 Task: Look for space in Barueri, Brazil from 2nd June, 2023 to 9th June, 2023 for 5 adults in price range Rs.7000 to Rs.13000. Place can be shared room with 2 bedrooms having 5 beds and 2 bathrooms. Property type can be house, flat, guest house. Amenities needed are: wifi, washing machine. Booking option can be shelf check-in. Required host language is Spanish.
Action: Mouse moved to (541, 121)
Screenshot: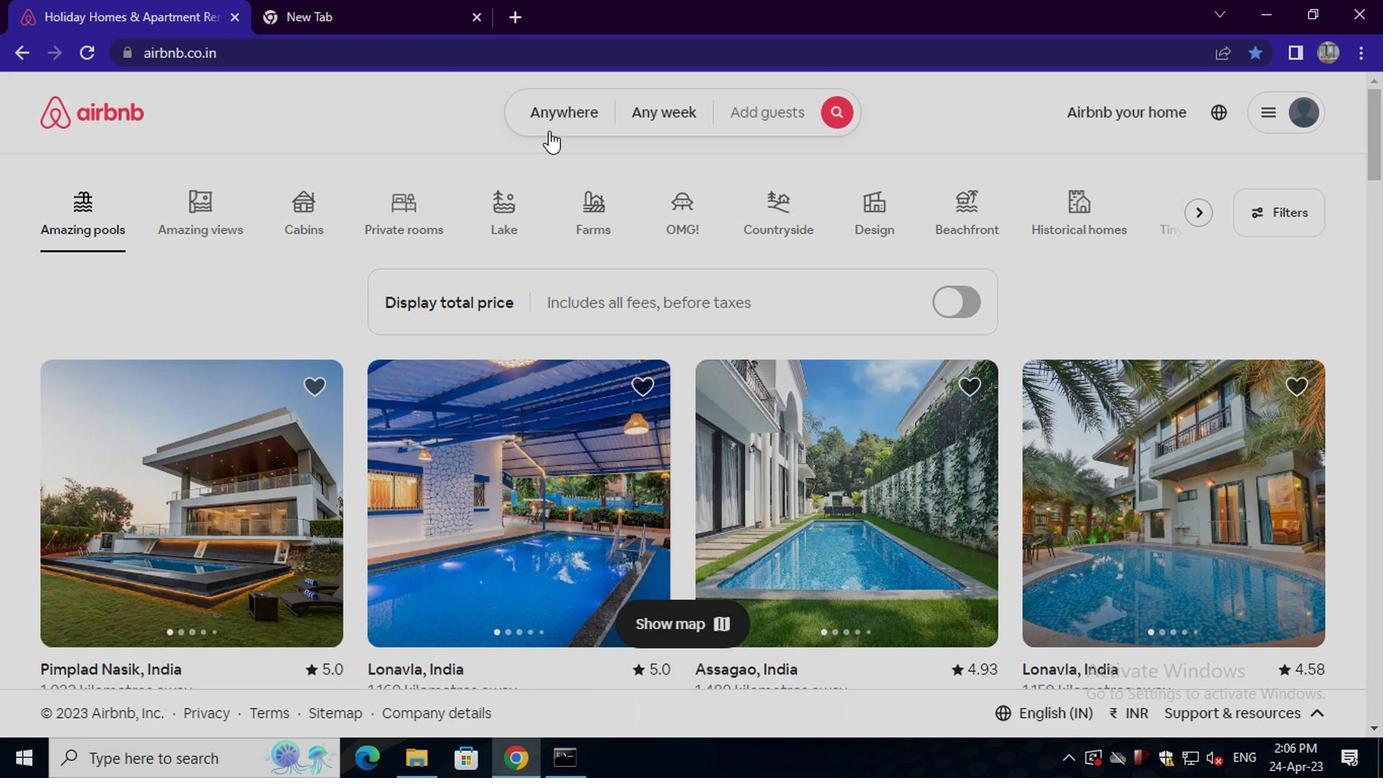 
Action: Mouse pressed left at (541, 121)
Screenshot: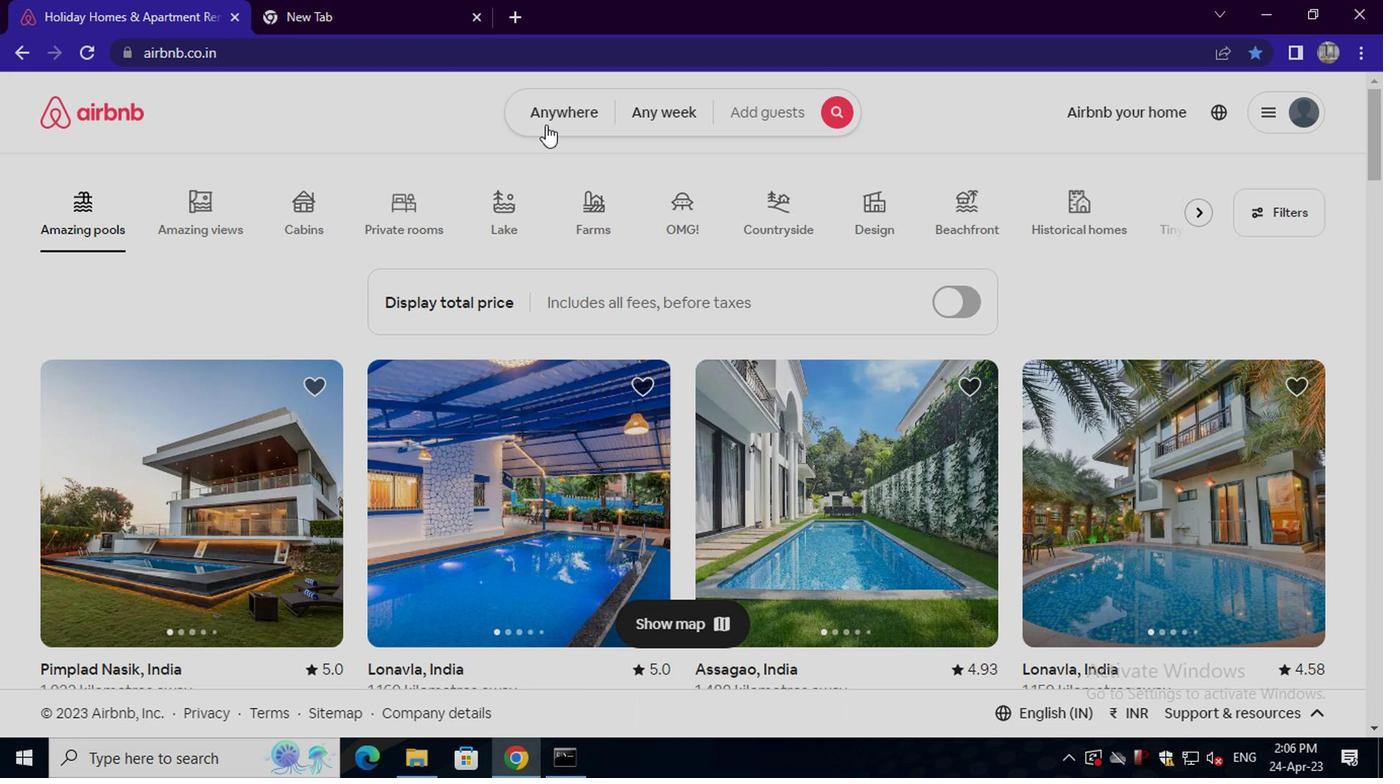 
Action: Mouse moved to (402, 191)
Screenshot: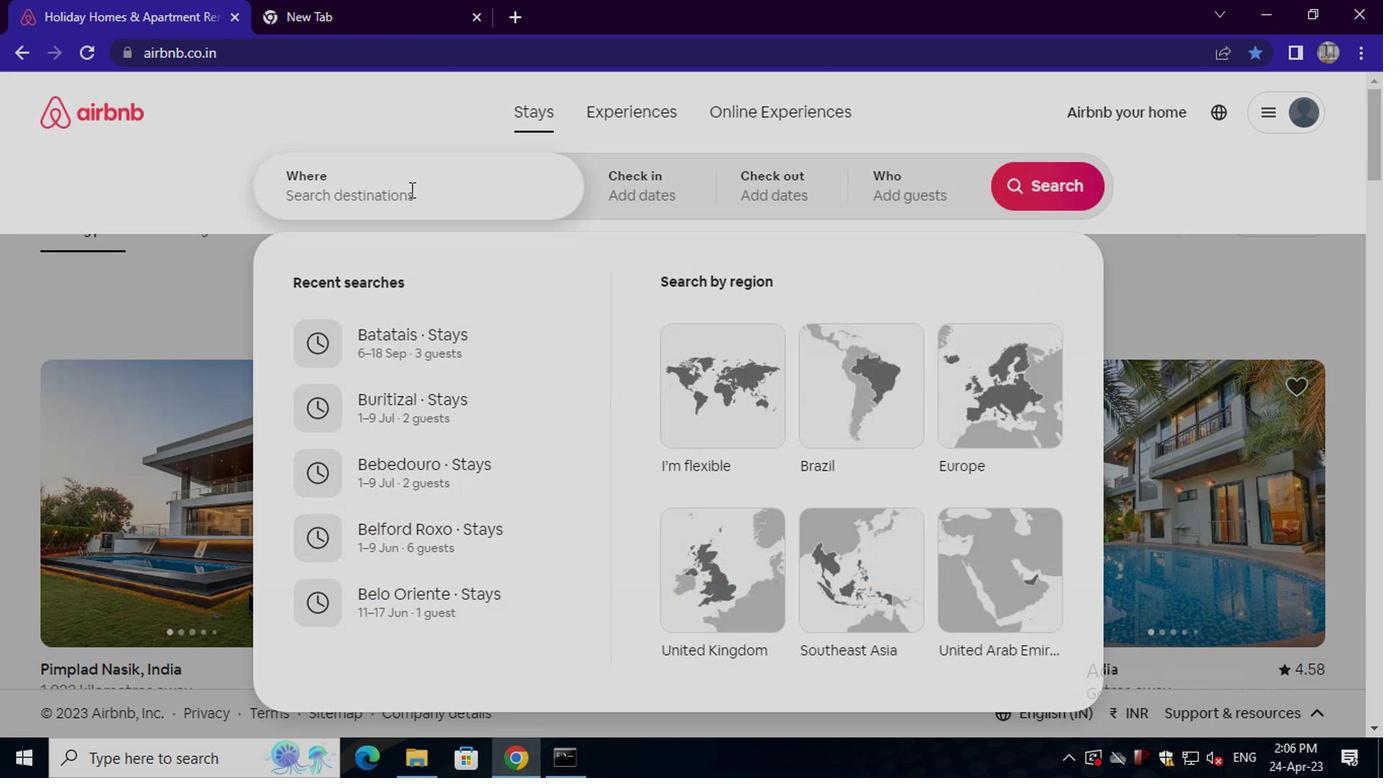 
Action: Mouse pressed left at (402, 191)
Screenshot: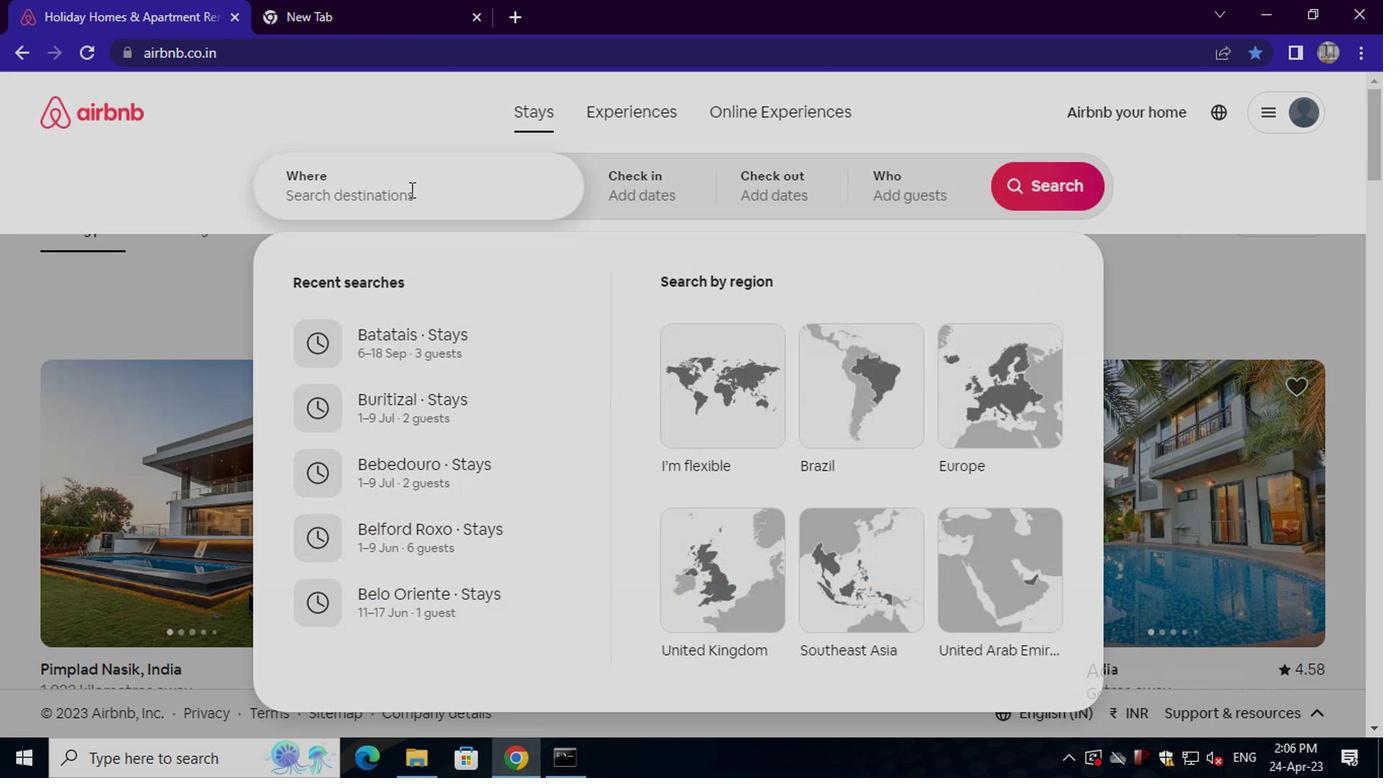 
Action: Key pressed barueri,<Key.space>brazil<Key.enter>
Screenshot: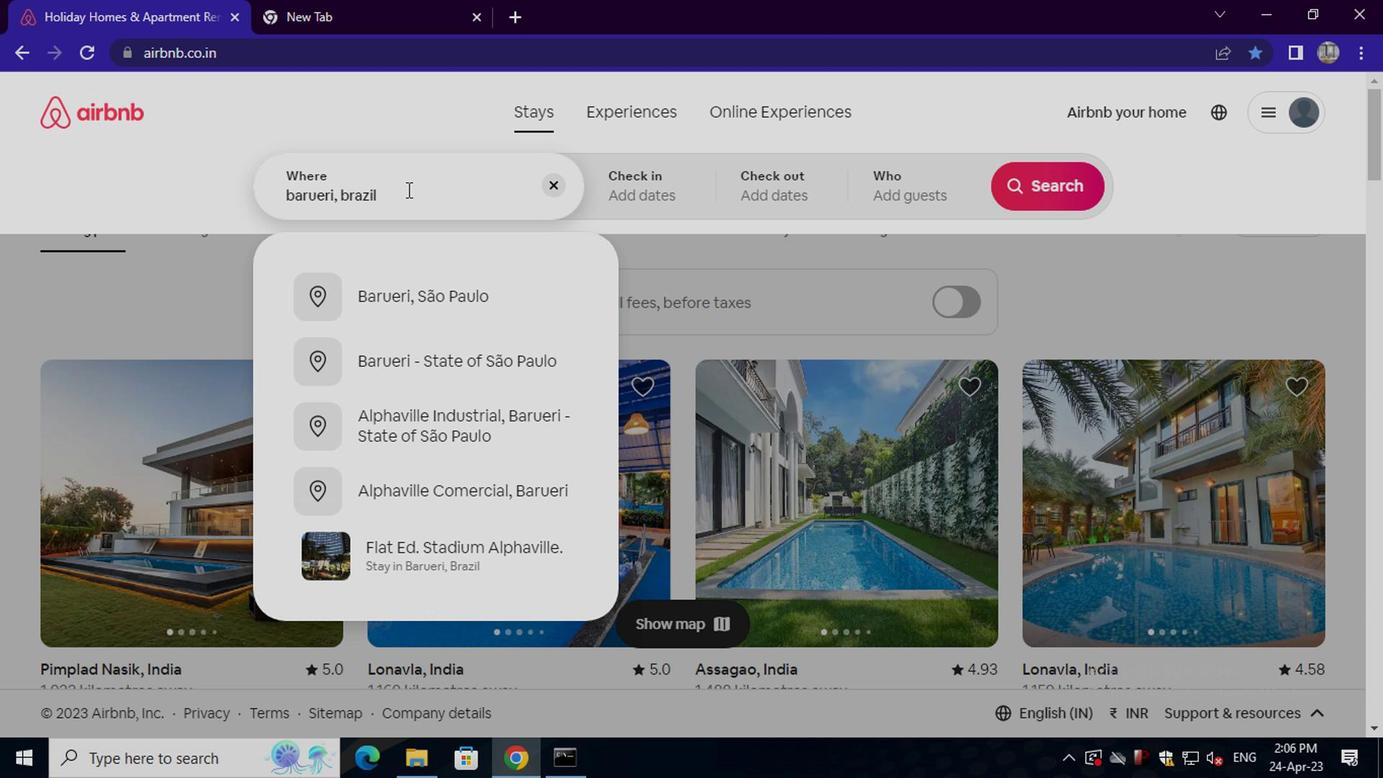 
Action: Mouse moved to (1025, 353)
Screenshot: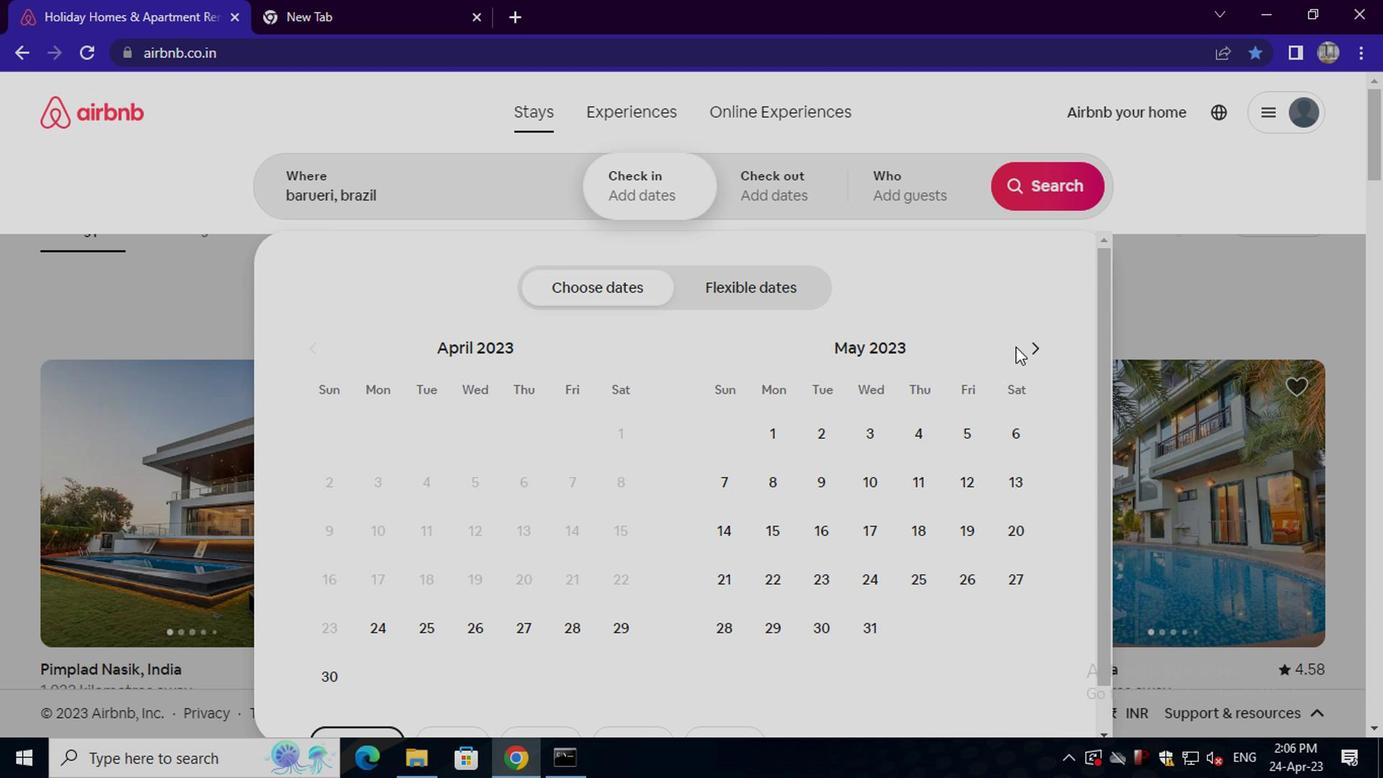 
Action: Mouse pressed left at (1025, 353)
Screenshot: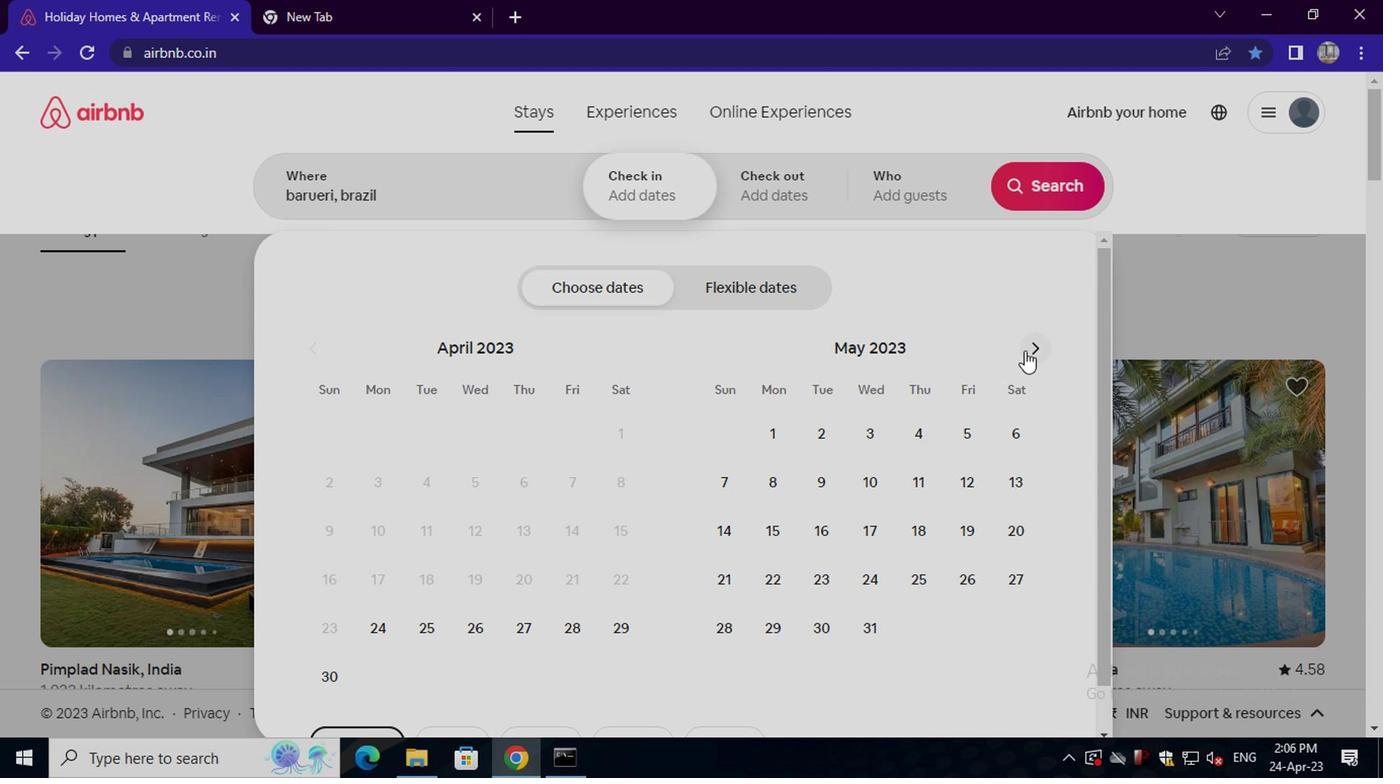 
Action: Mouse moved to (965, 440)
Screenshot: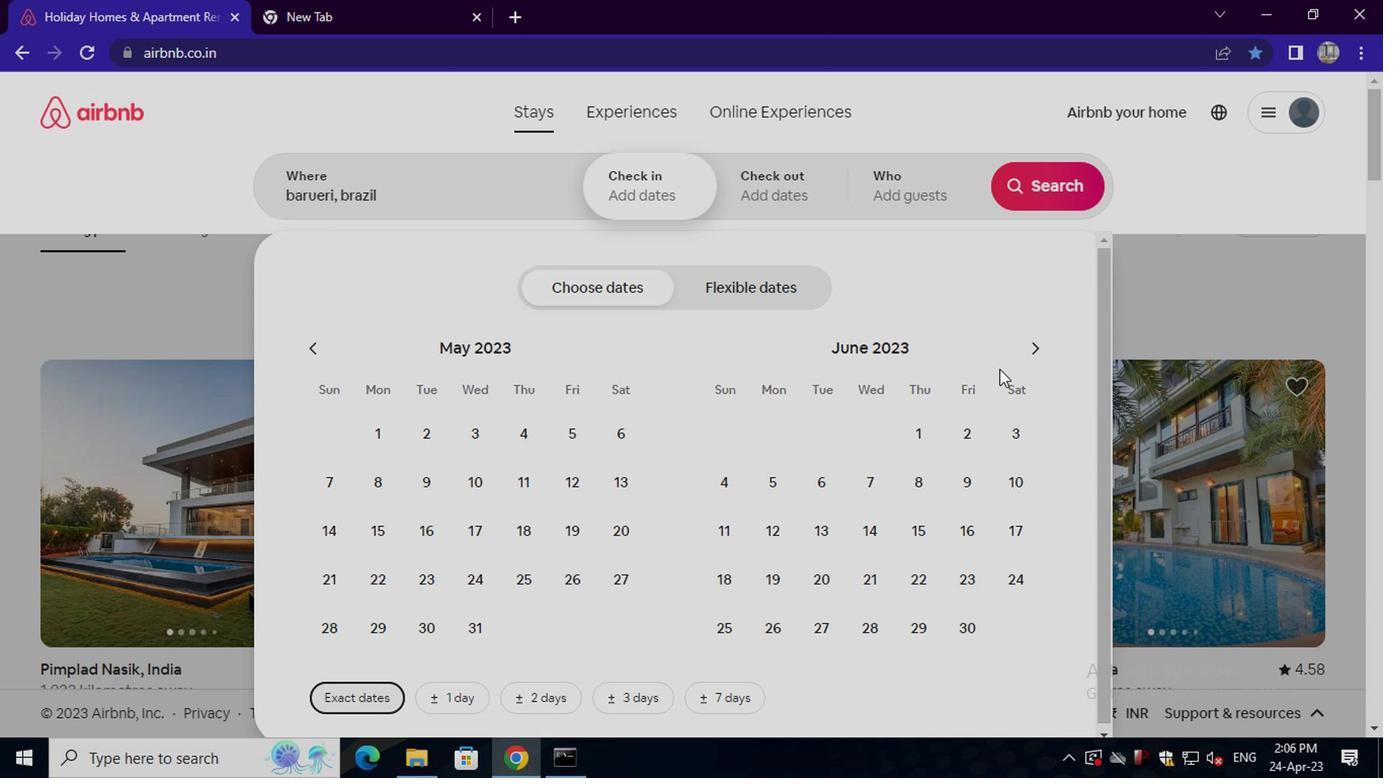 
Action: Mouse pressed left at (965, 440)
Screenshot: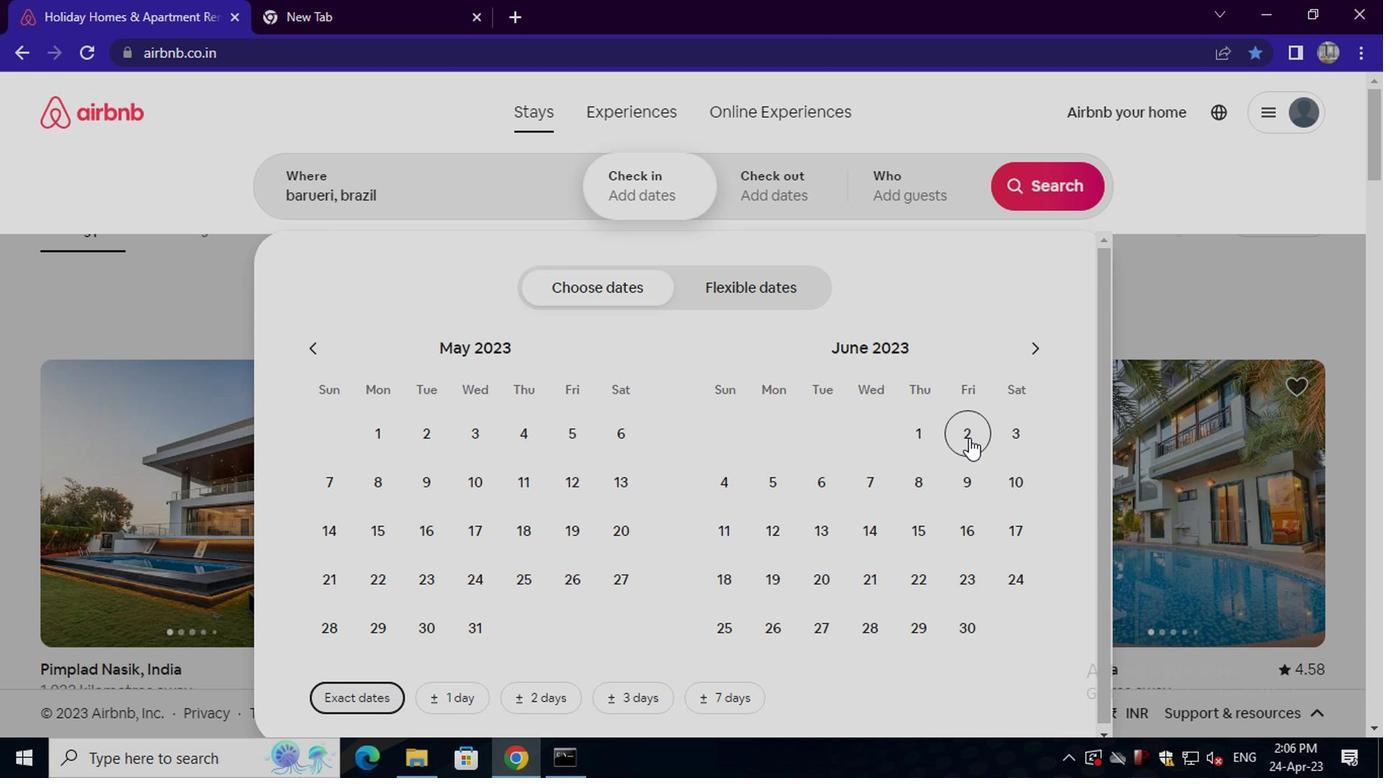 
Action: Mouse moved to (945, 482)
Screenshot: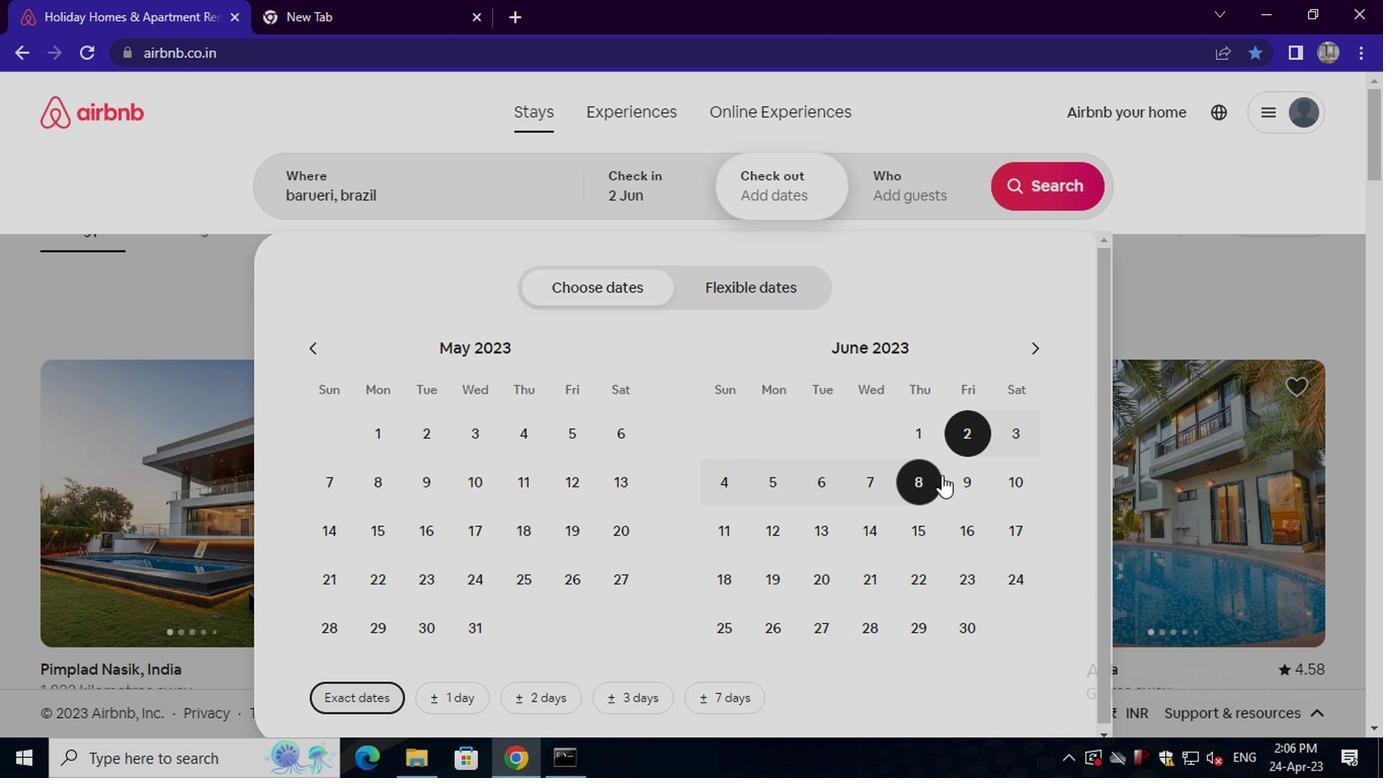 
Action: Mouse pressed left at (945, 482)
Screenshot: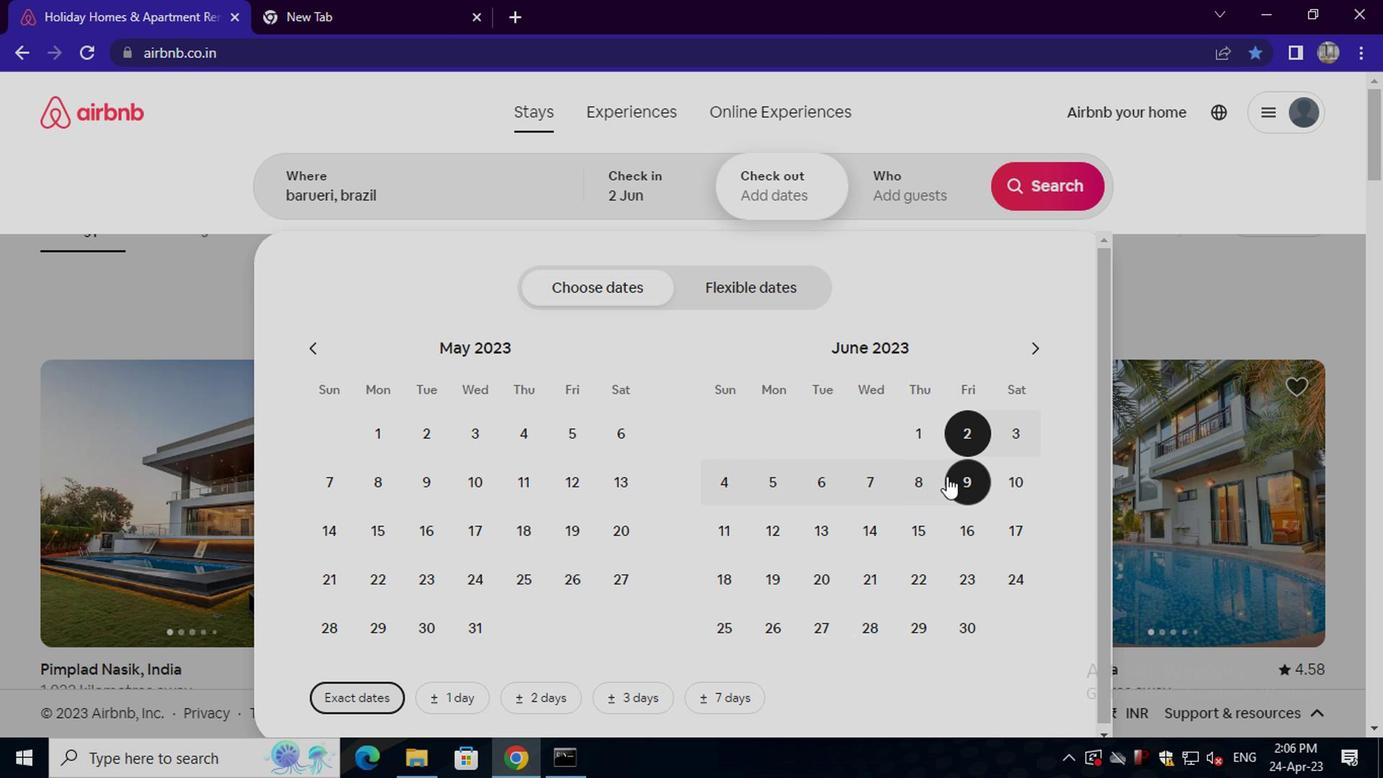 
Action: Mouse moved to (910, 186)
Screenshot: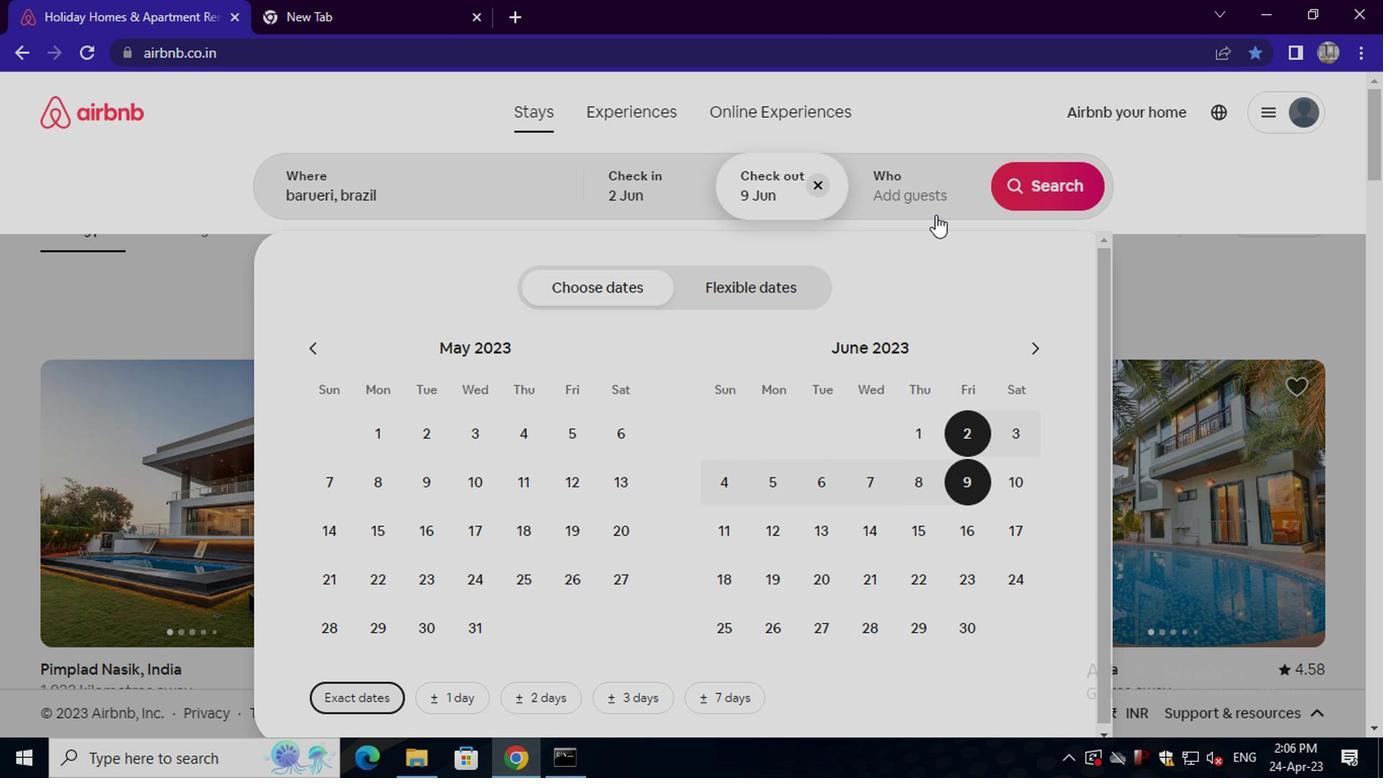 
Action: Mouse pressed left at (910, 186)
Screenshot: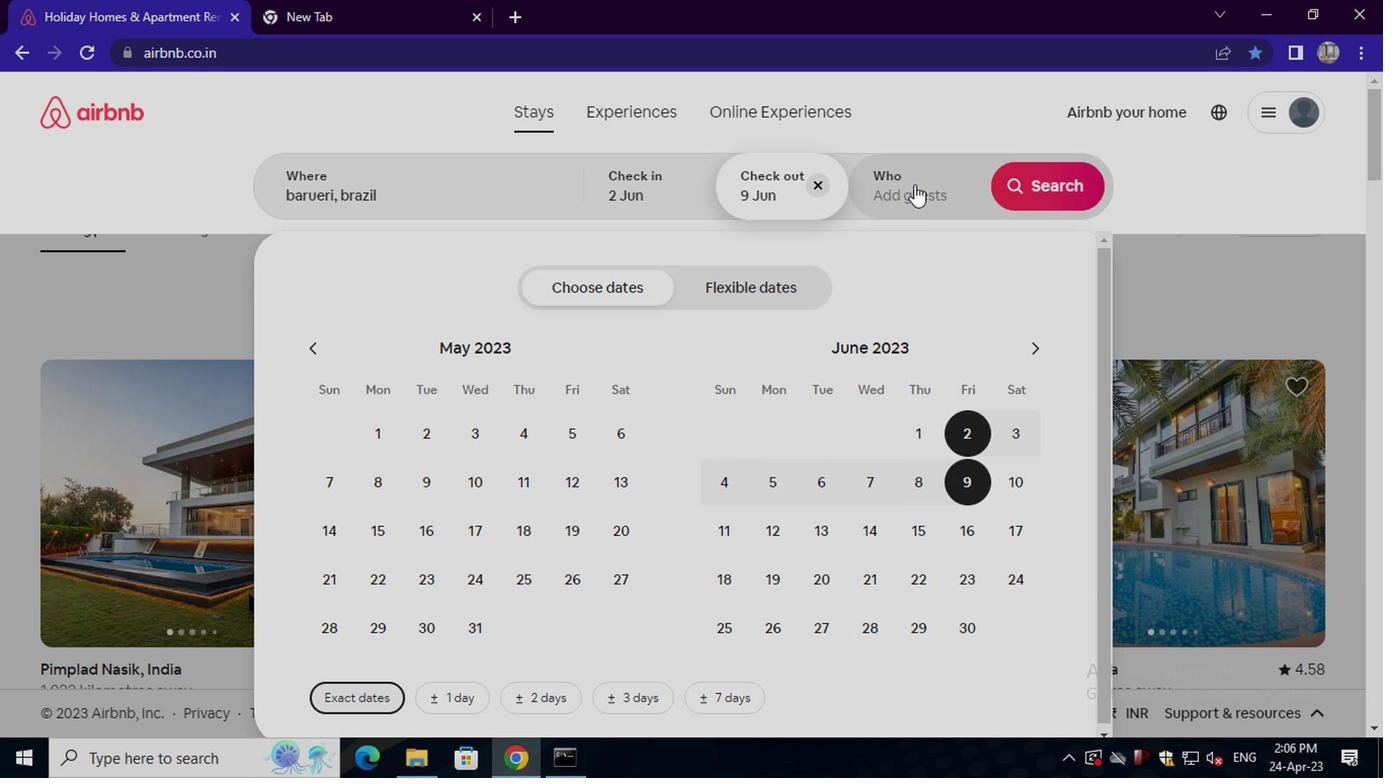 
Action: Mouse moved to (1033, 300)
Screenshot: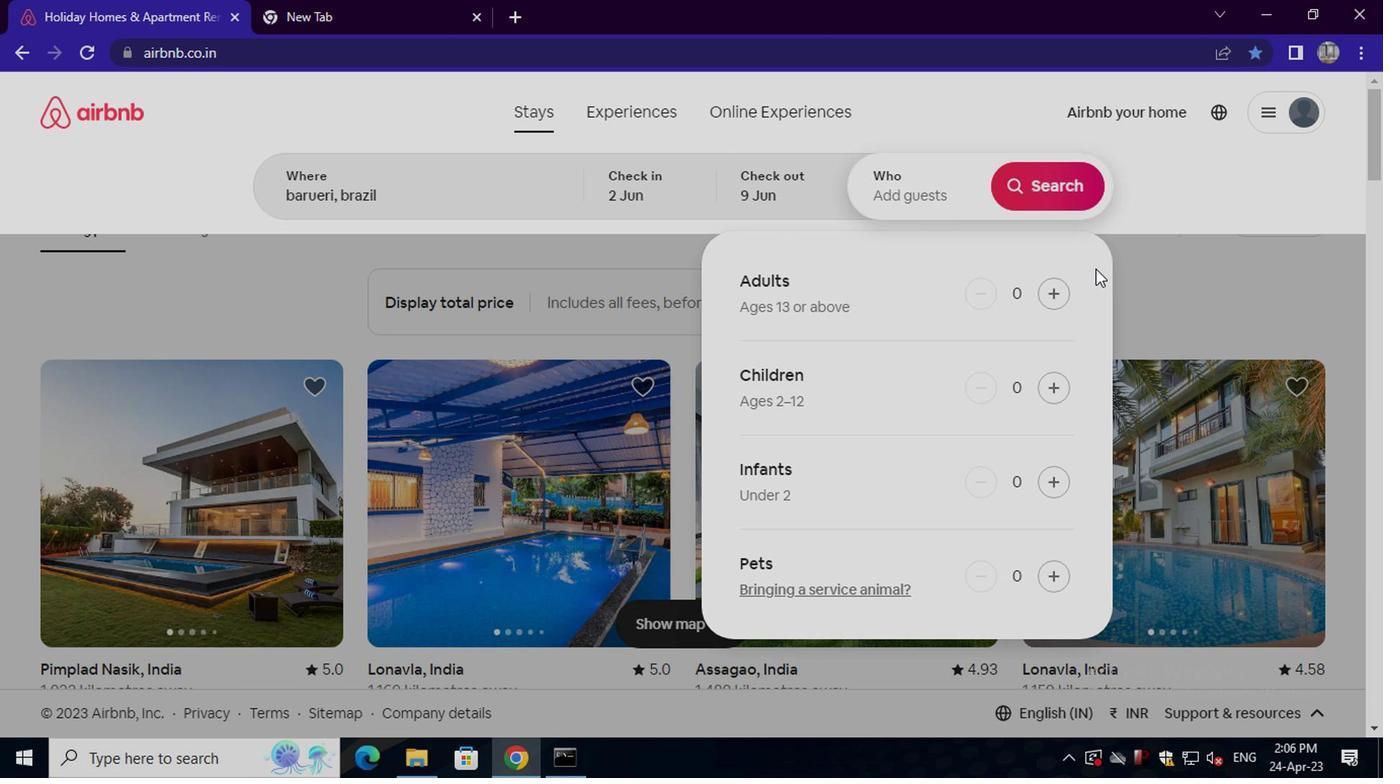 
Action: Mouse pressed left at (1033, 300)
Screenshot: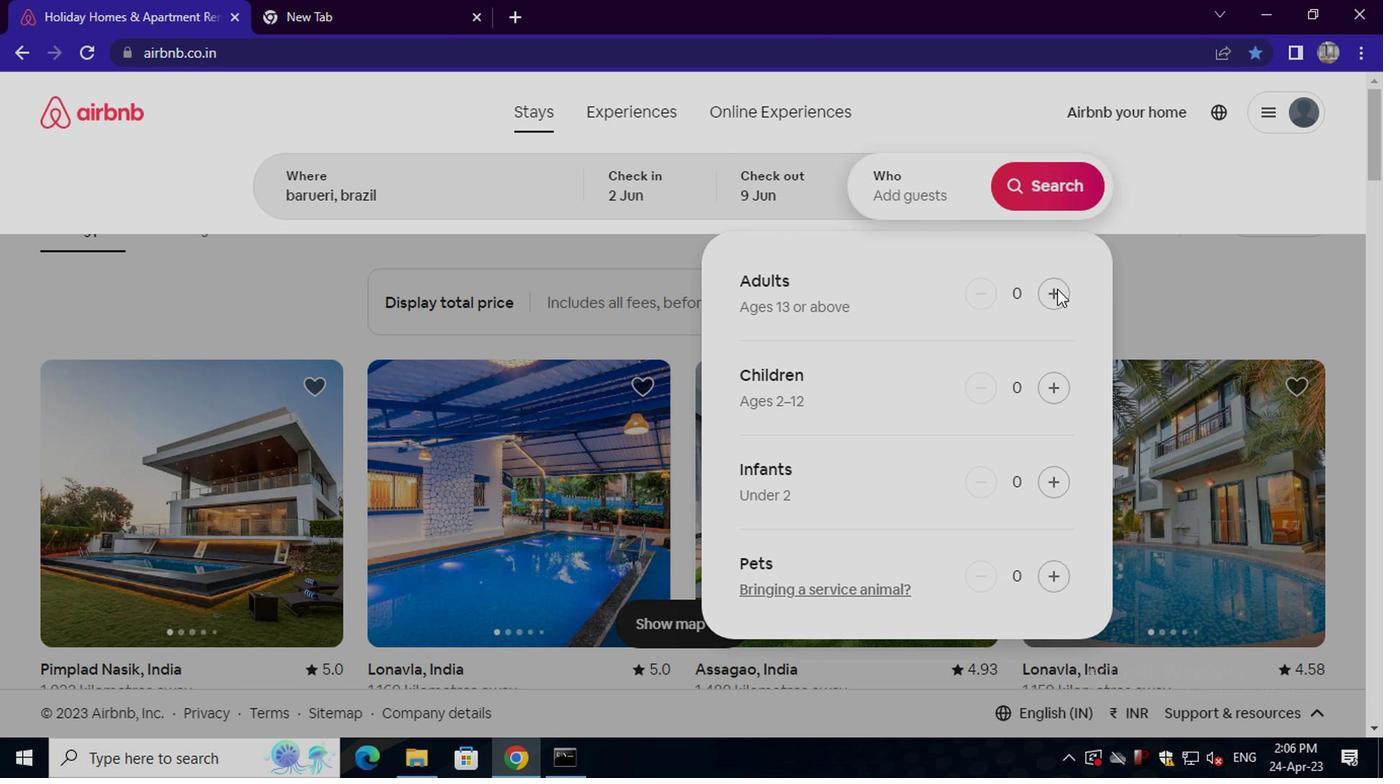 
Action: Mouse moved to (1042, 300)
Screenshot: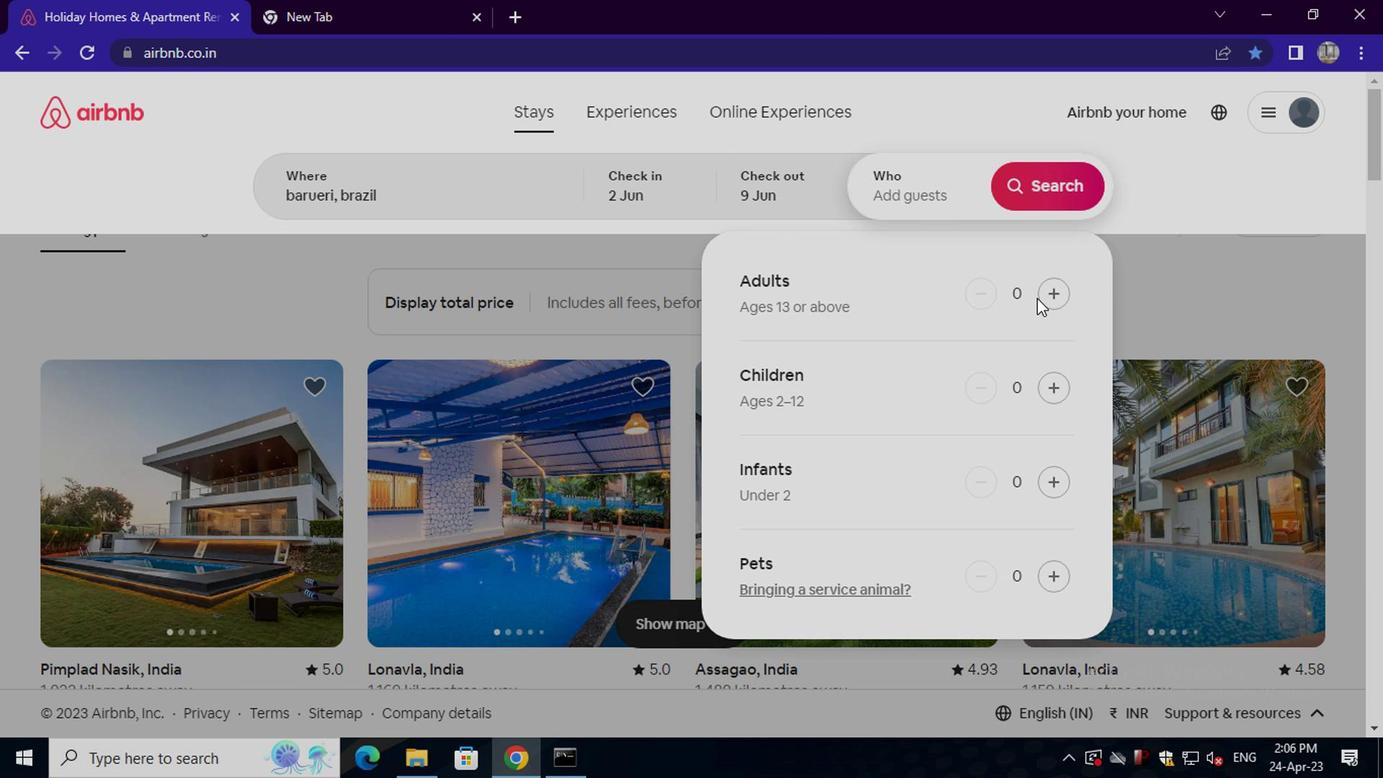 
Action: Mouse pressed left at (1042, 300)
Screenshot: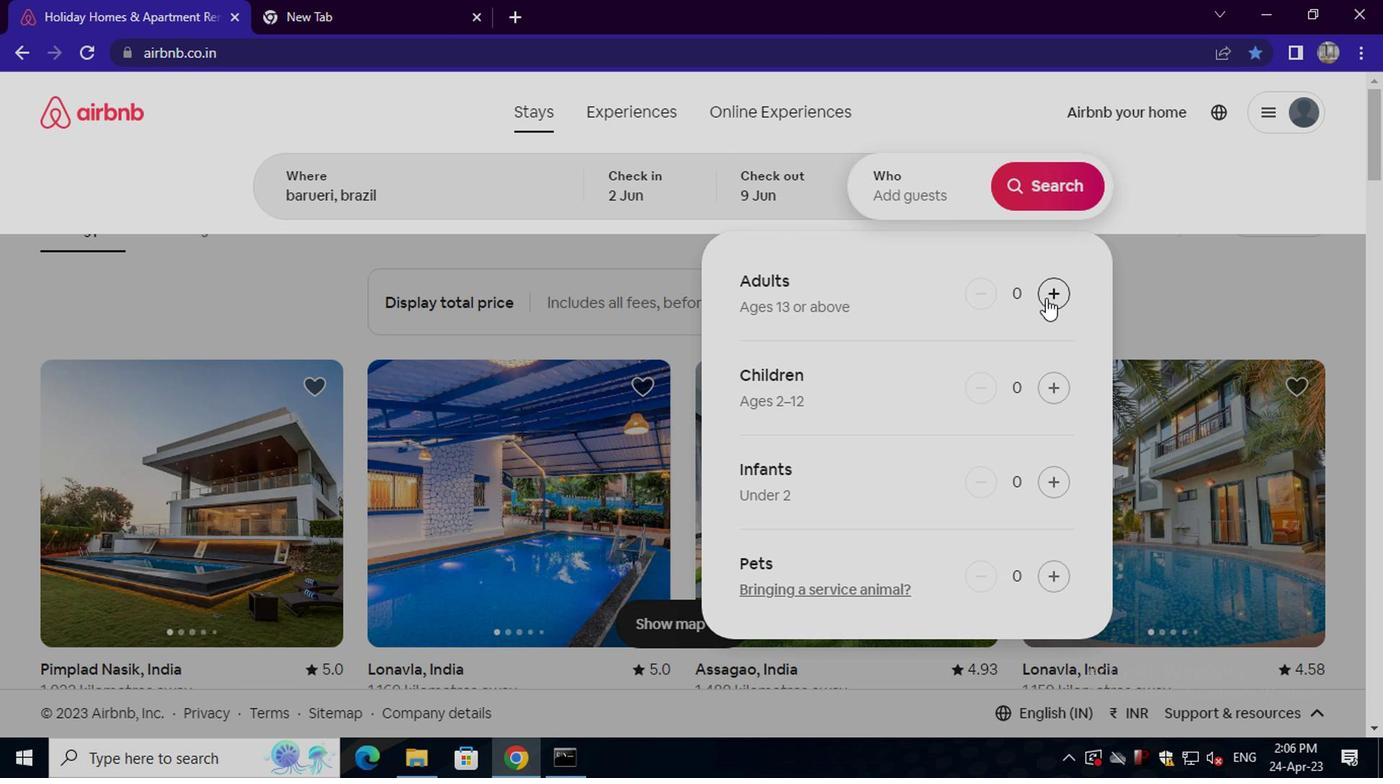 
Action: Mouse pressed left at (1042, 300)
Screenshot: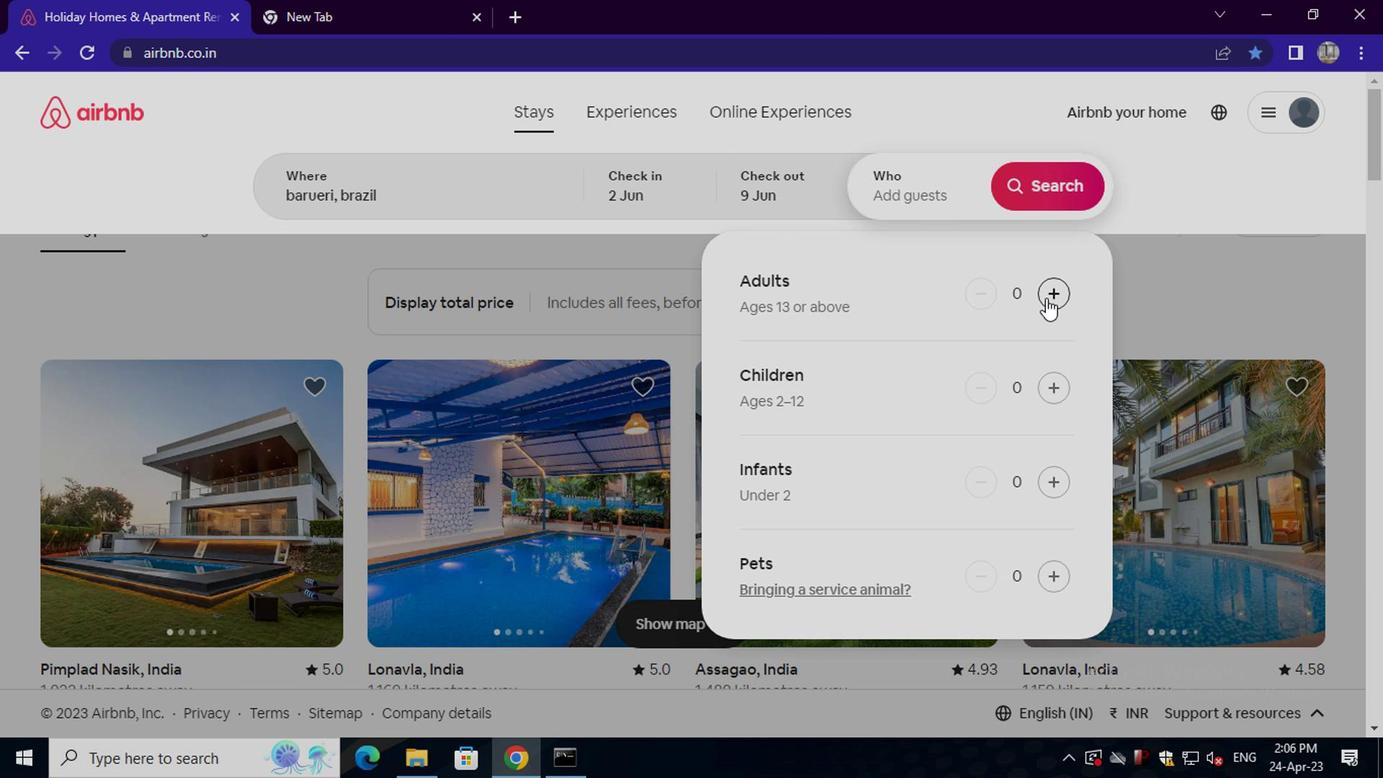 
Action: Mouse pressed left at (1042, 300)
Screenshot: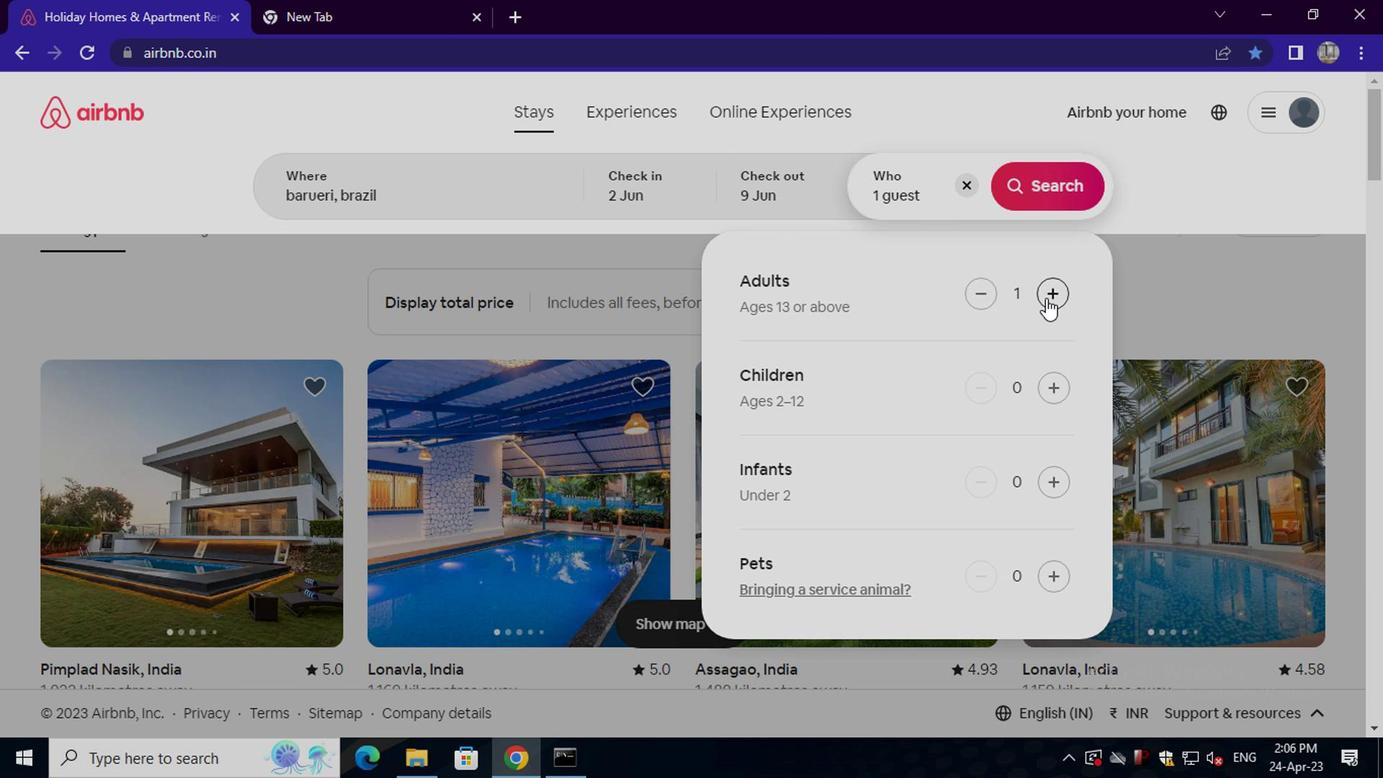 
Action: Mouse pressed left at (1042, 300)
Screenshot: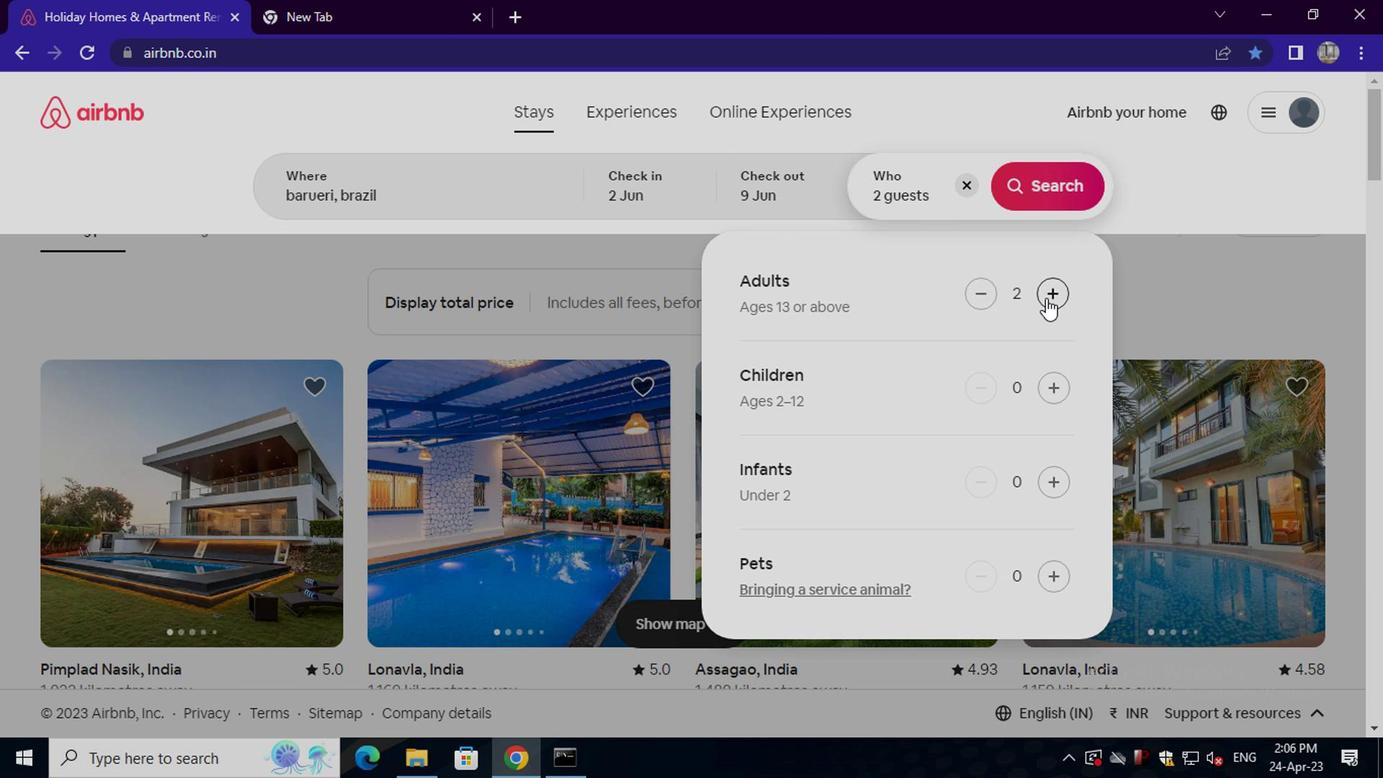 
Action: Mouse pressed left at (1042, 300)
Screenshot: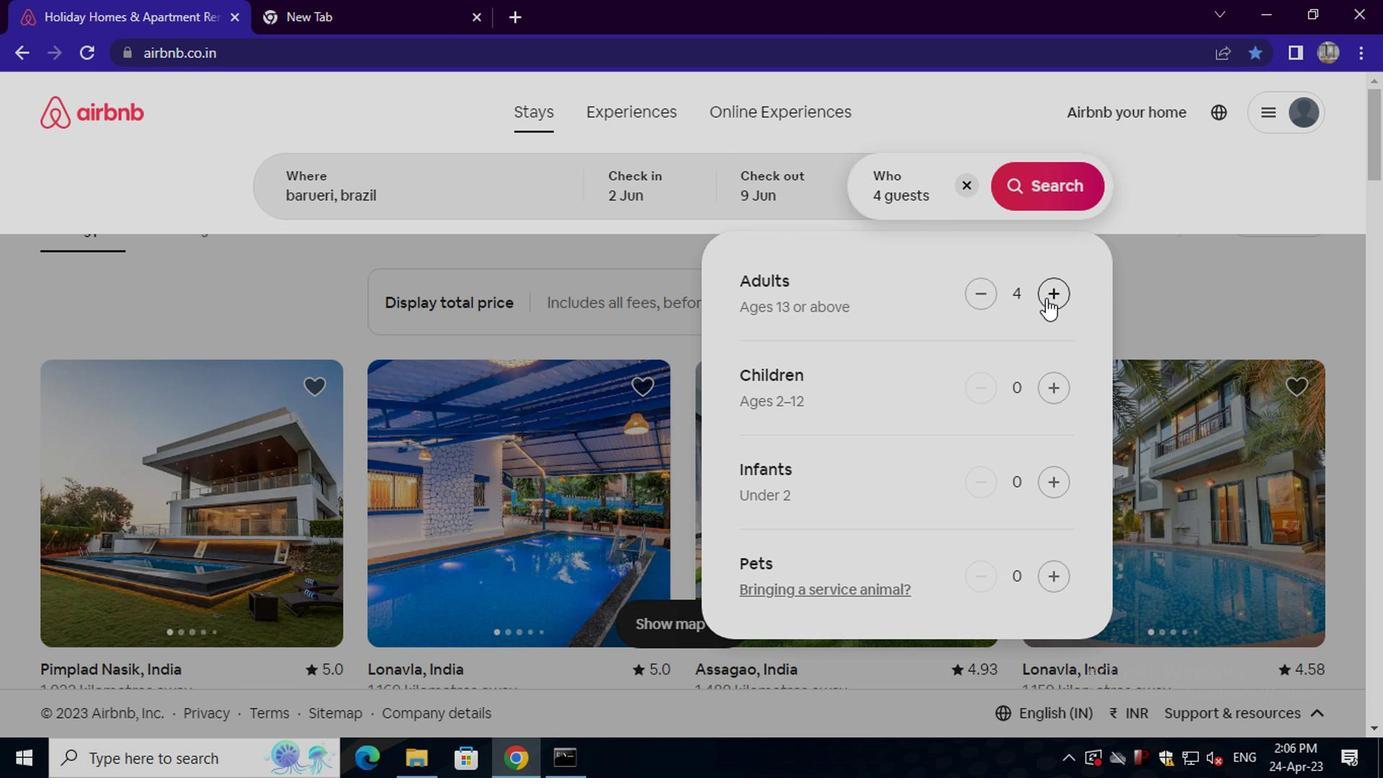 
Action: Mouse moved to (1037, 190)
Screenshot: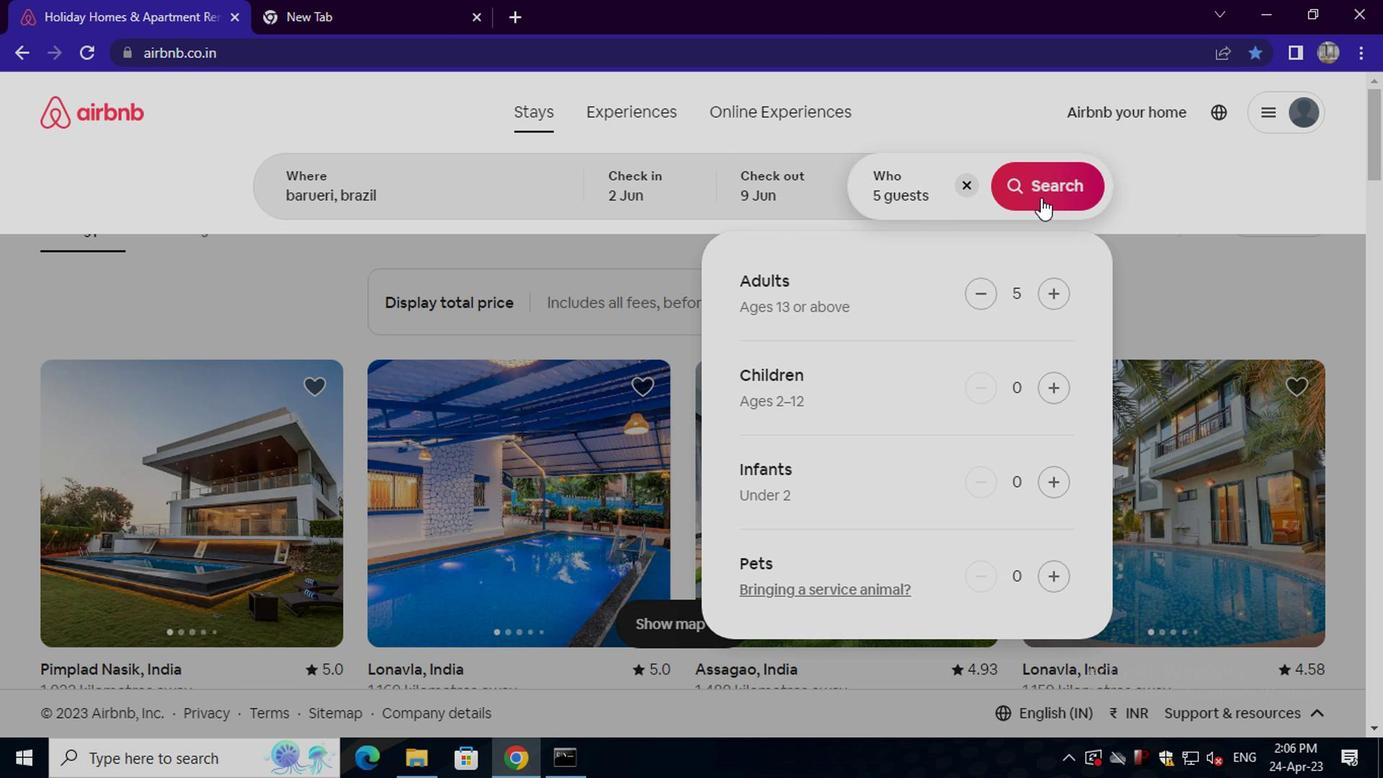 
Action: Mouse pressed left at (1037, 190)
Screenshot: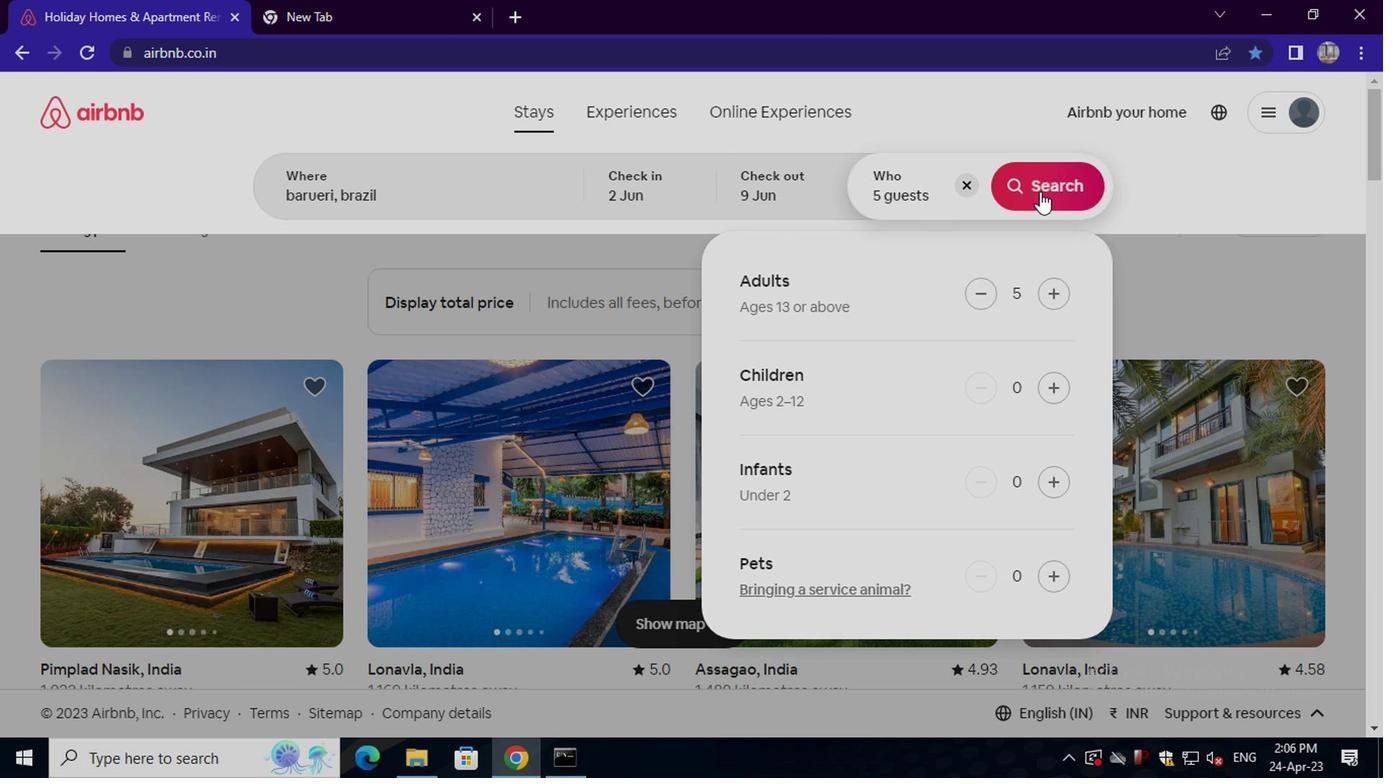 
Action: Mouse moved to (1272, 193)
Screenshot: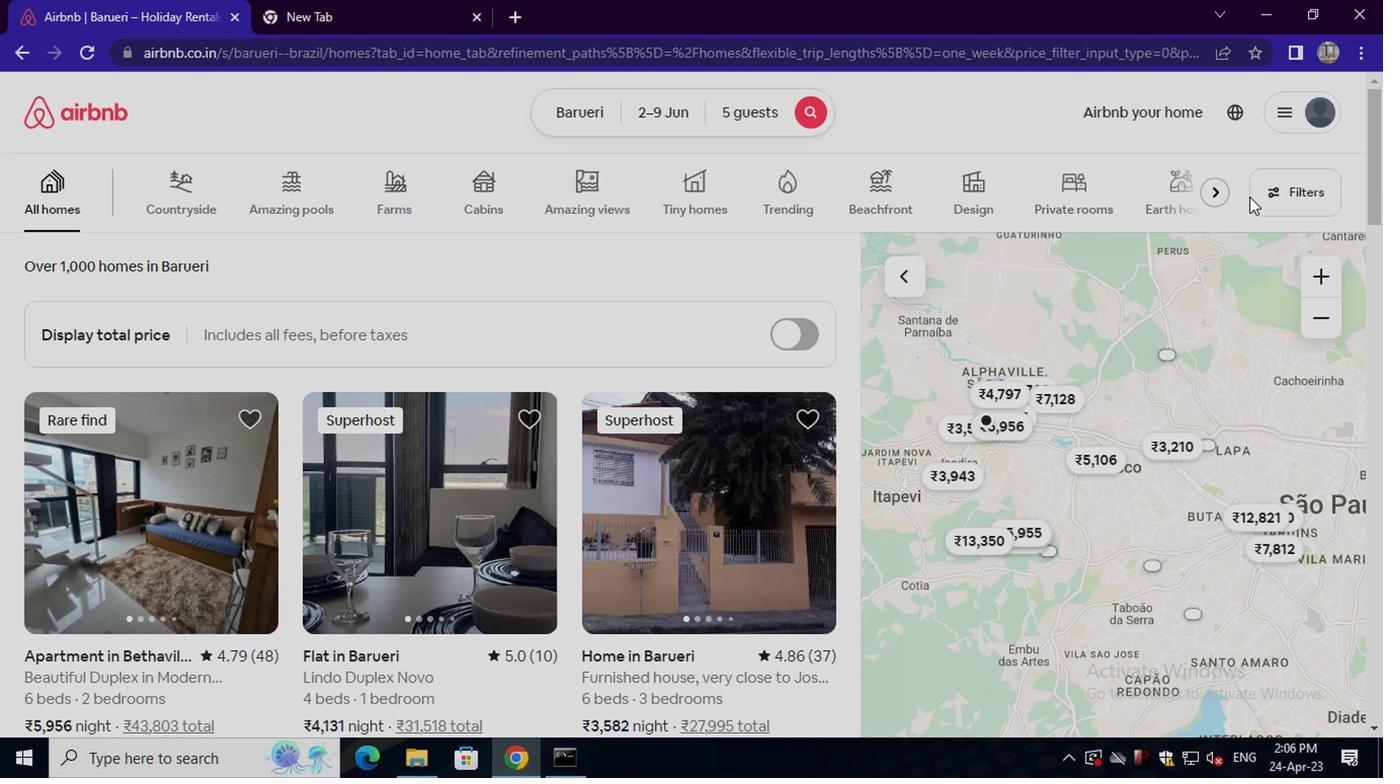 
Action: Mouse pressed left at (1272, 193)
Screenshot: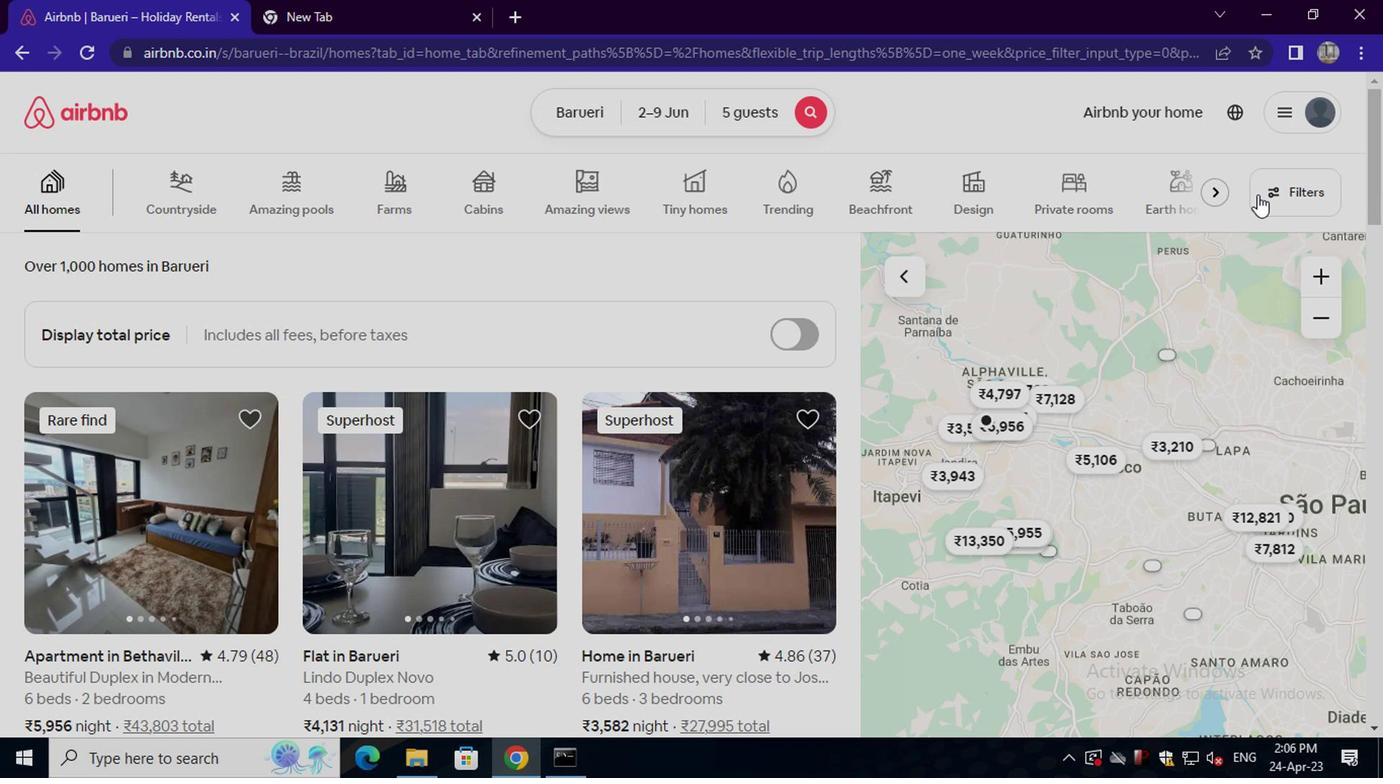 
Action: Mouse moved to (495, 441)
Screenshot: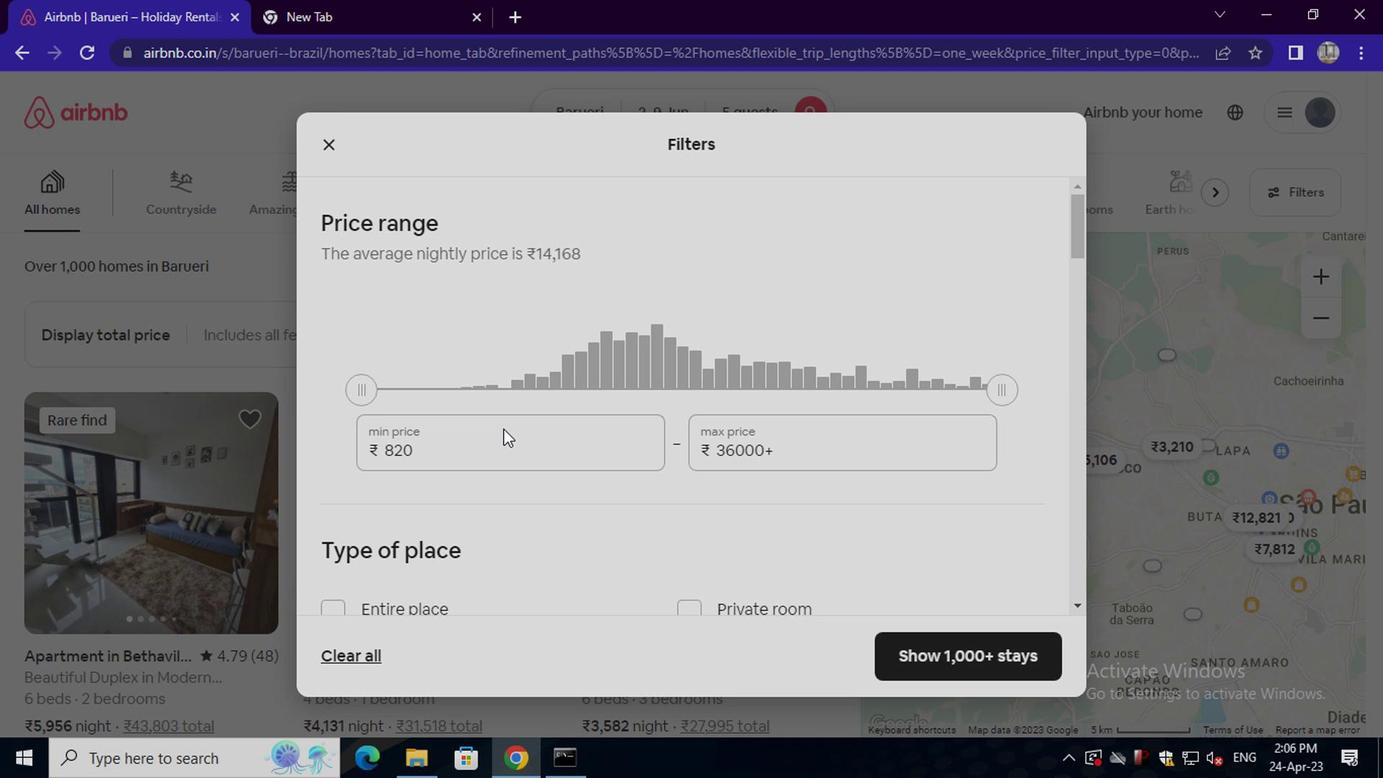 
Action: Mouse pressed left at (495, 441)
Screenshot: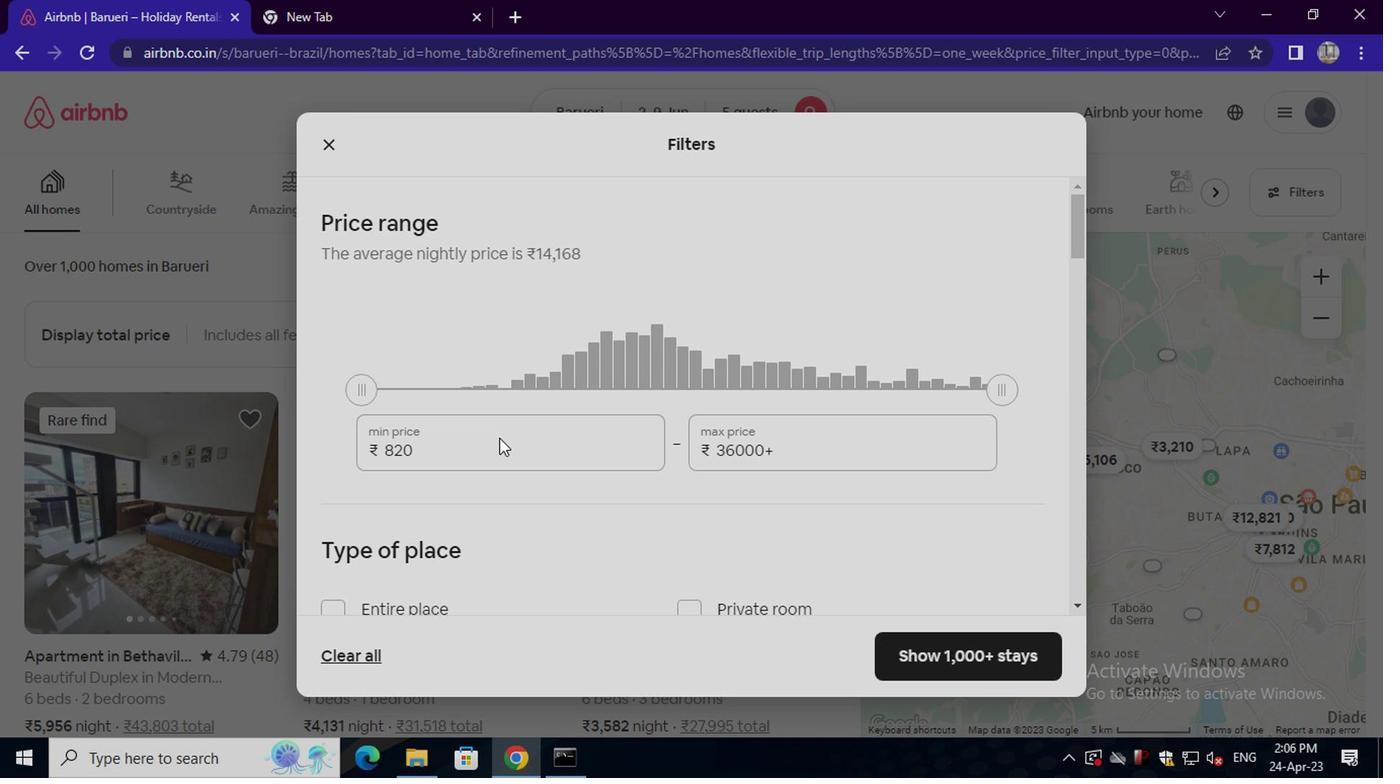 
Action: Mouse moved to (494, 442)
Screenshot: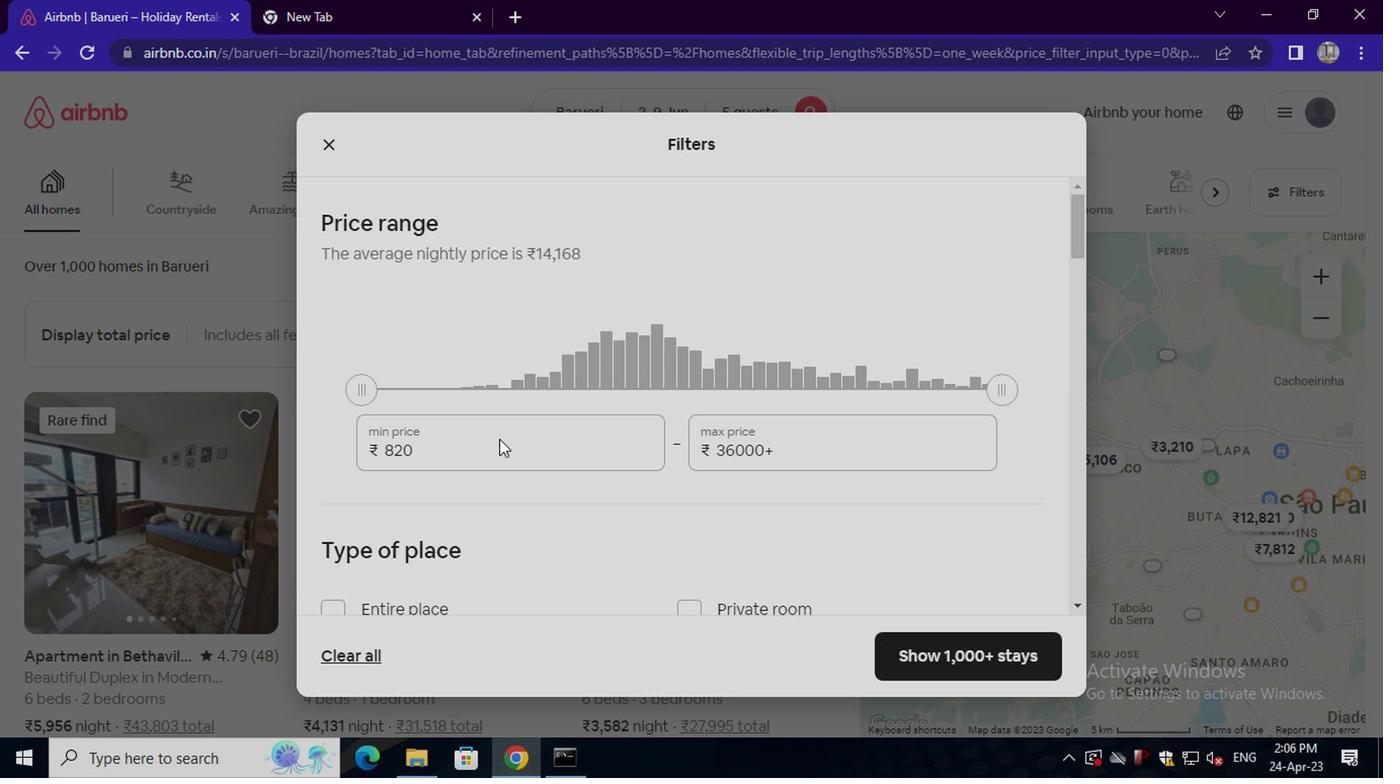 
Action: Key pressed <Key.backspace><Key.backspace><Key.backspace><Key.backspace><Key.backspace><Key.backspace><Key.backspace><Key.backspace><Key.backspace><Key.backspace><Key.backspace><Key.backspace><Key.backspace>7000
Screenshot: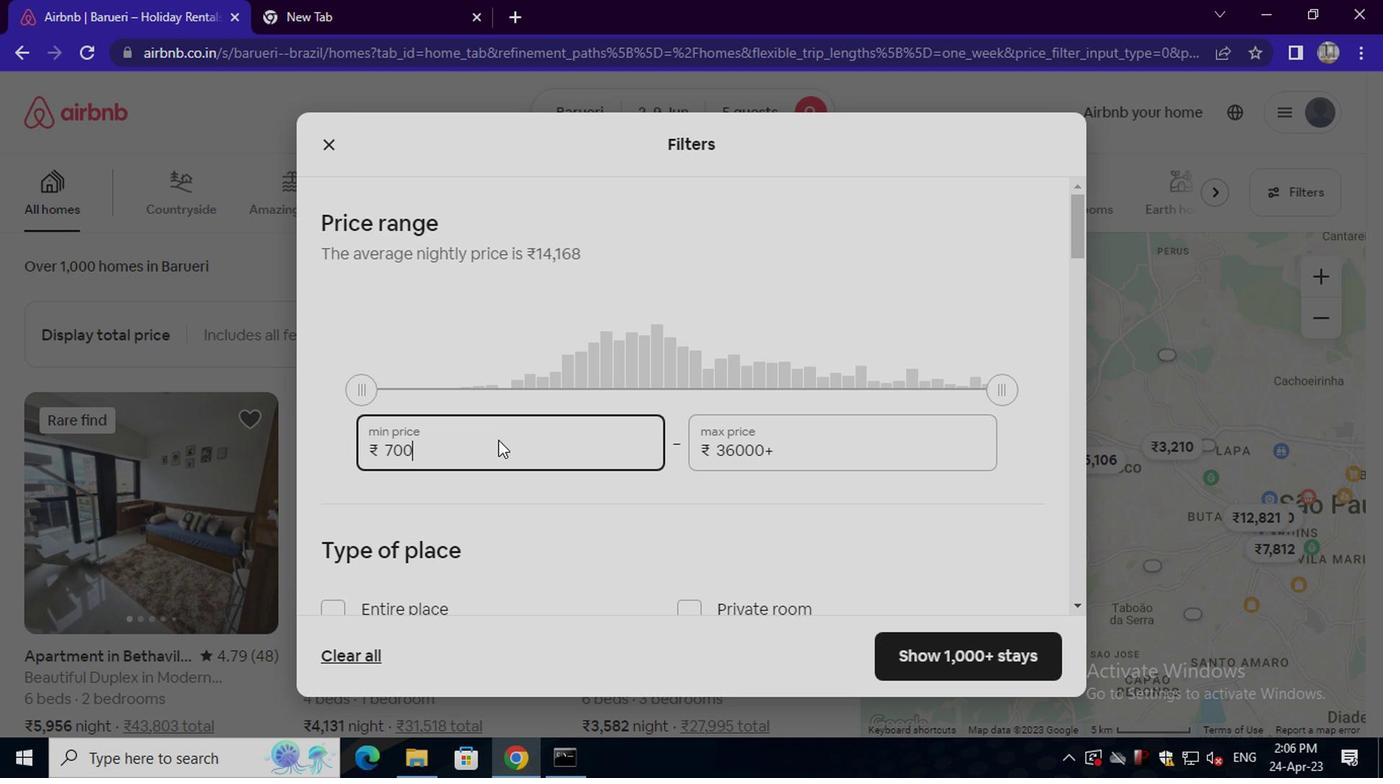 
Action: Mouse moved to (778, 454)
Screenshot: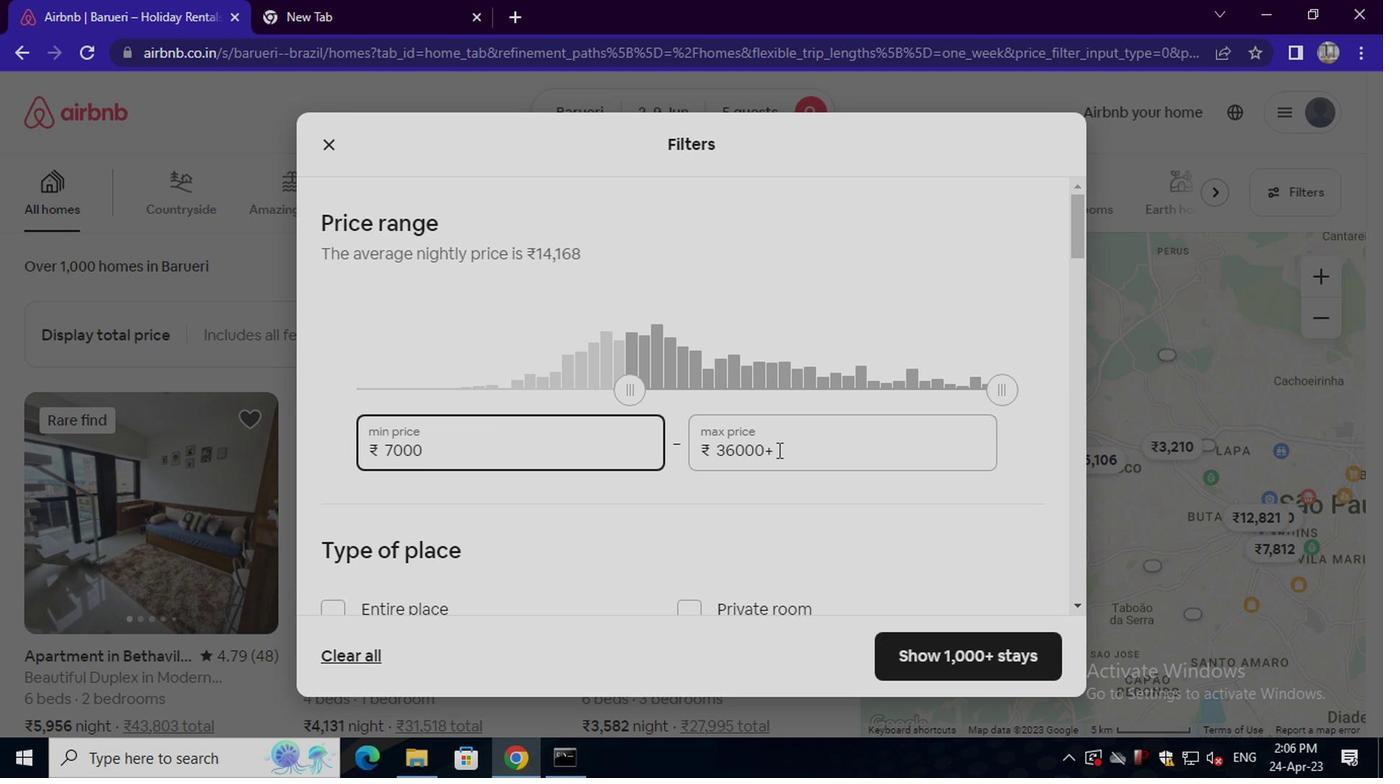 
Action: Mouse pressed left at (778, 454)
Screenshot: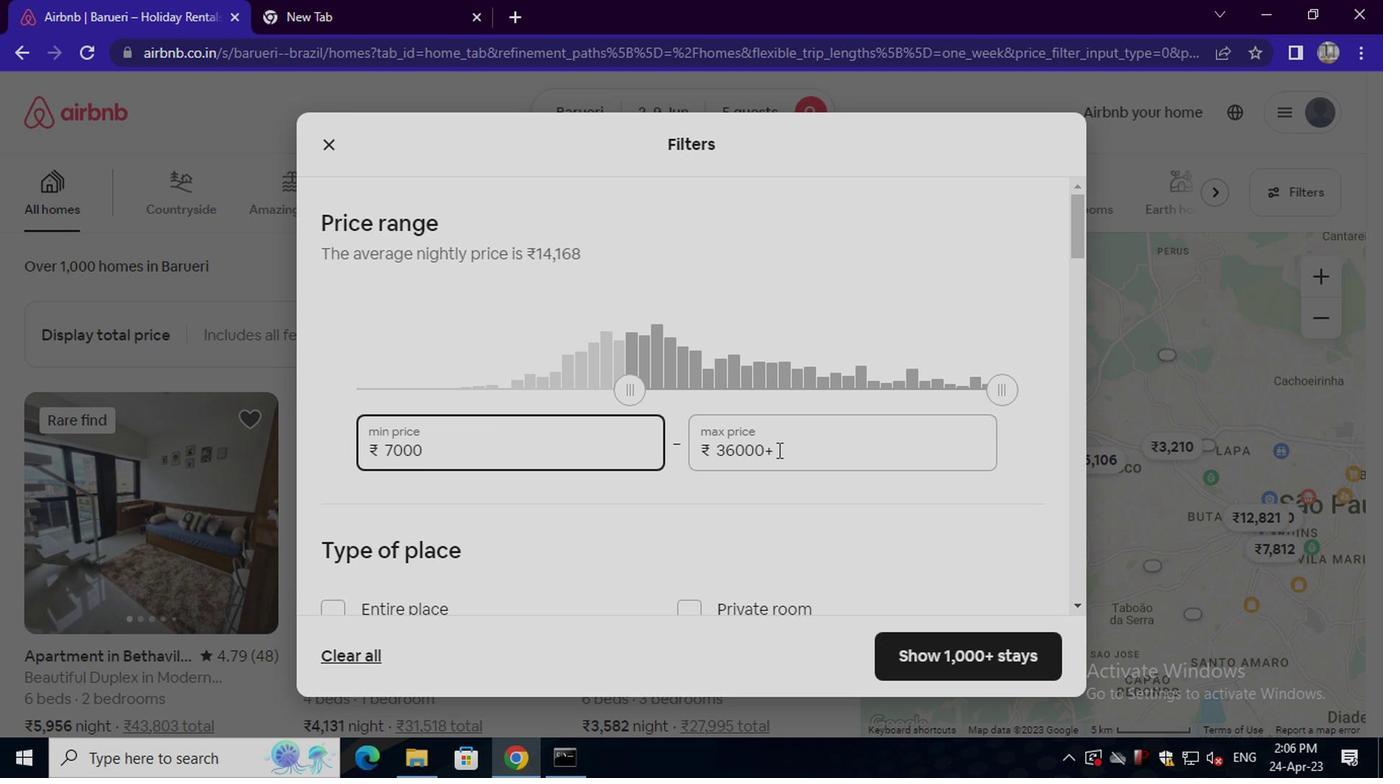 
Action: Key pressed <Key.backspace><Key.backspace><Key.backspace><Key.backspace><Key.backspace><Key.backspace><Key.backspace><Key.backspace><Key.backspace><Key.backspace><Key.backspace><Key.backspace><Key.backspace>13000
Screenshot: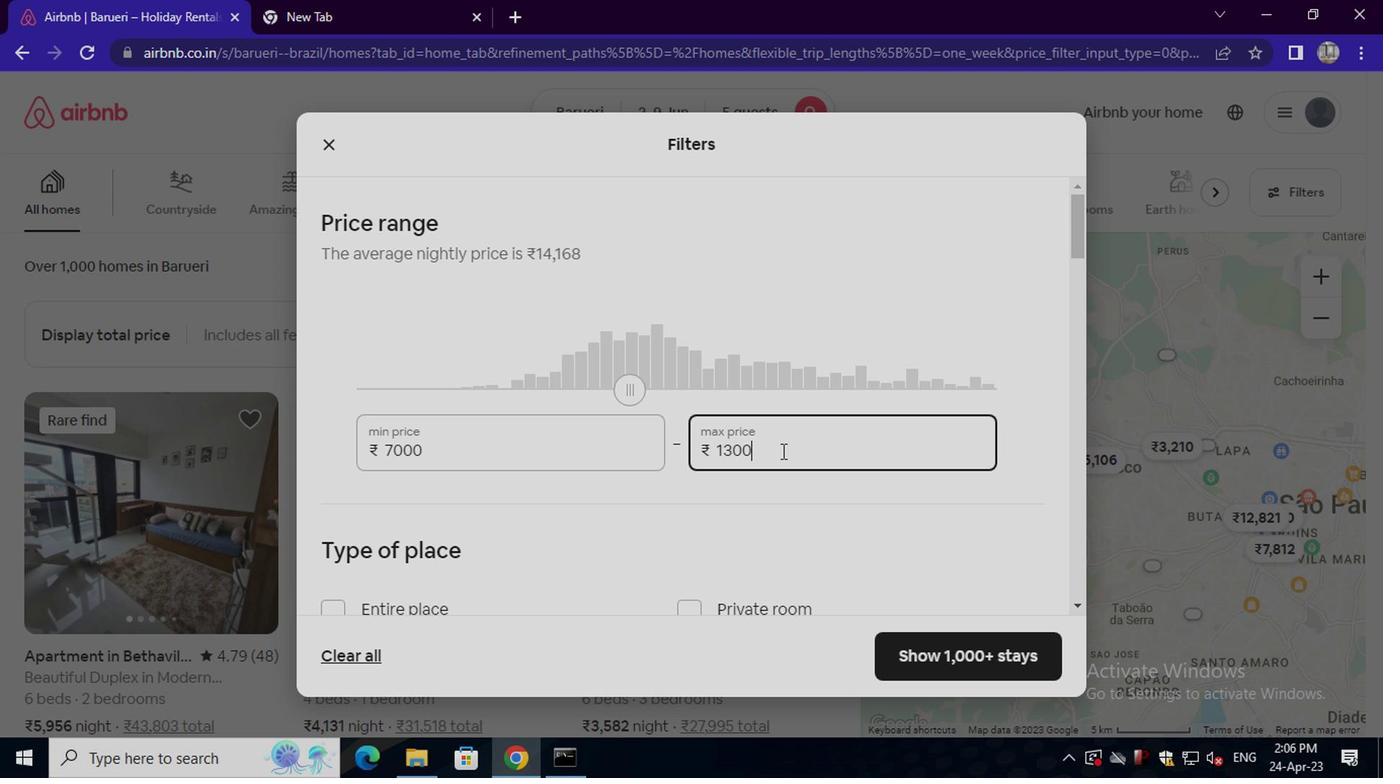 
Action: Mouse moved to (646, 481)
Screenshot: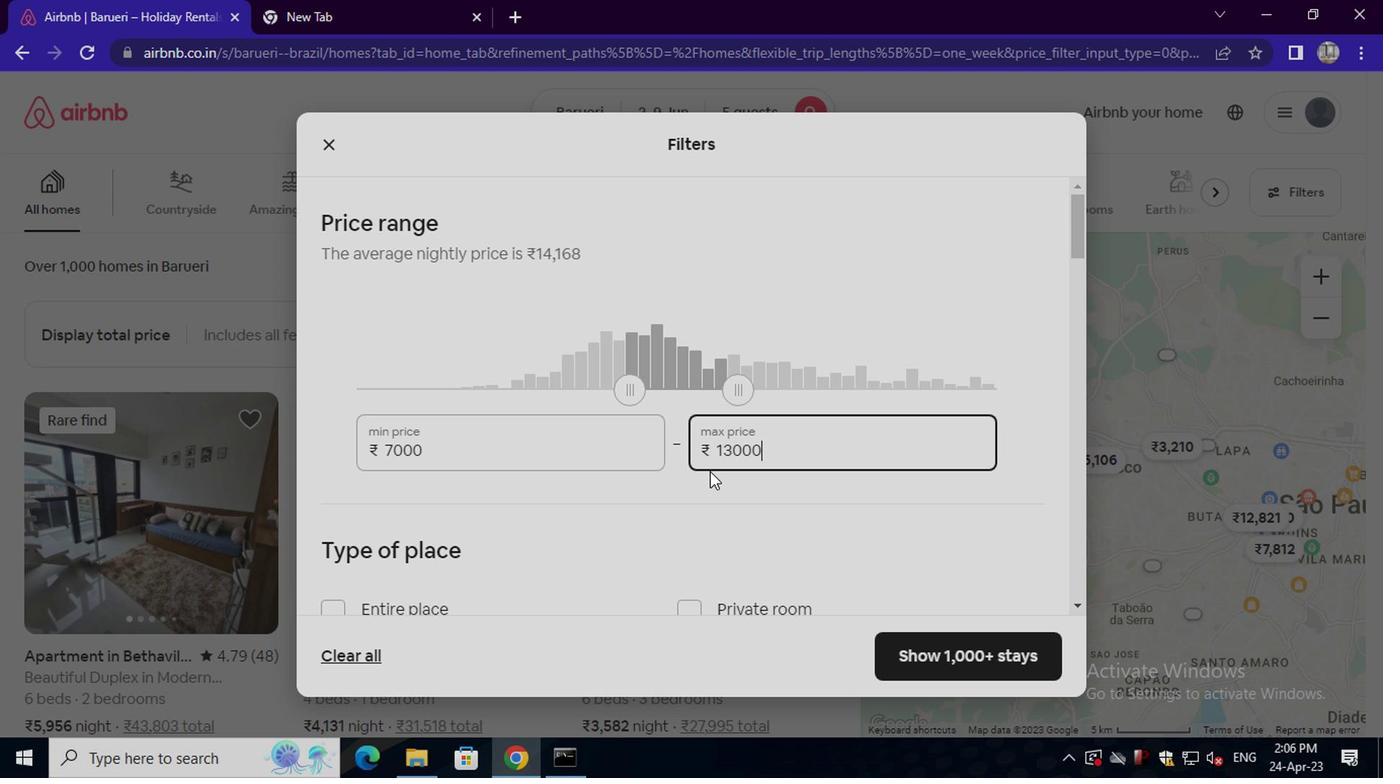
Action: Mouse scrolled (646, 479) with delta (0, -1)
Screenshot: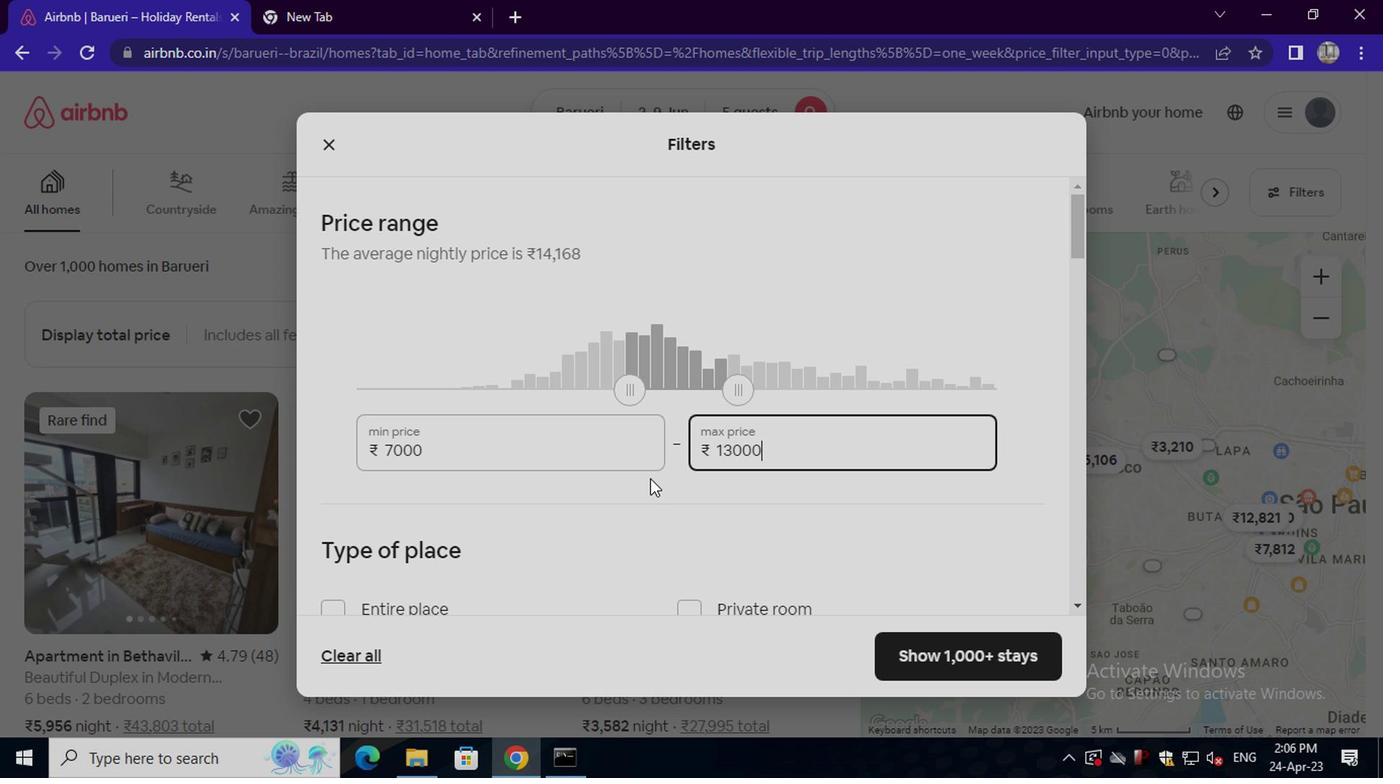 
Action: Mouse scrolled (646, 479) with delta (0, -1)
Screenshot: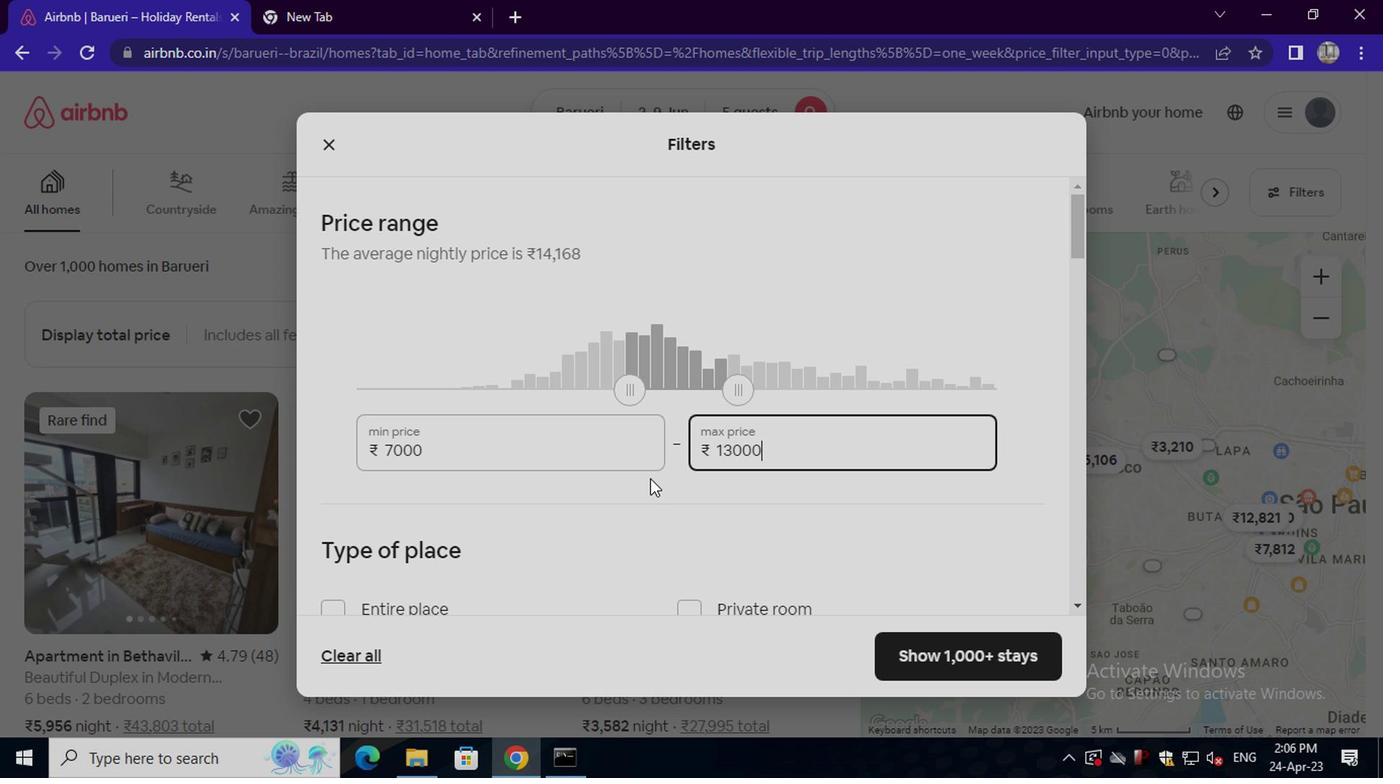 
Action: Mouse moved to (429, 493)
Screenshot: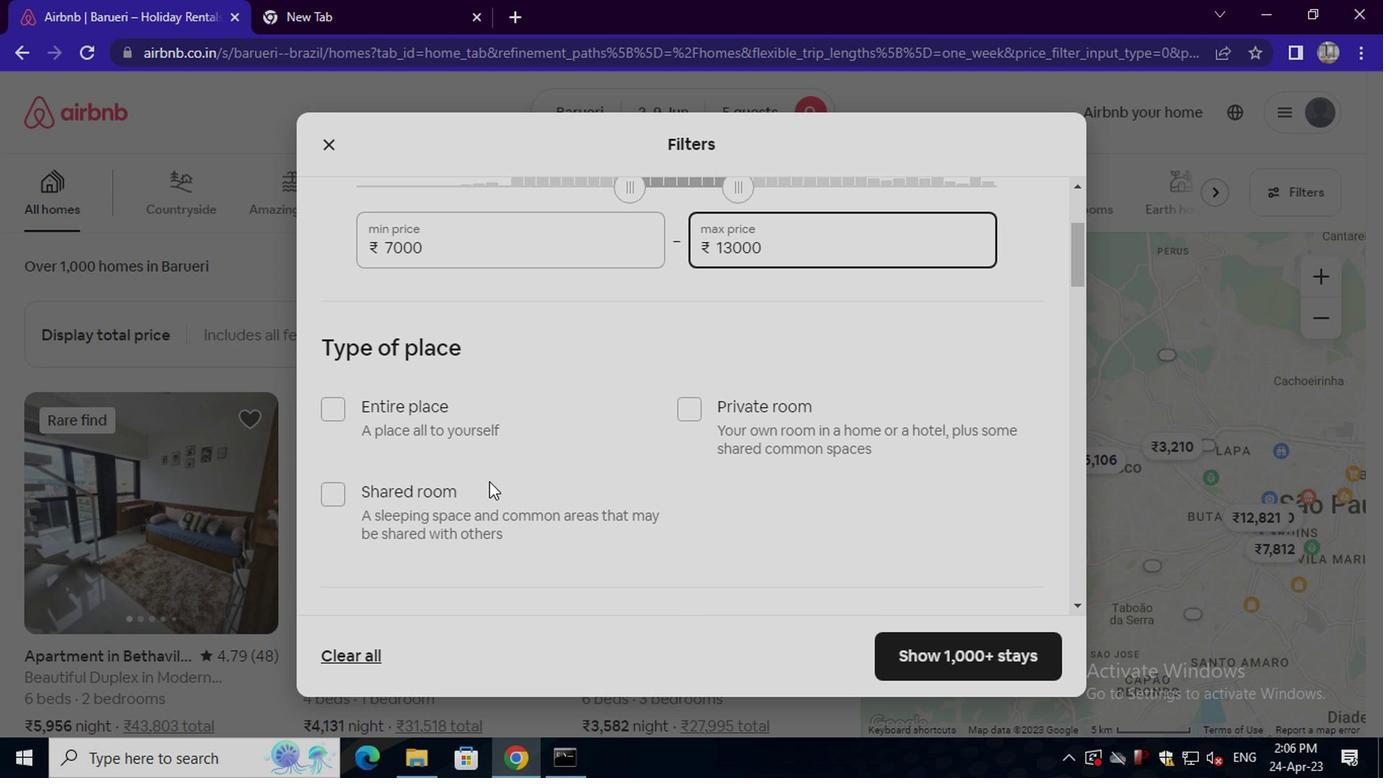 
Action: Mouse pressed left at (429, 493)
Screenshot: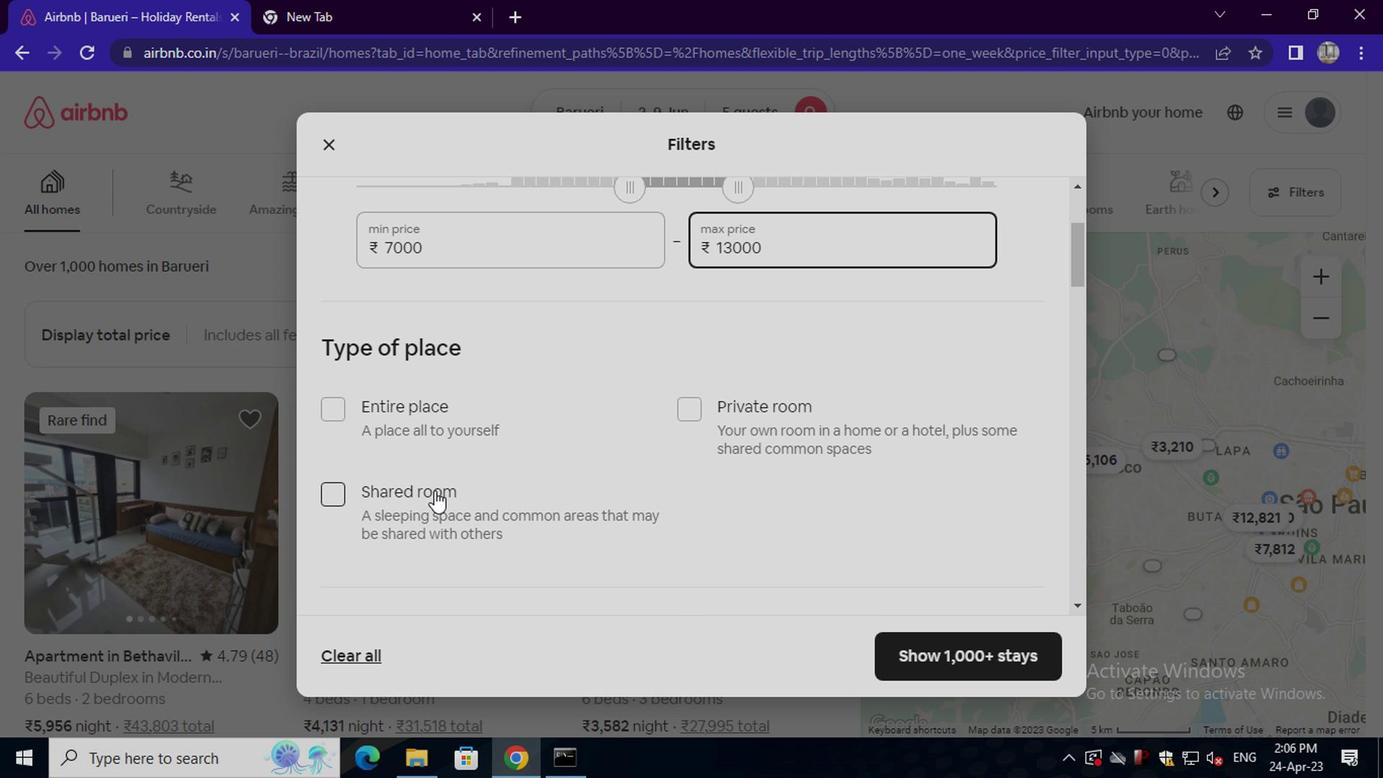 
Action: Mouse scrolled (429, 492) with delta (0, -1)
Screenshot: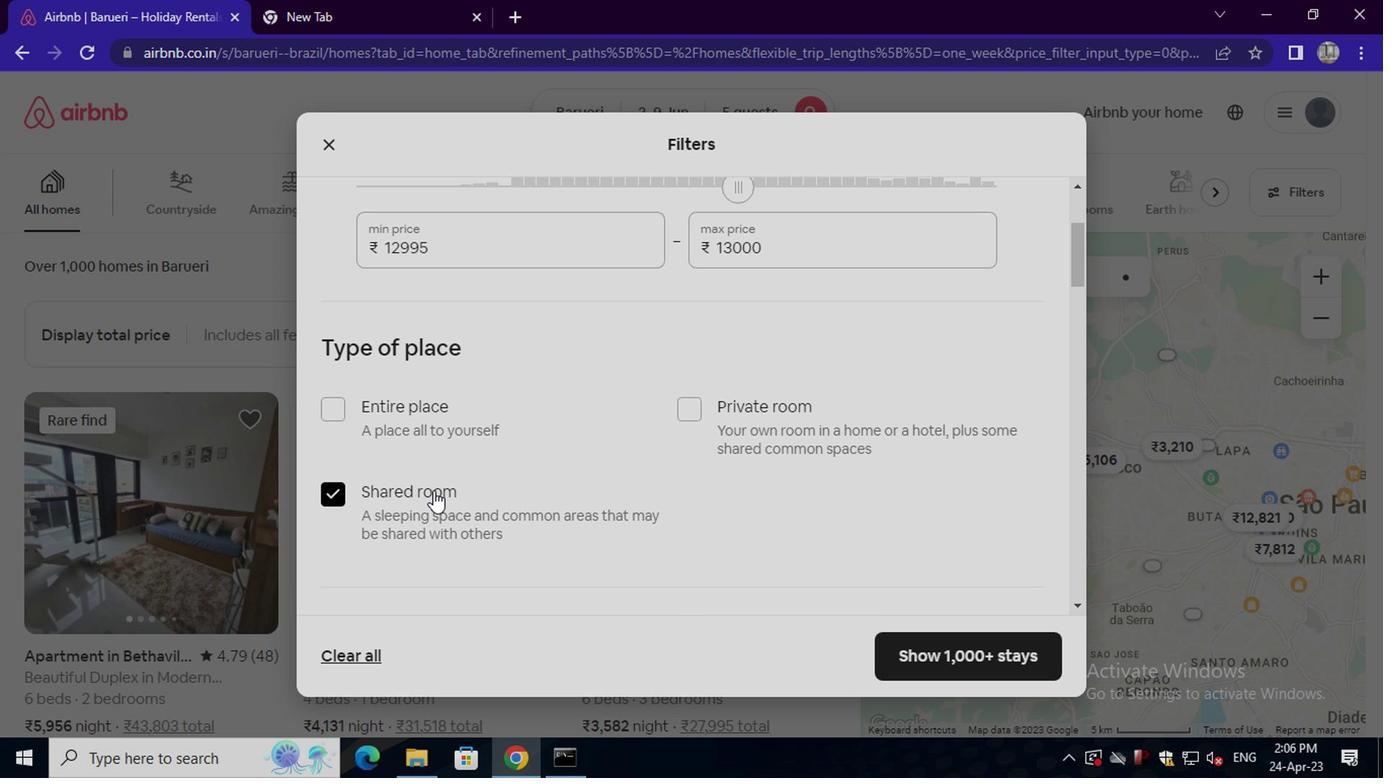 
Action: Mouse scrolled (429, 492) with delta (0, -1)
Screenshot: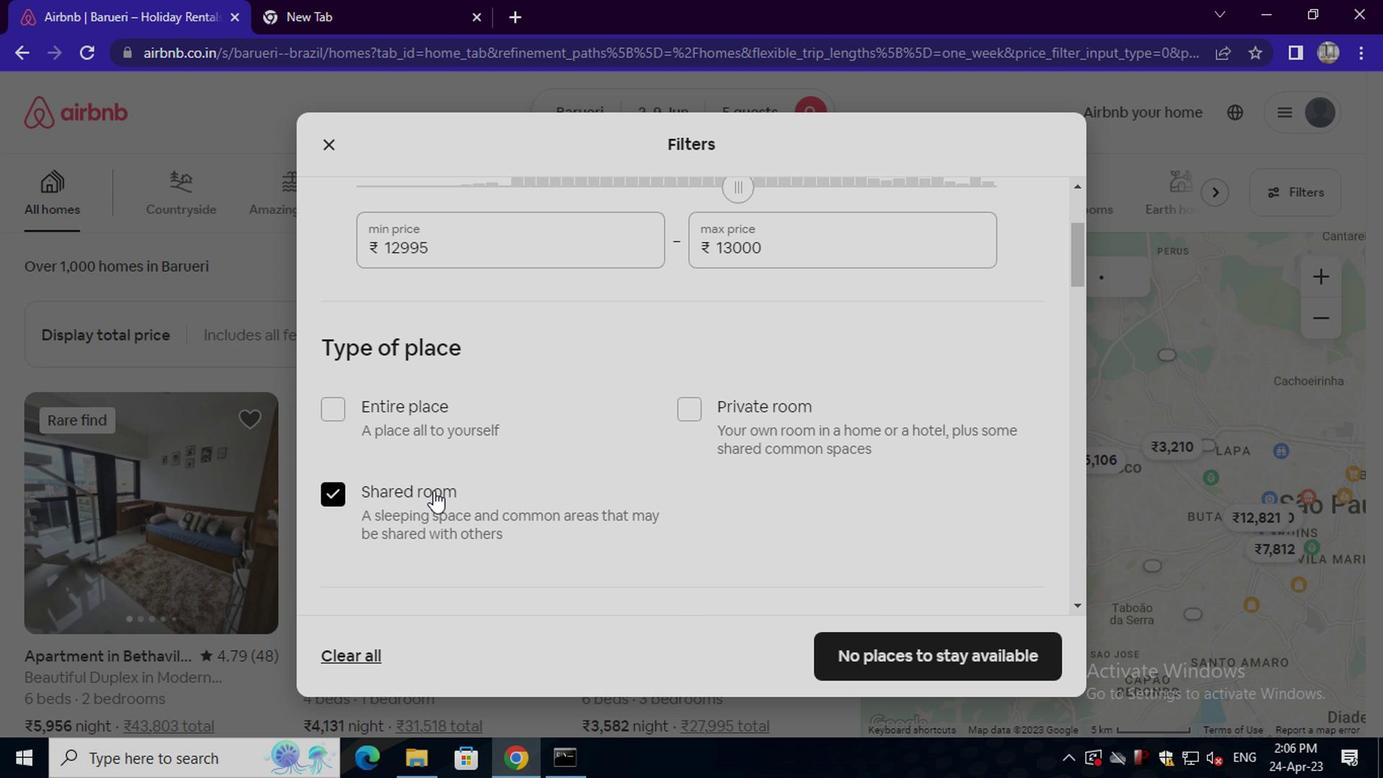 
Action: Mouse scrolled (429, 492) with delta (0, -1)
Screenshot: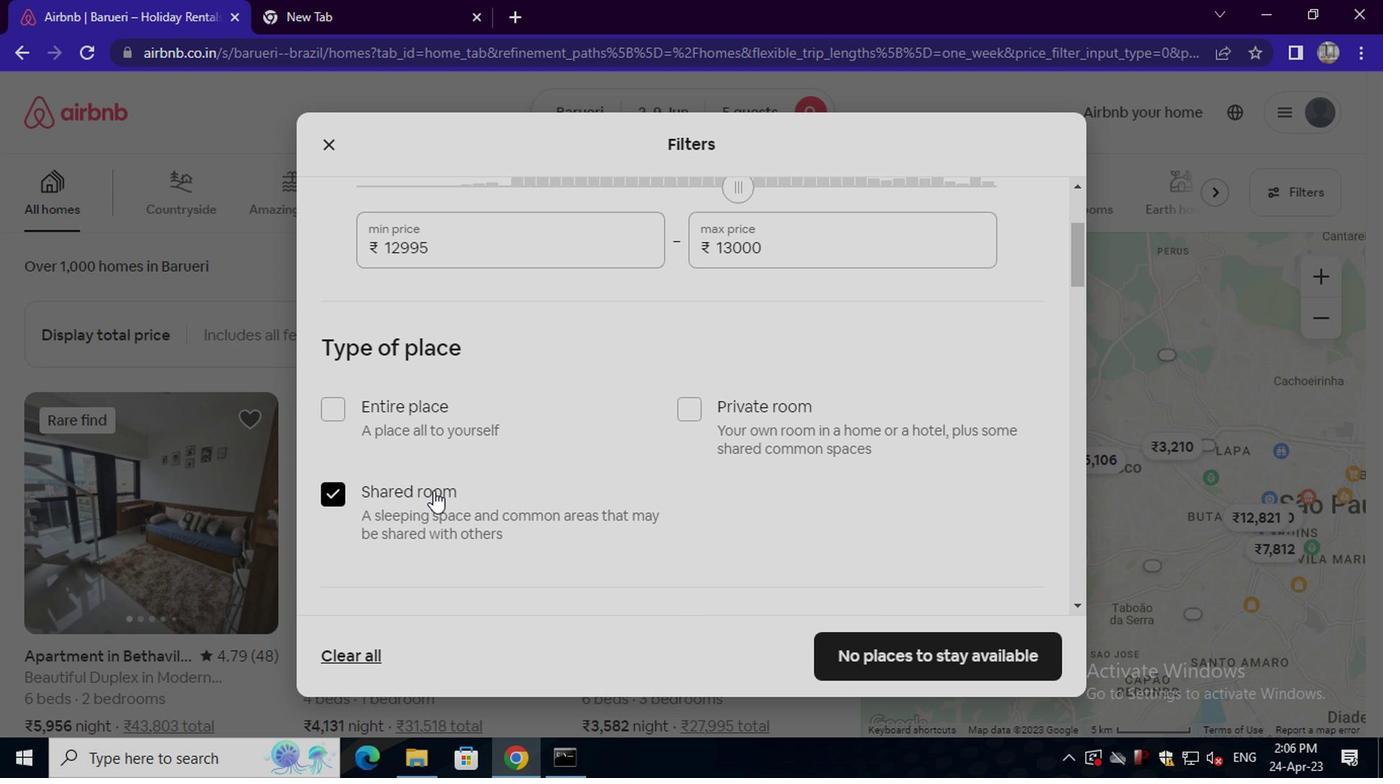 
Action: Mouse scrolled (429, 492) with delta (0, -1)
Screenshot: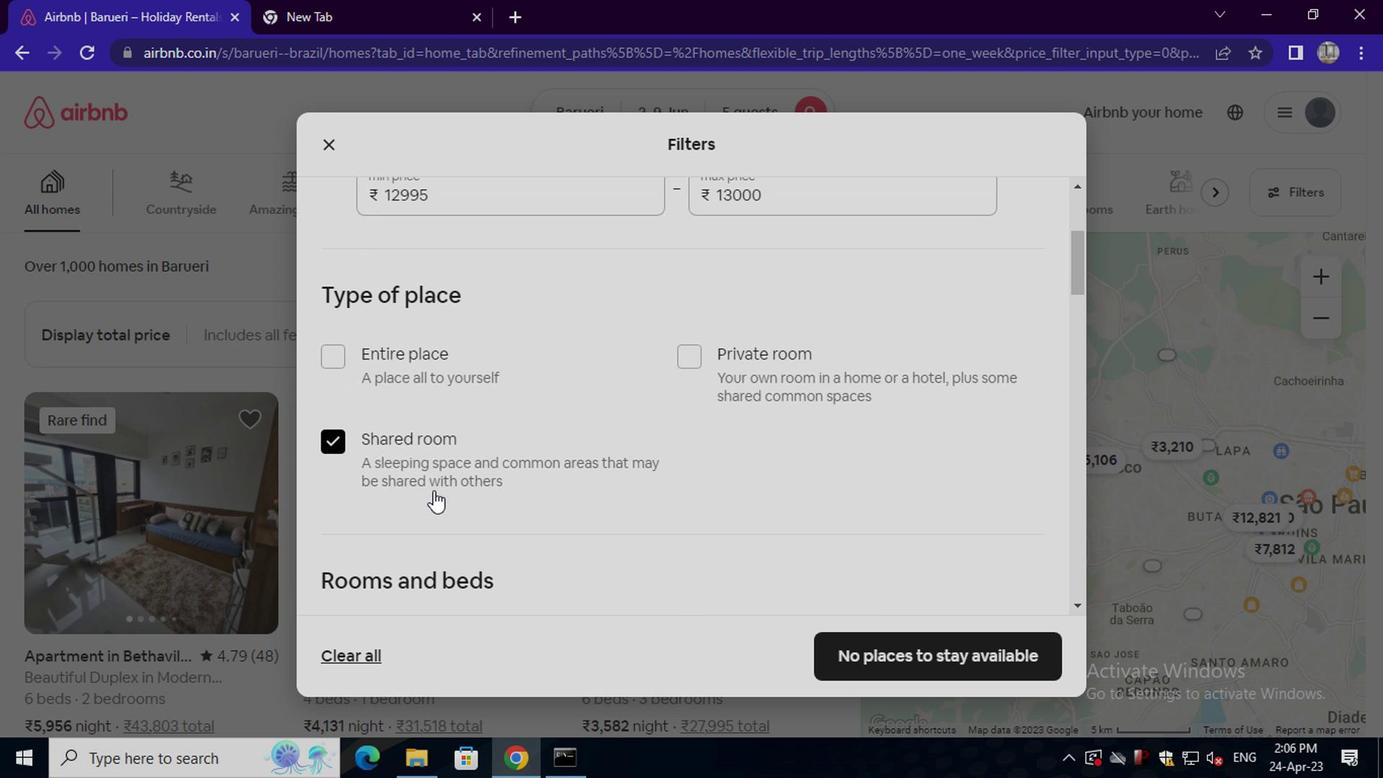 
Action: Mouse moved to (489, 337)
Screenshot: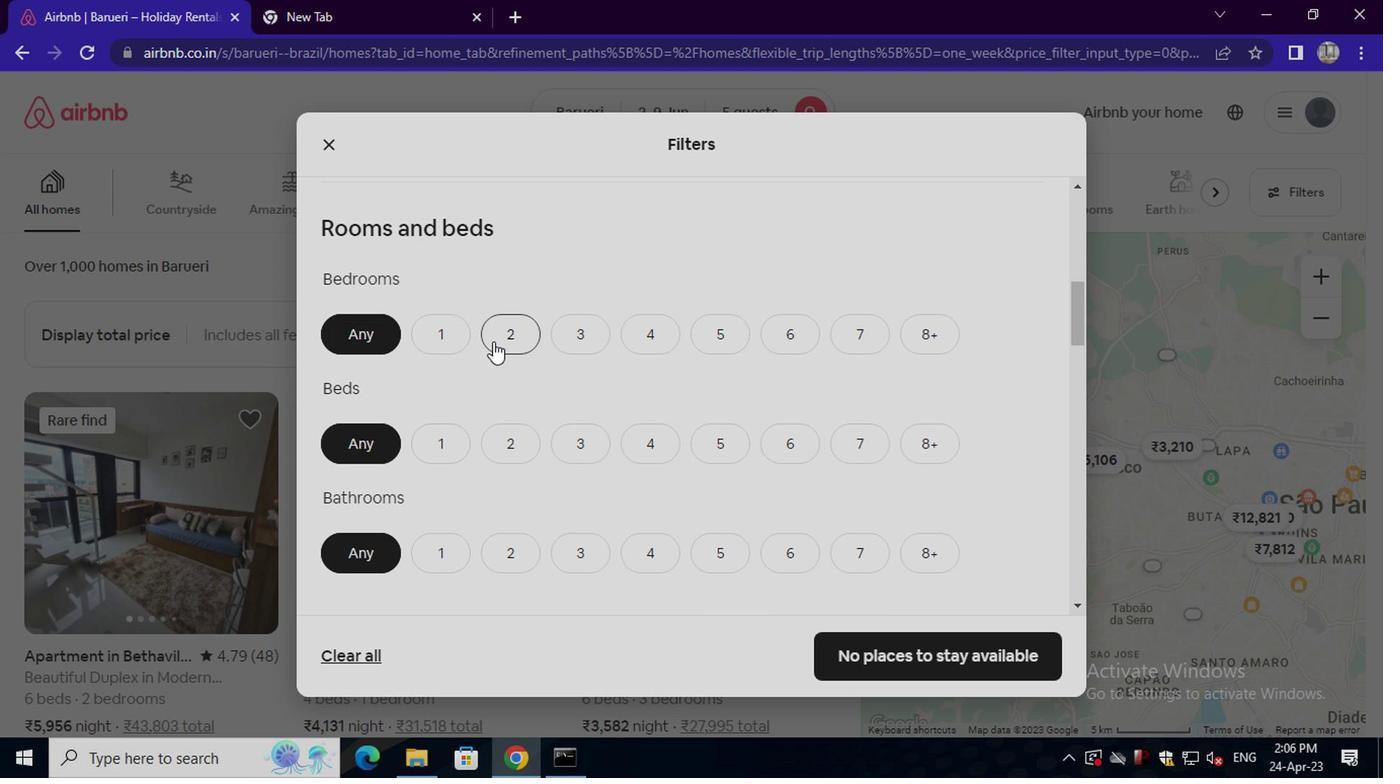 
Action: Mouse pressed left at (489, 337)
Screenshot: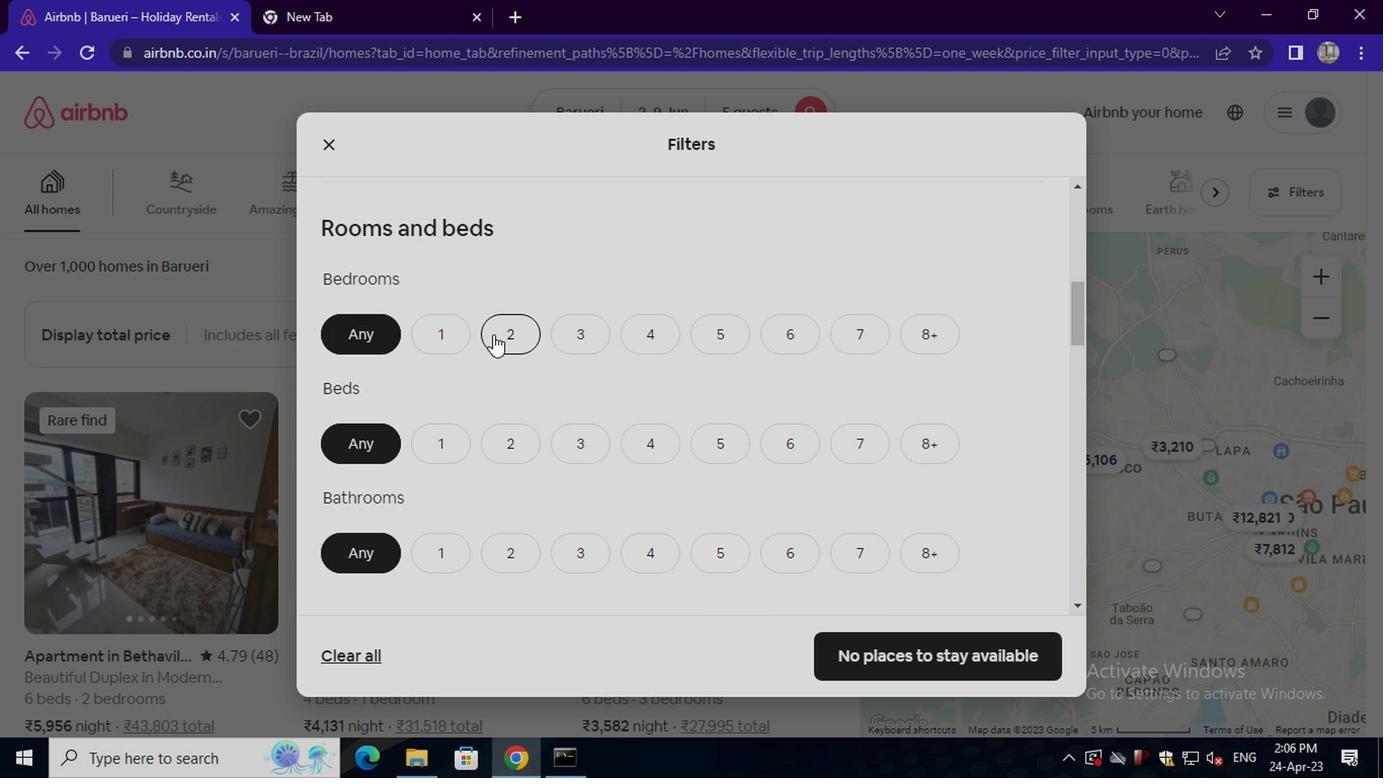 
Action: Mouse moved to (699, 459)
Screenshot: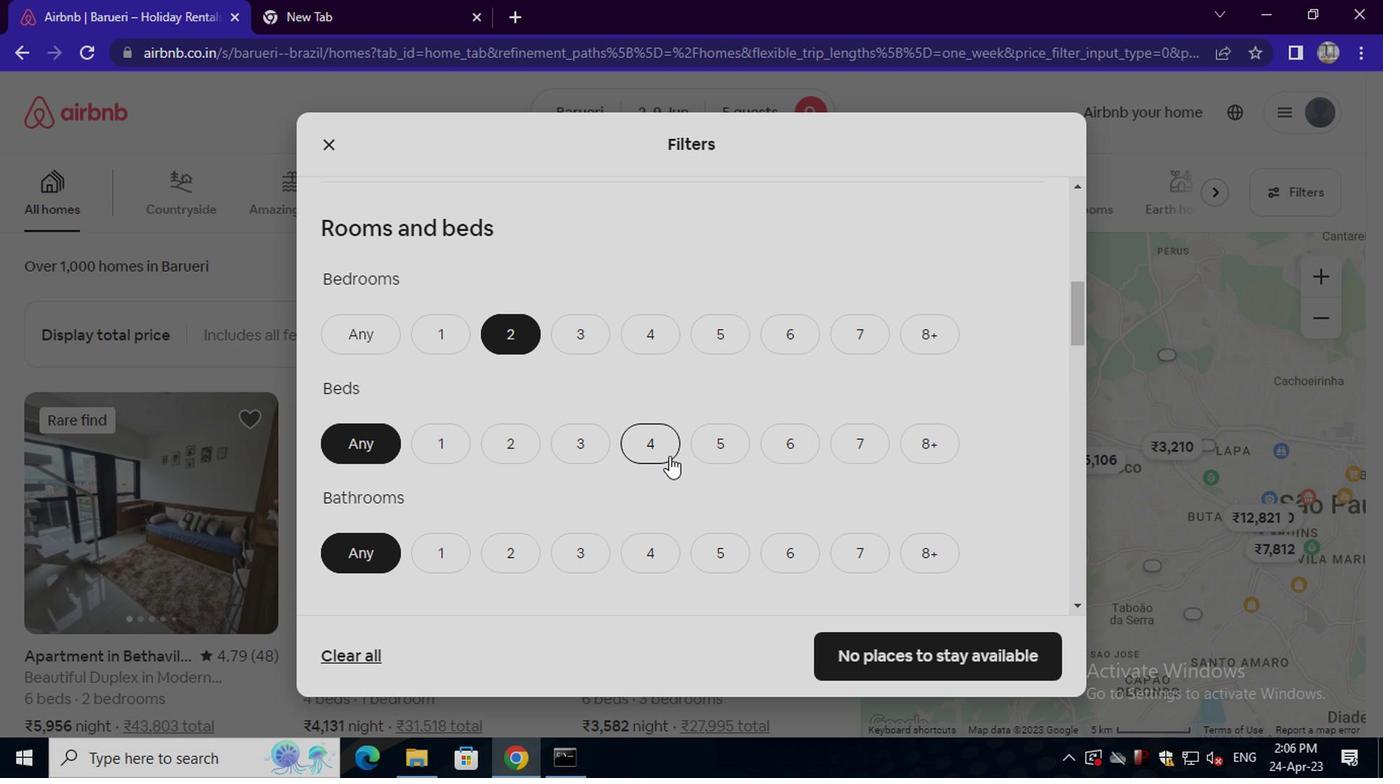 
Action: Mouse pressed left at (699, 459)
Screenshot: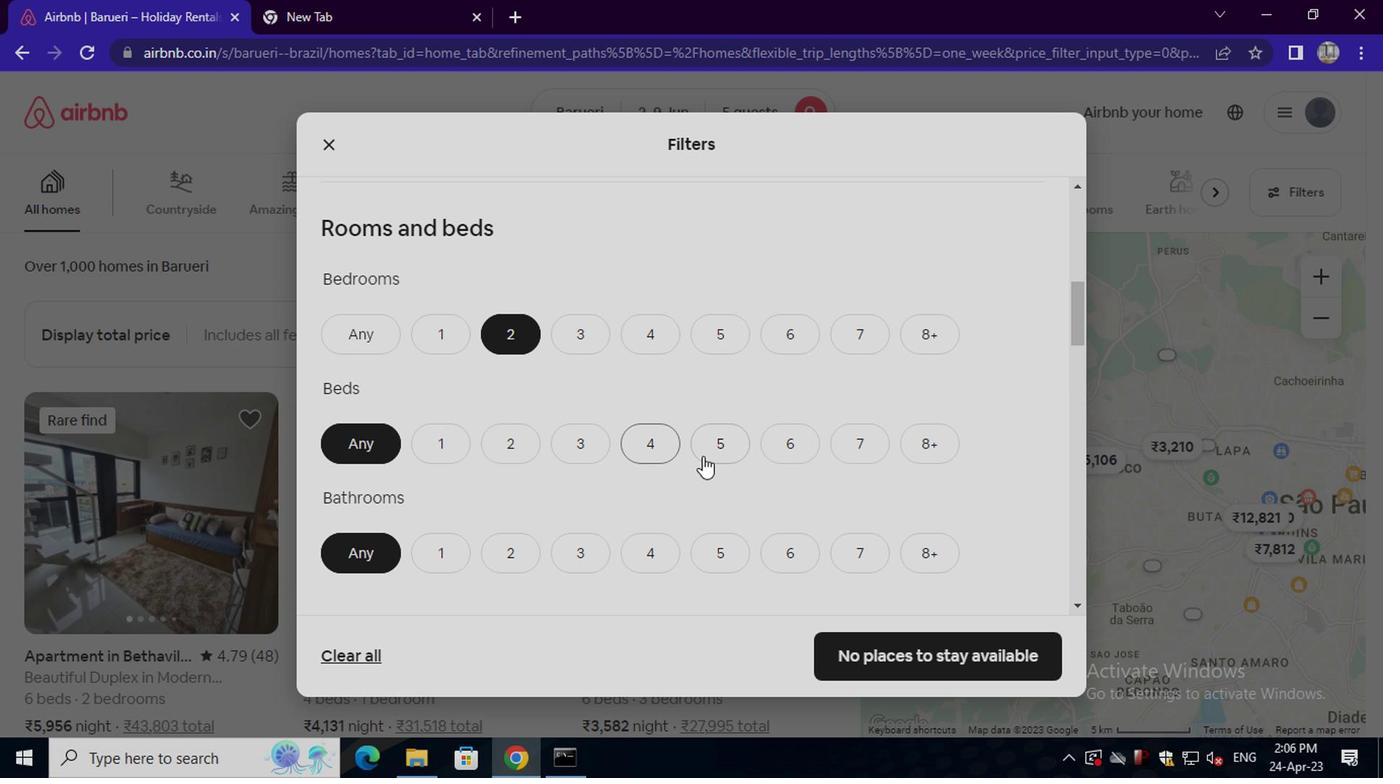 
Action: Mouse moved to (516, 550)
Screenshot: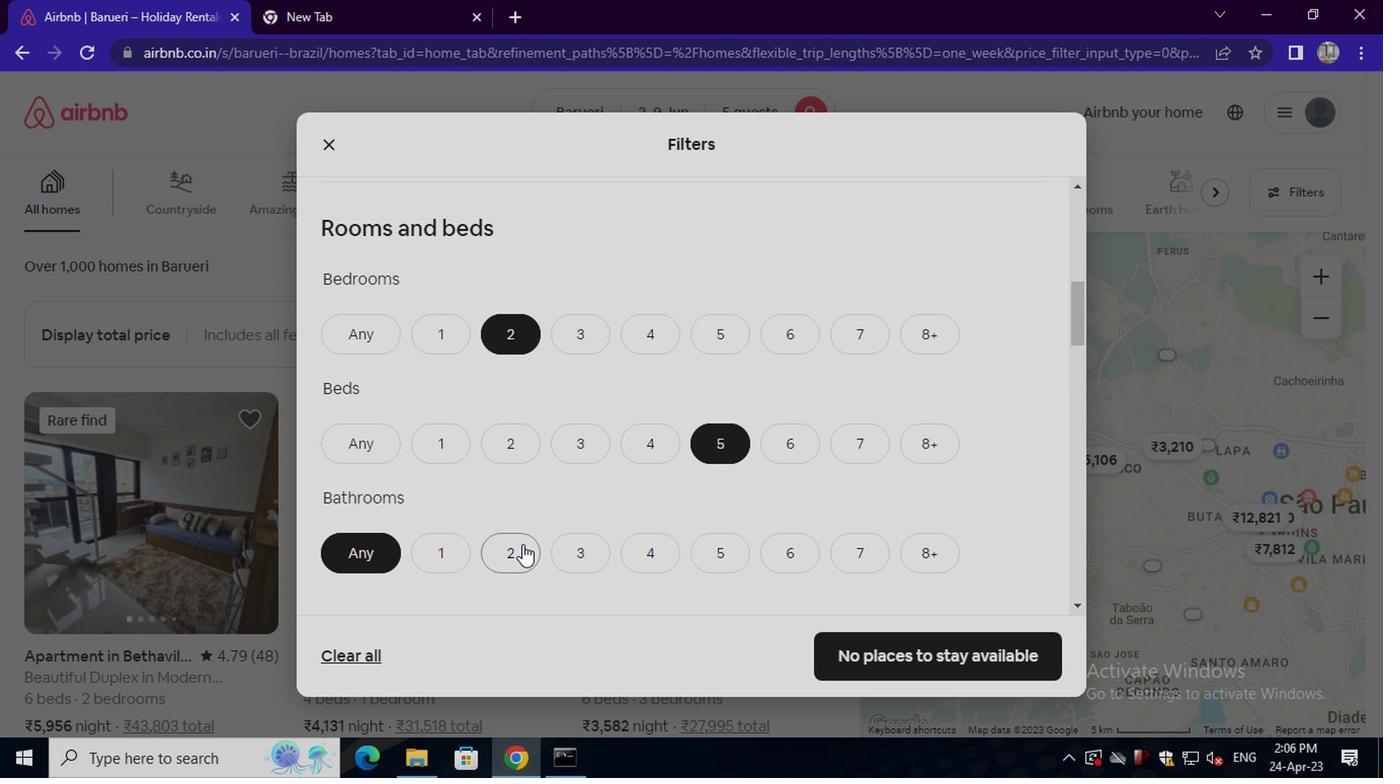 
Action: Mouse pressed left at (516, 550)
Screenshot: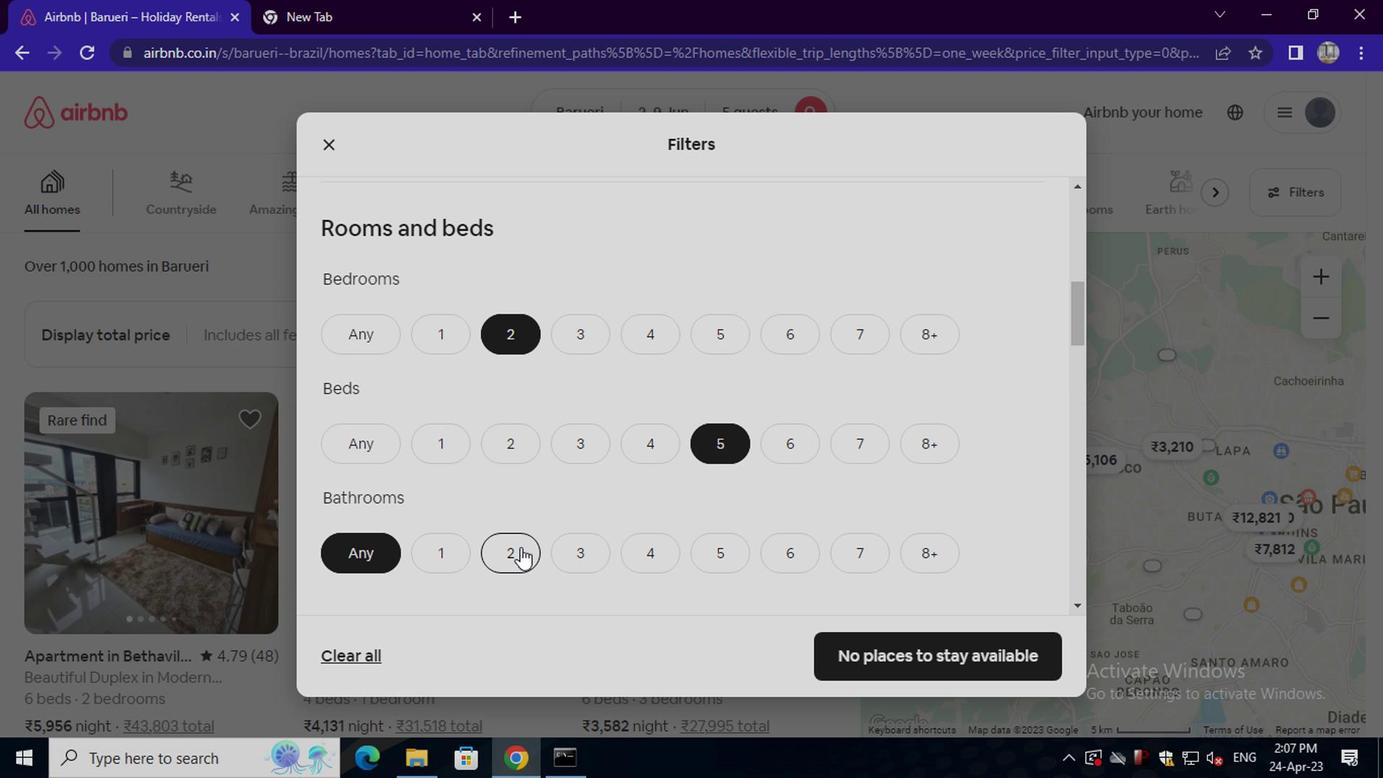 
Action: Mouse scrolled (516, 549) with delta (0, -1)
Screenshot: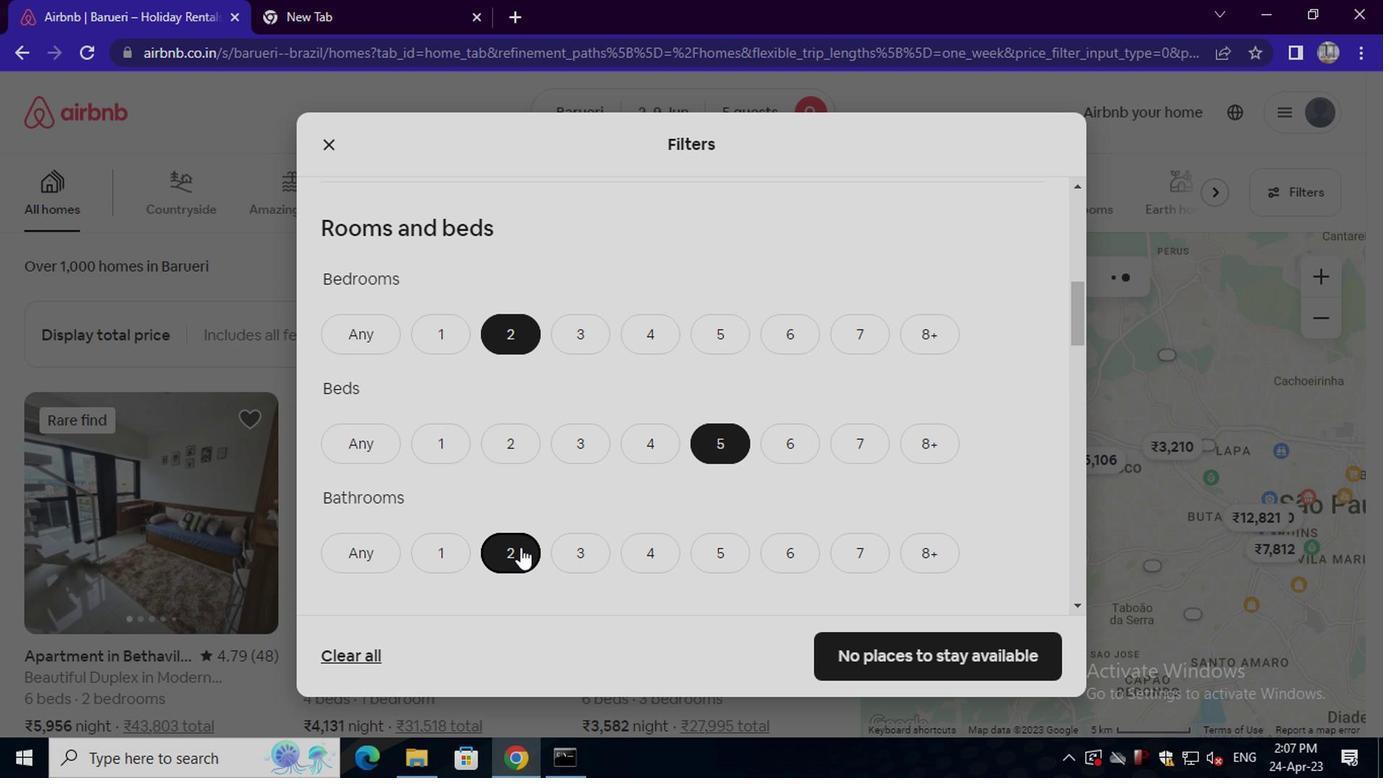 
Action: Mouse scrolled (516, 549) with delta (0, -1)
Screenshot: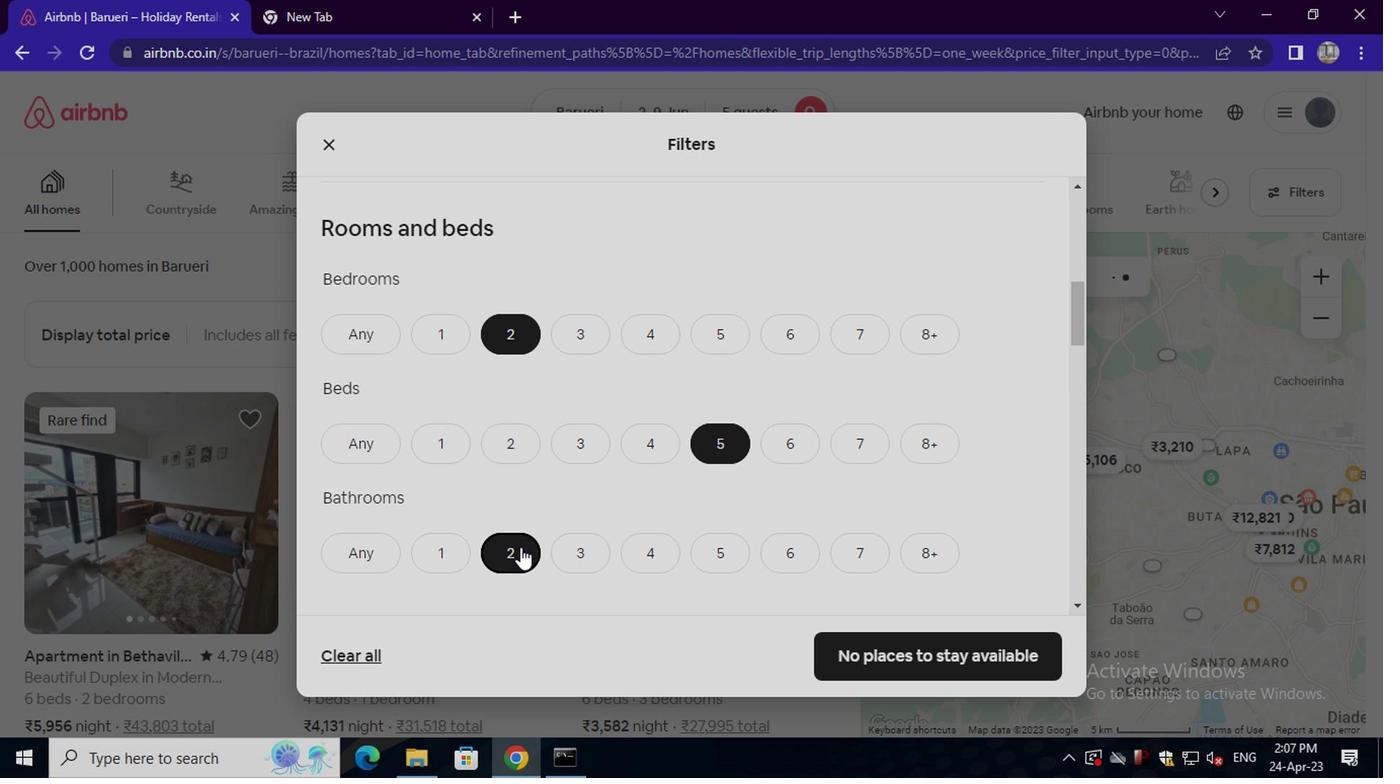 
Action: Mouse scrolled (516, 549) with delta (0, -1)
Screenshot: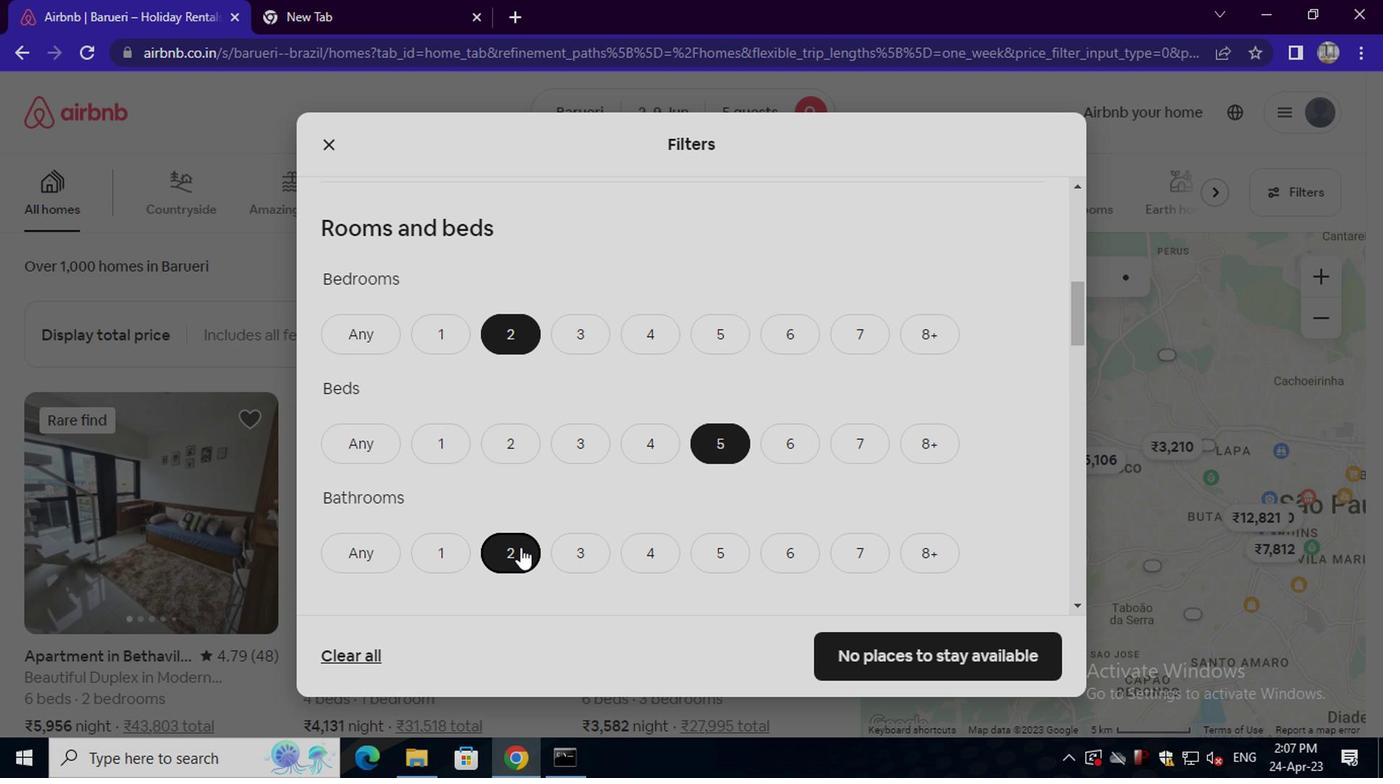 
Action: Mouse moved to (410, 490)
Screenshot: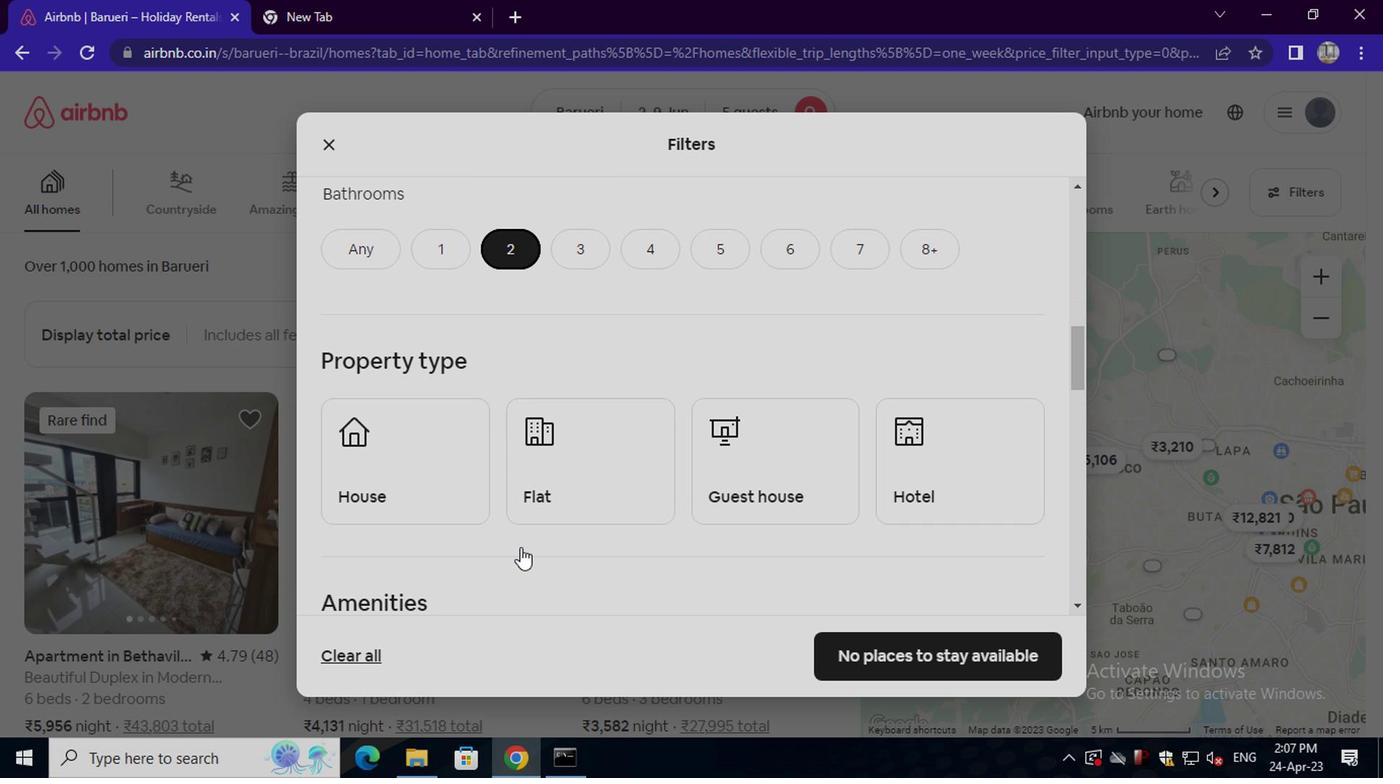 
Action: Mouse pressed left at (410, 490)
Screenshot: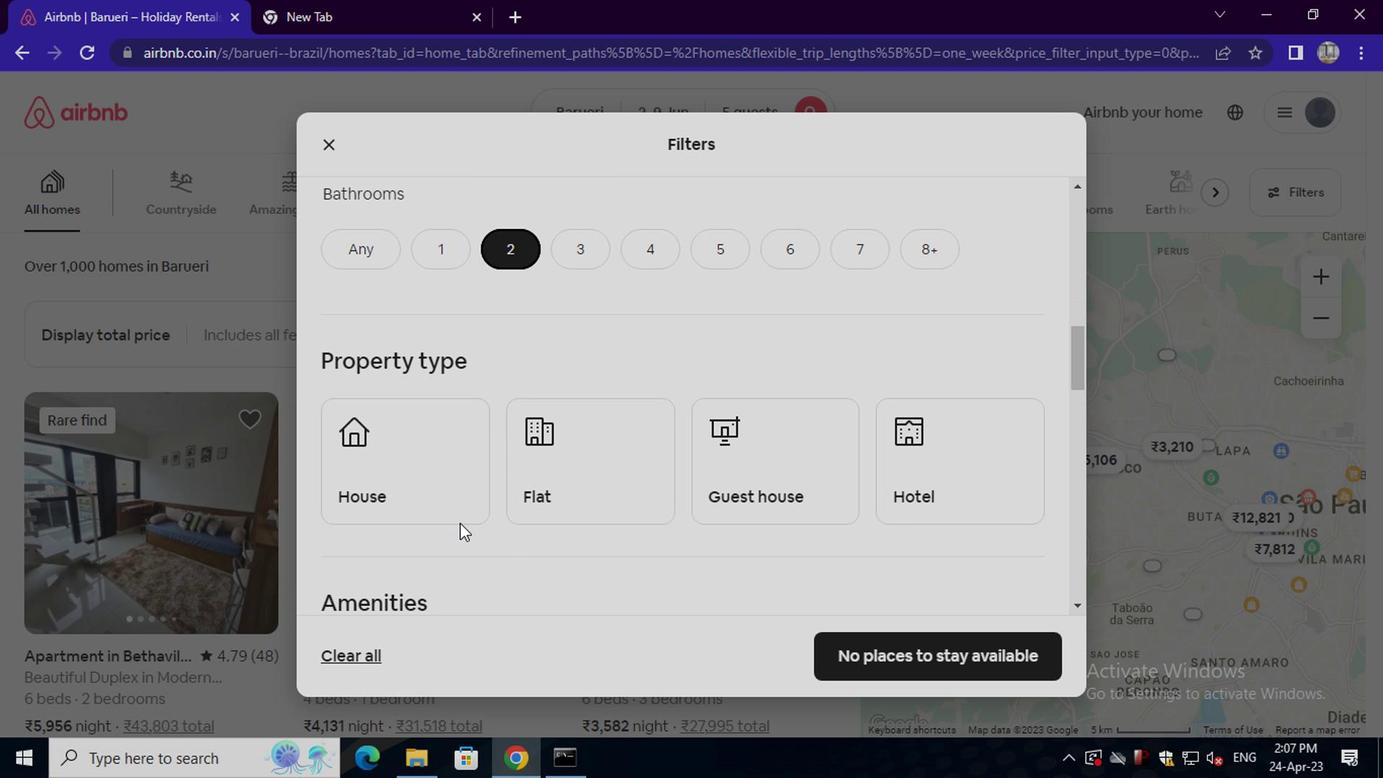 
Action: Mouse moved to (570, 481)
Screenshot: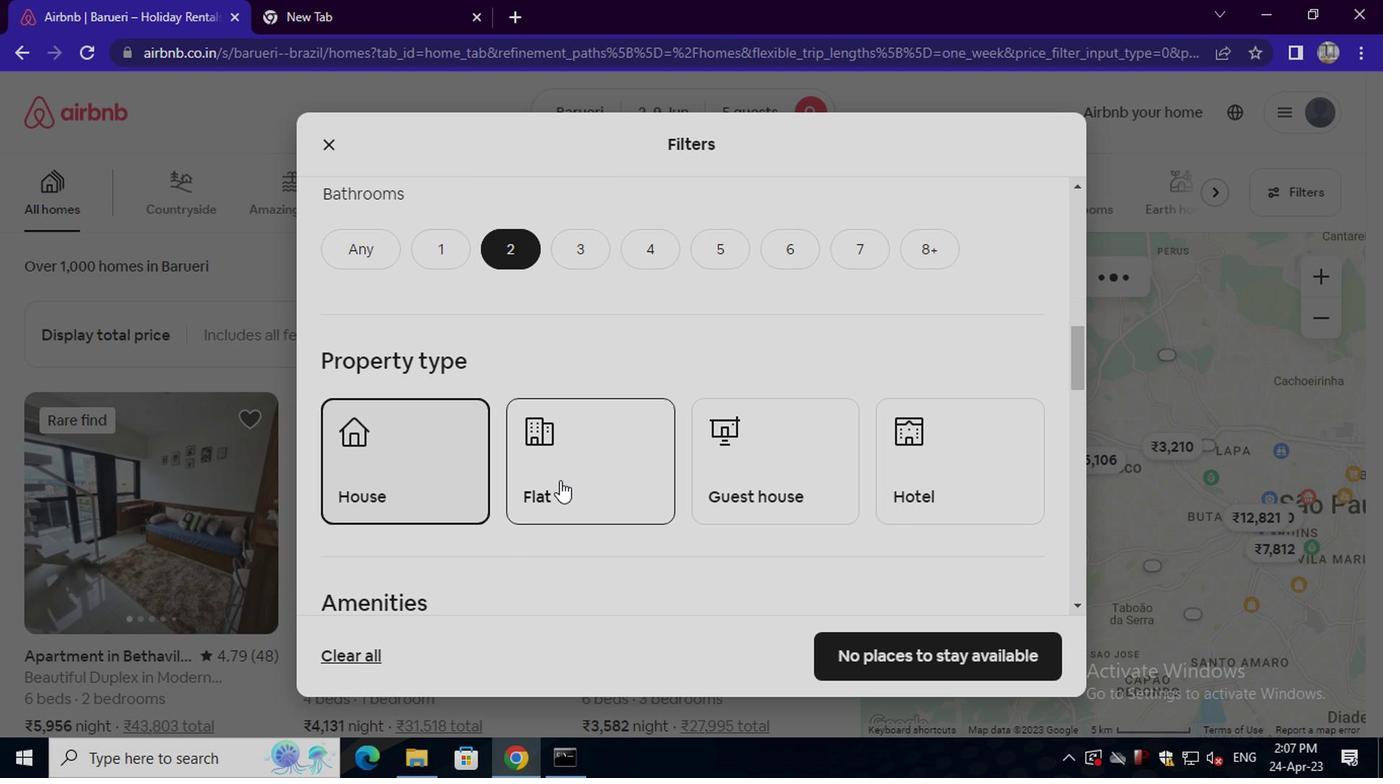 
Action: Mouse pressed left at (570, 481)
Screenshot: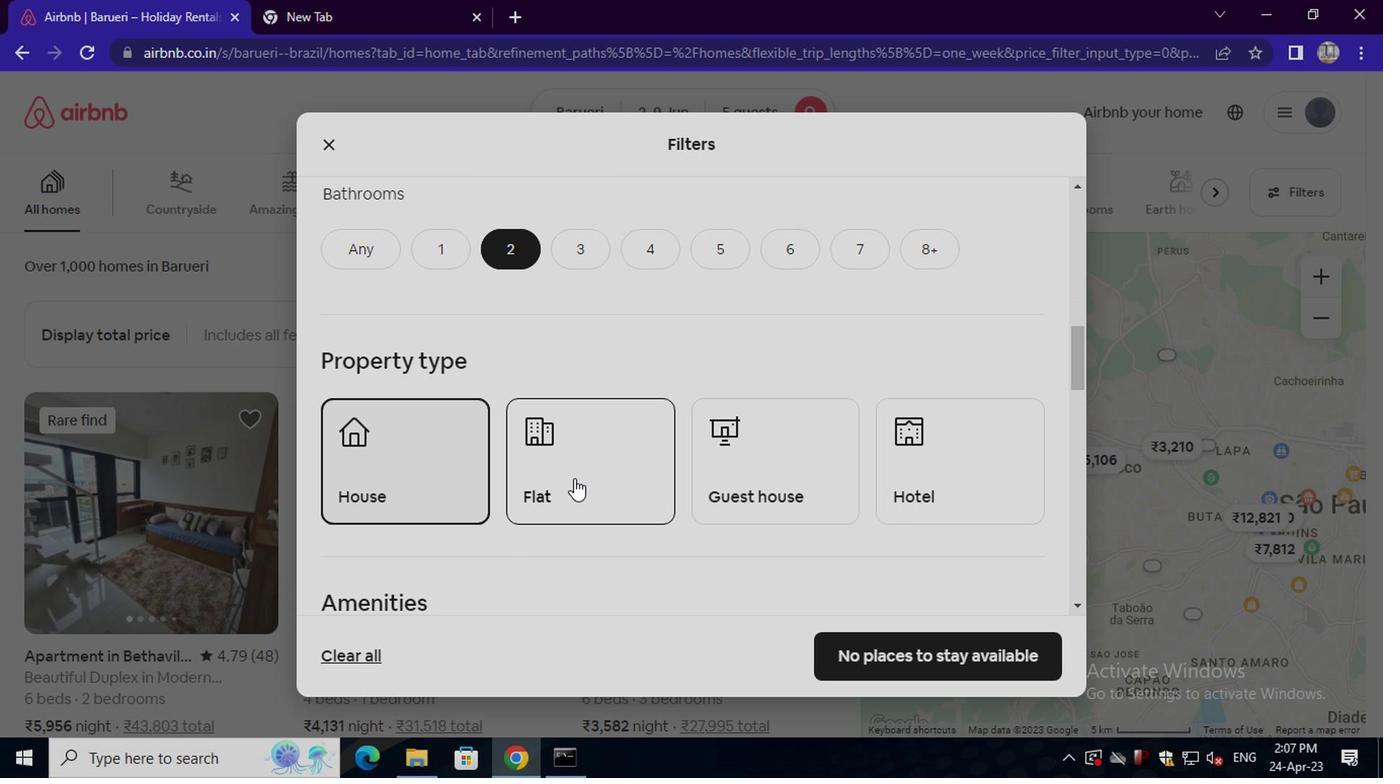 
Action: Mouse moved to (747, 474)
Screenshot: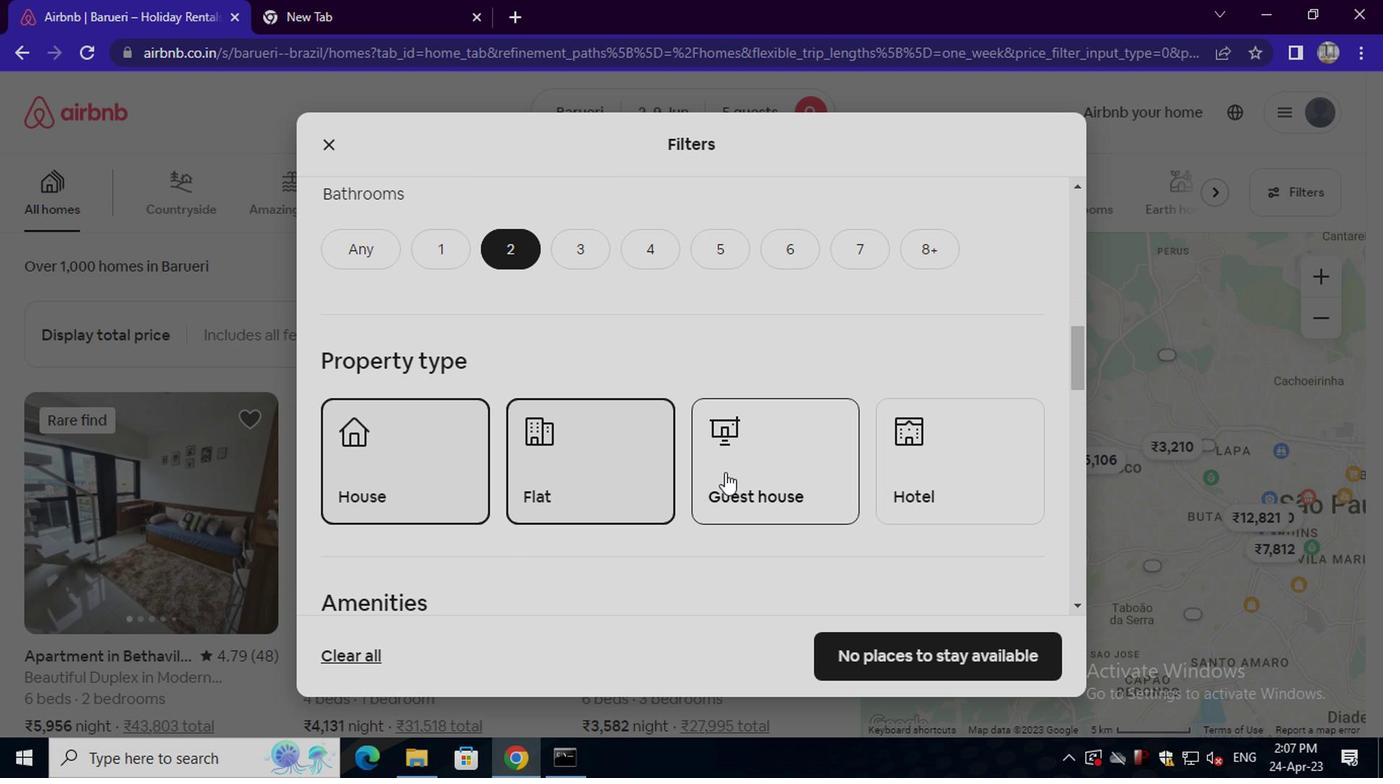 
Action: Mouse pressed left at (747, 474)
Screenshot: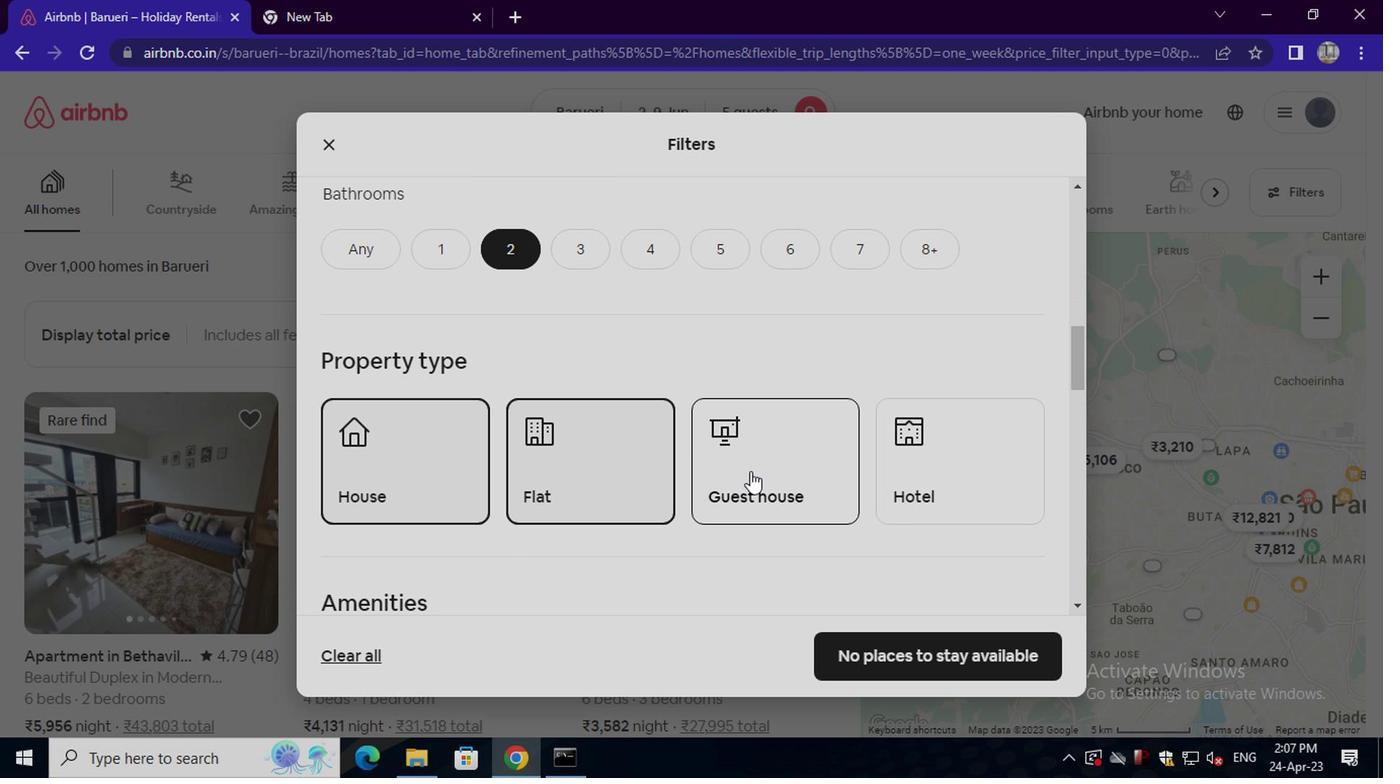 
Action: Mouse scrolled (747, 472) with delta (0, -1)
Screenshot: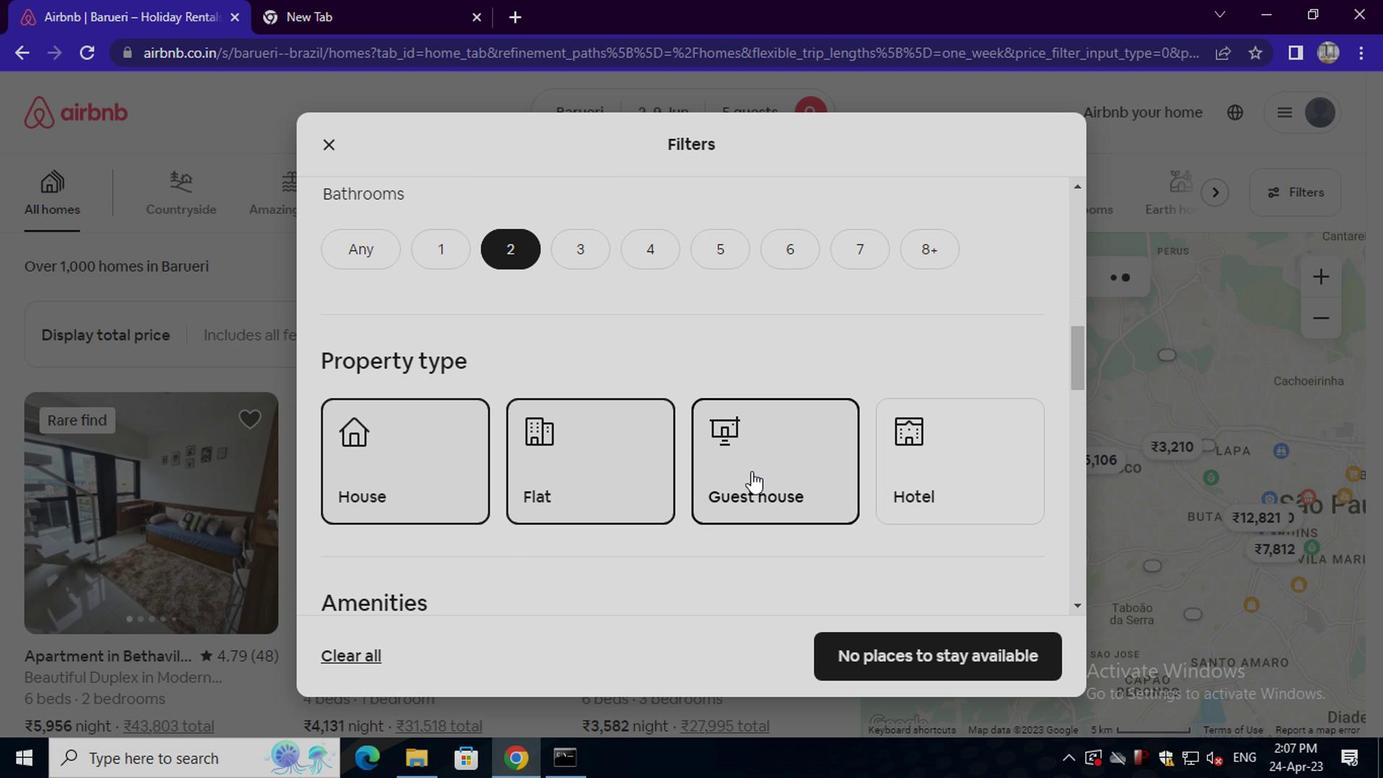 
Action: Mouse scrolled (747, 472) with delta (0, -1)
Screenshot: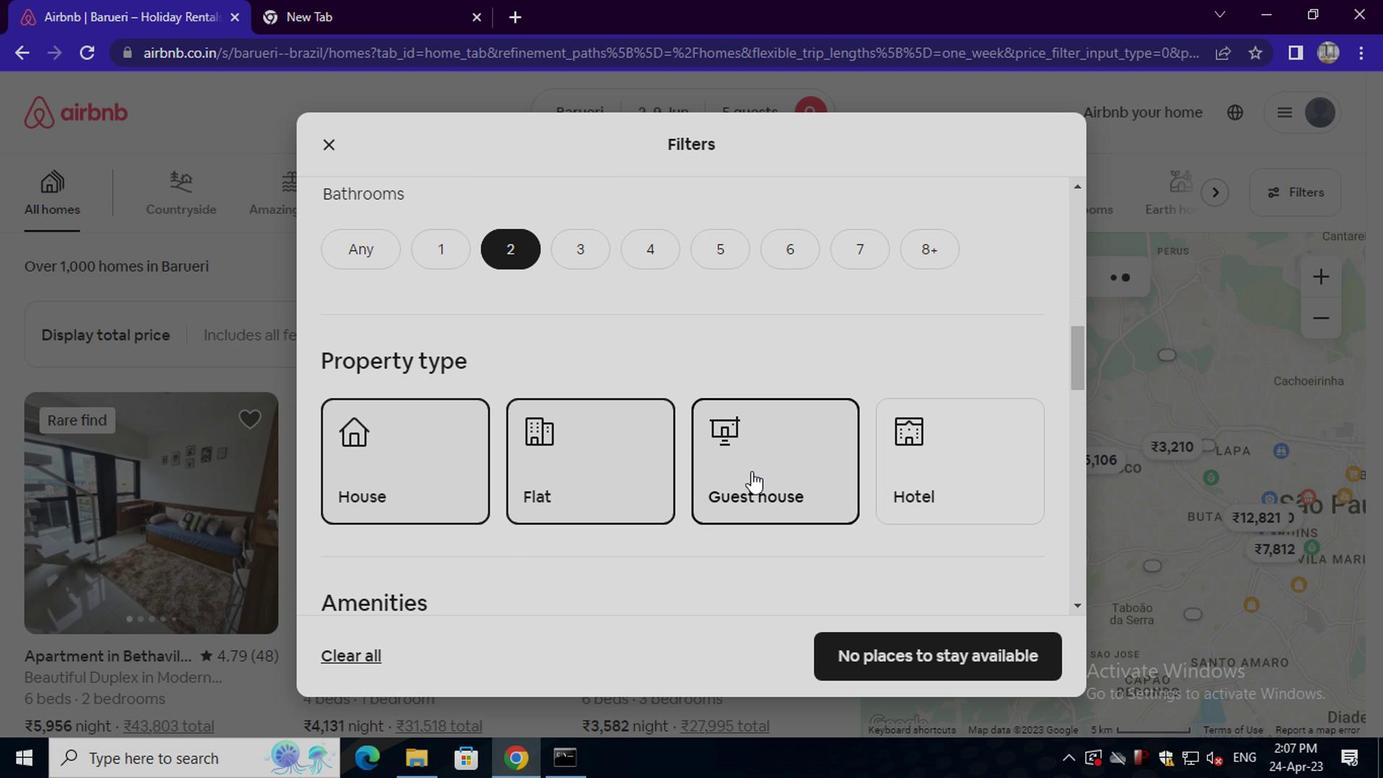 
Action: Mouse scrolled (747, 472) with delta (0, -1)
Screenshot: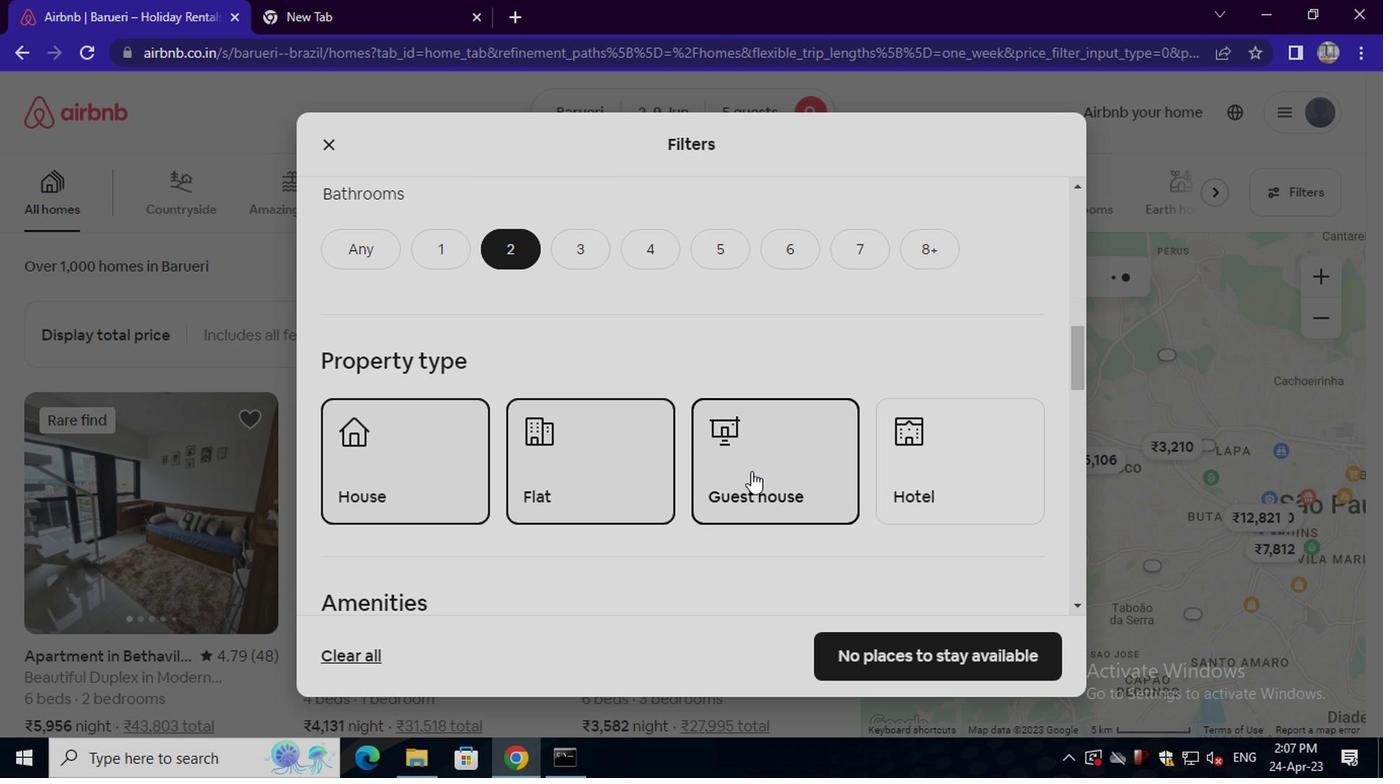 
Action: Mouse moved to (683, 479)
Screenshot: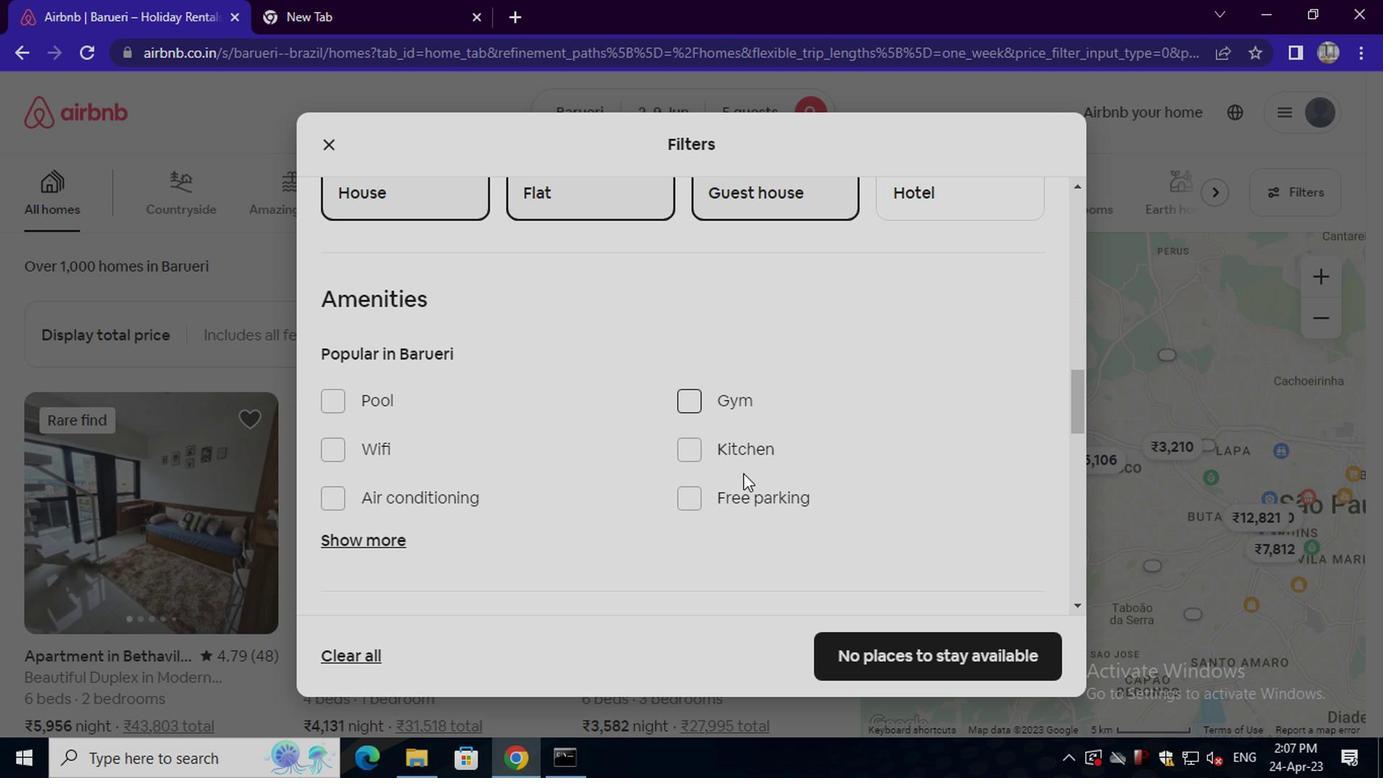 
Action: Mouse scrolled (683, 478) with delta (0, 0)
Screenshot: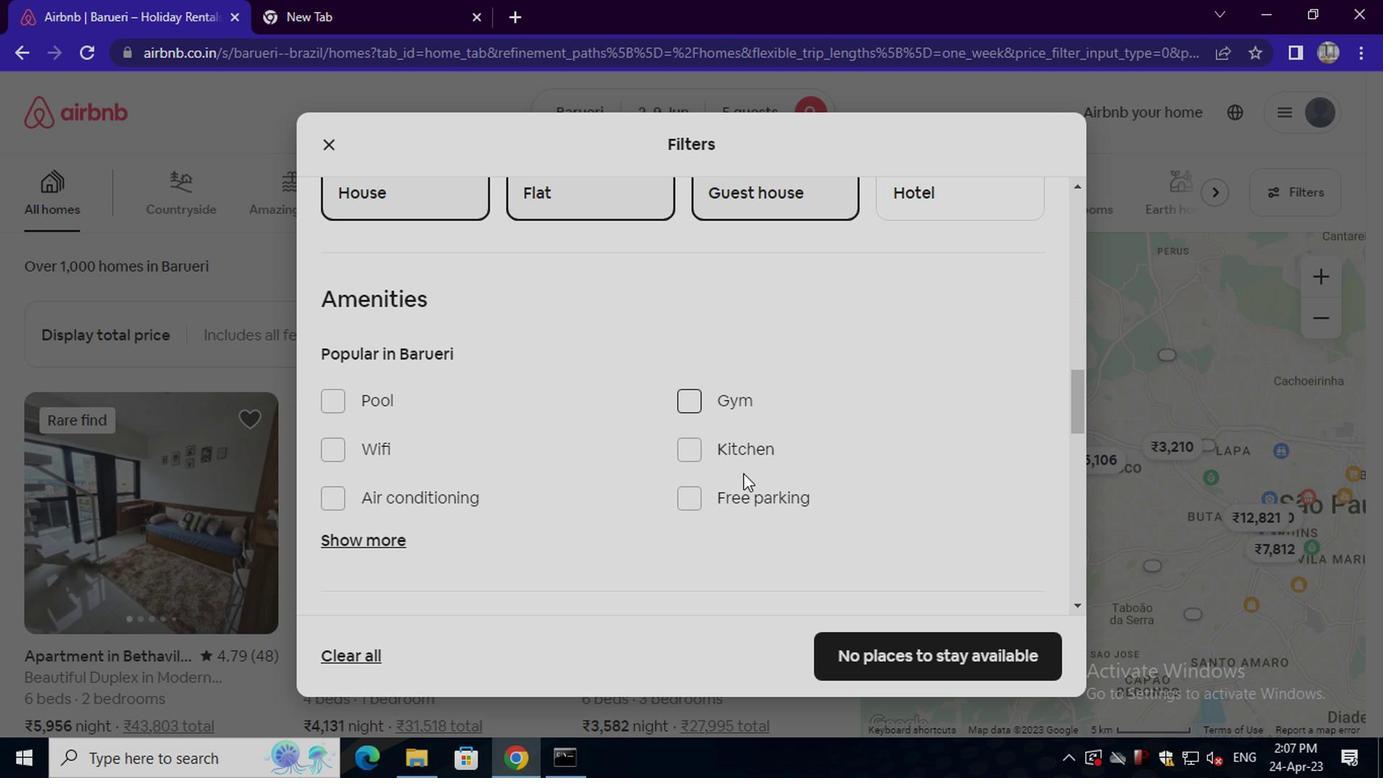 
Action: Mouse moved to (386, 359)
Screenshot: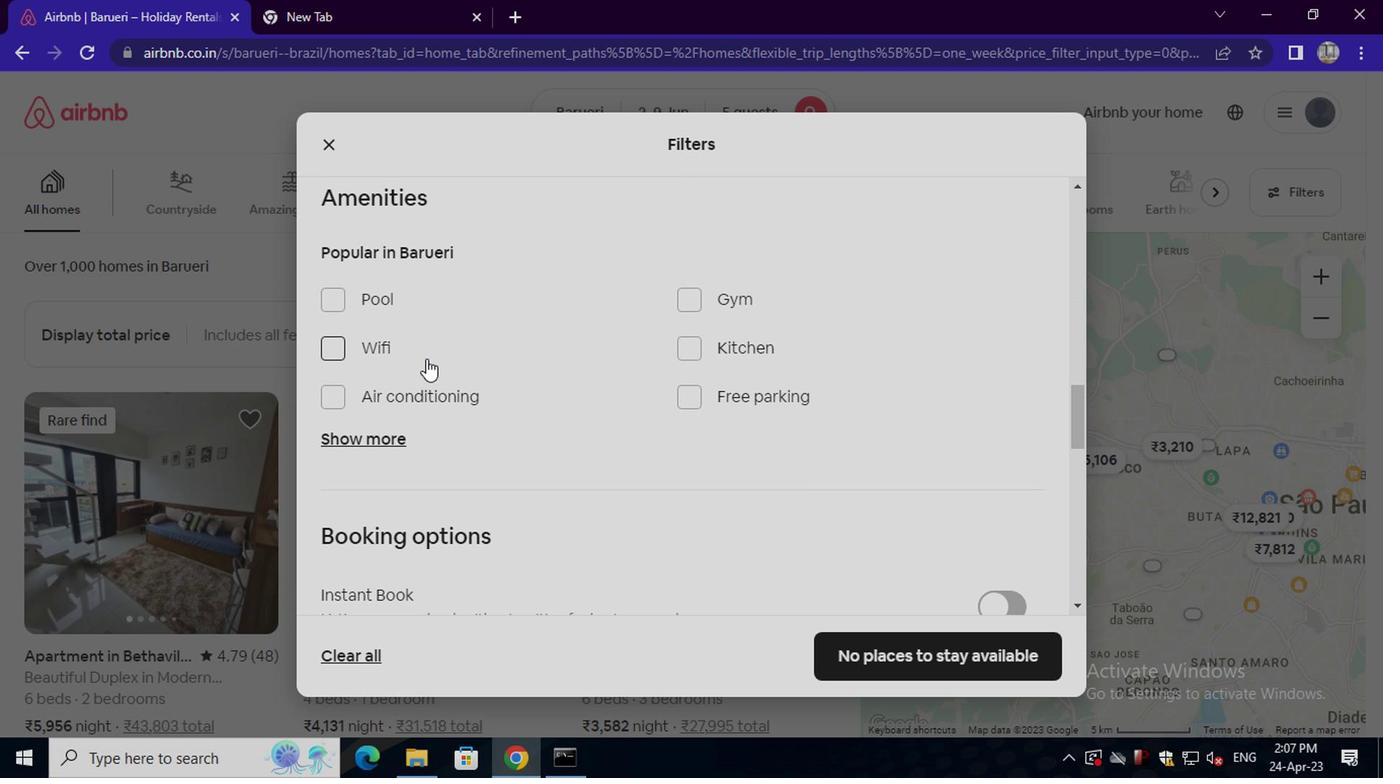 
Action: Mouse pressed left at (386, 359)
Screenshot: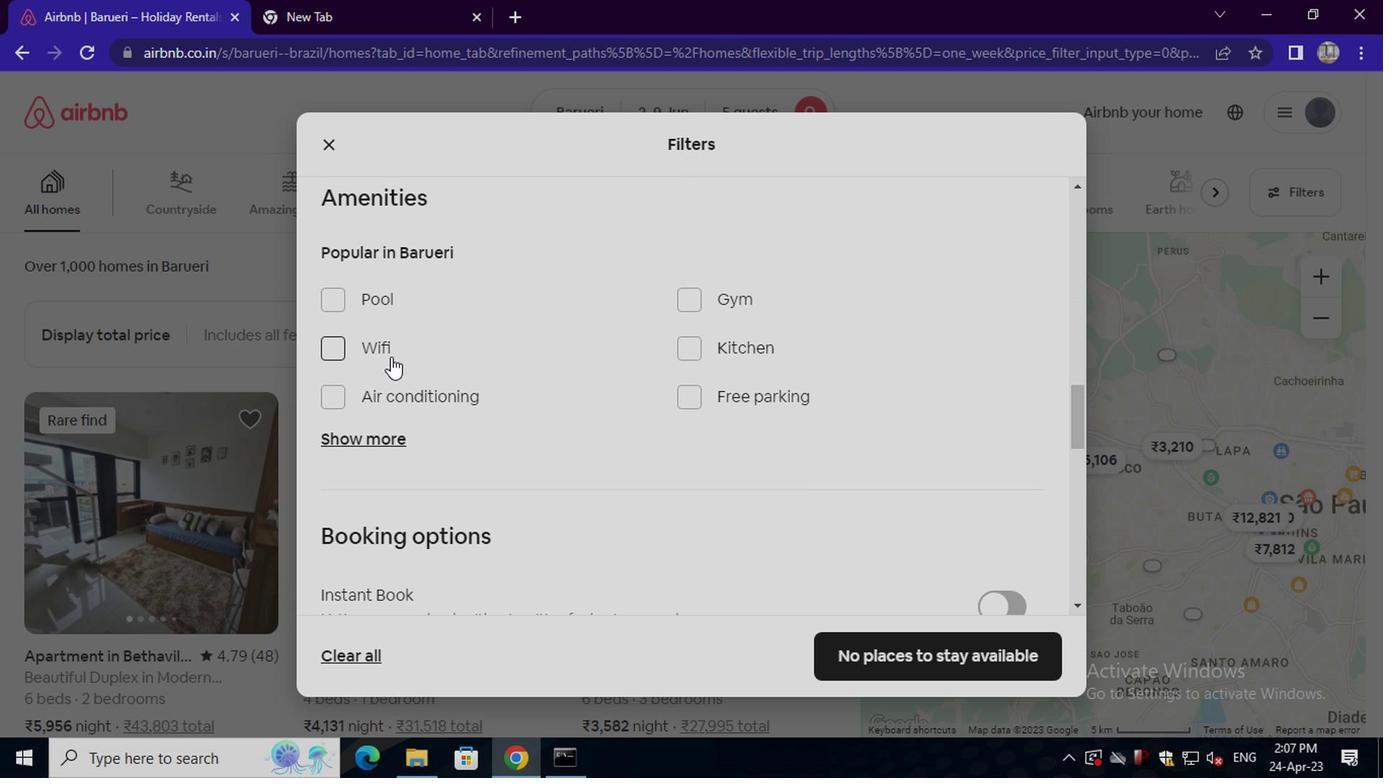 
Action: Mouse moved to (373, 448)
Screenshot: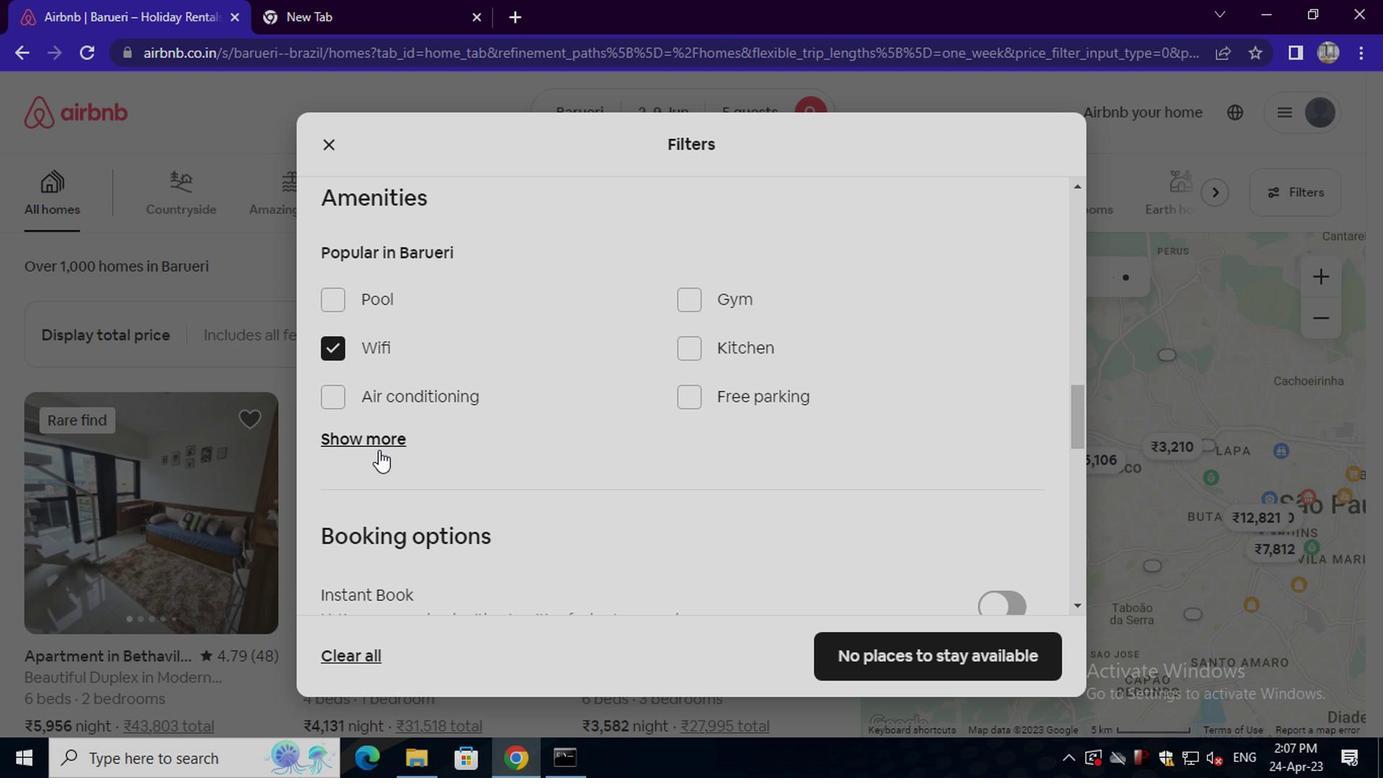 
Action: Mouse pressed left at (373, 448)
Screenshot: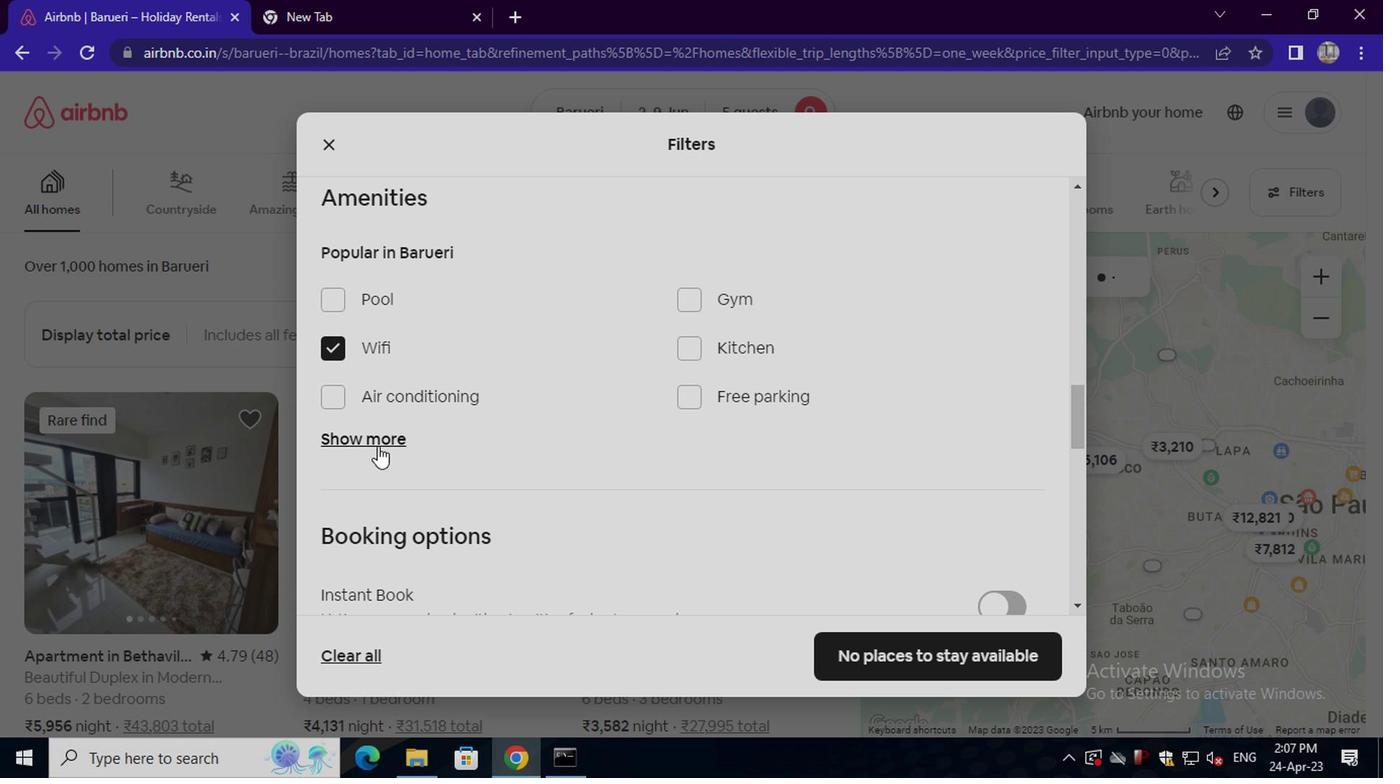 
Action: Mouse scrolled (373, 447) with delta (0, -1)
Screenshot: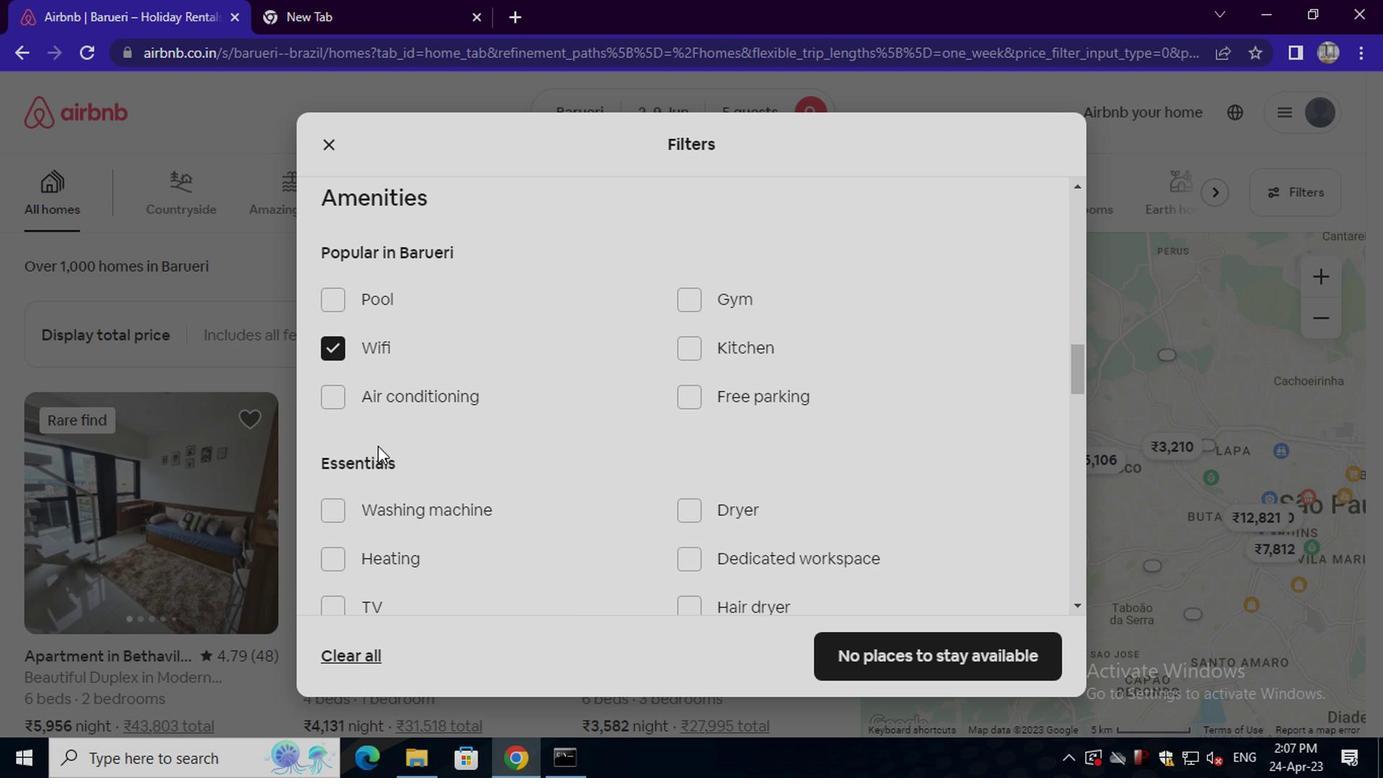 
Action: Mouse scrolled (373, 447) with delta (0, -1)
Screenshot: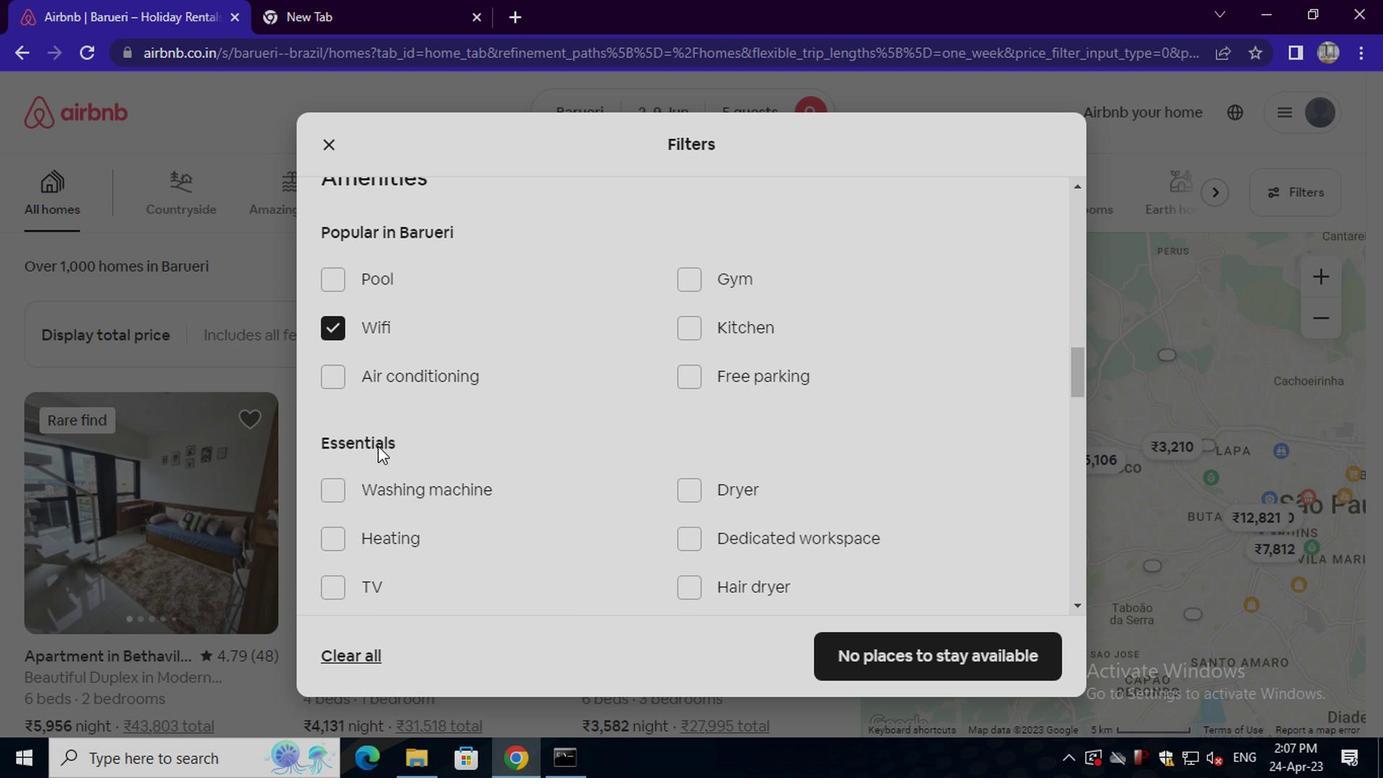 
Action: Mouse moved to (393, 317)
Screenshot: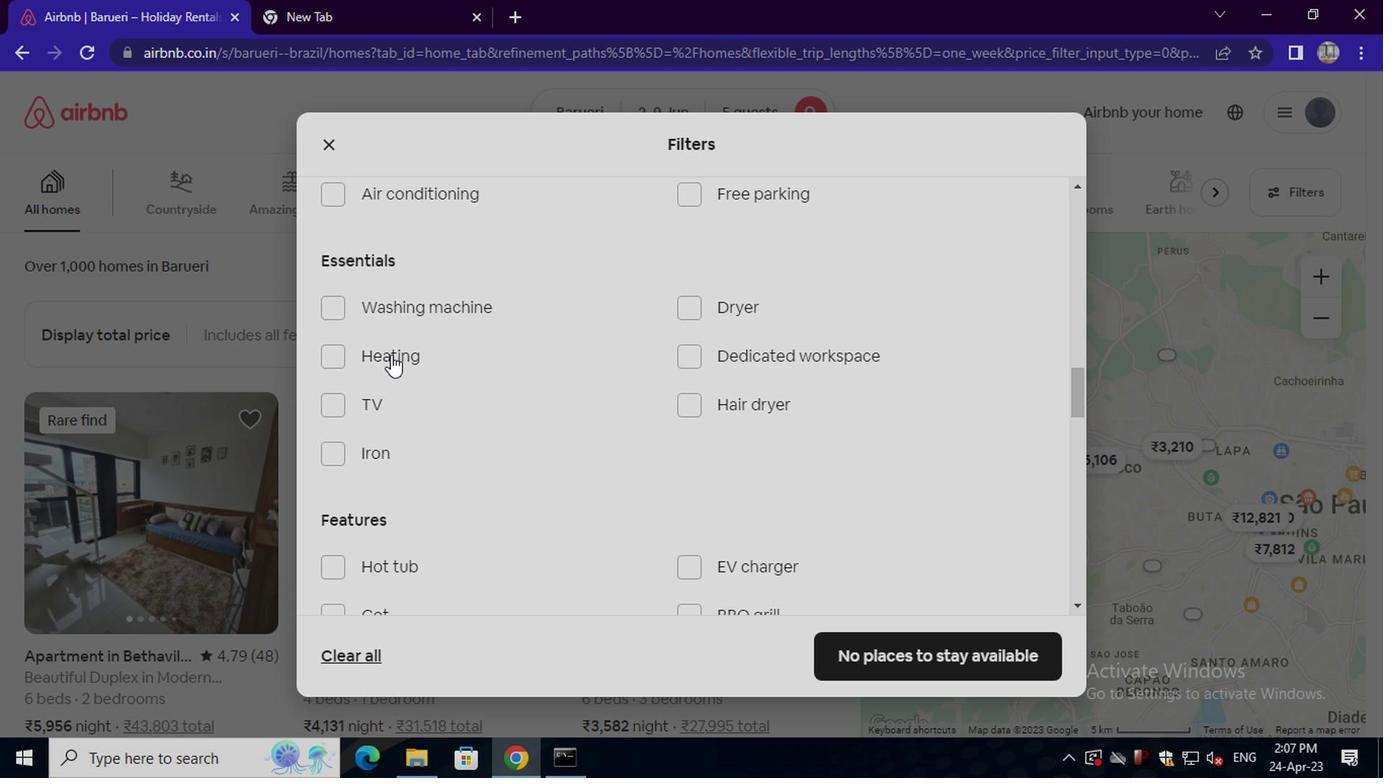 
Action: Mouse pressed left at (393, 317)
Screenshot: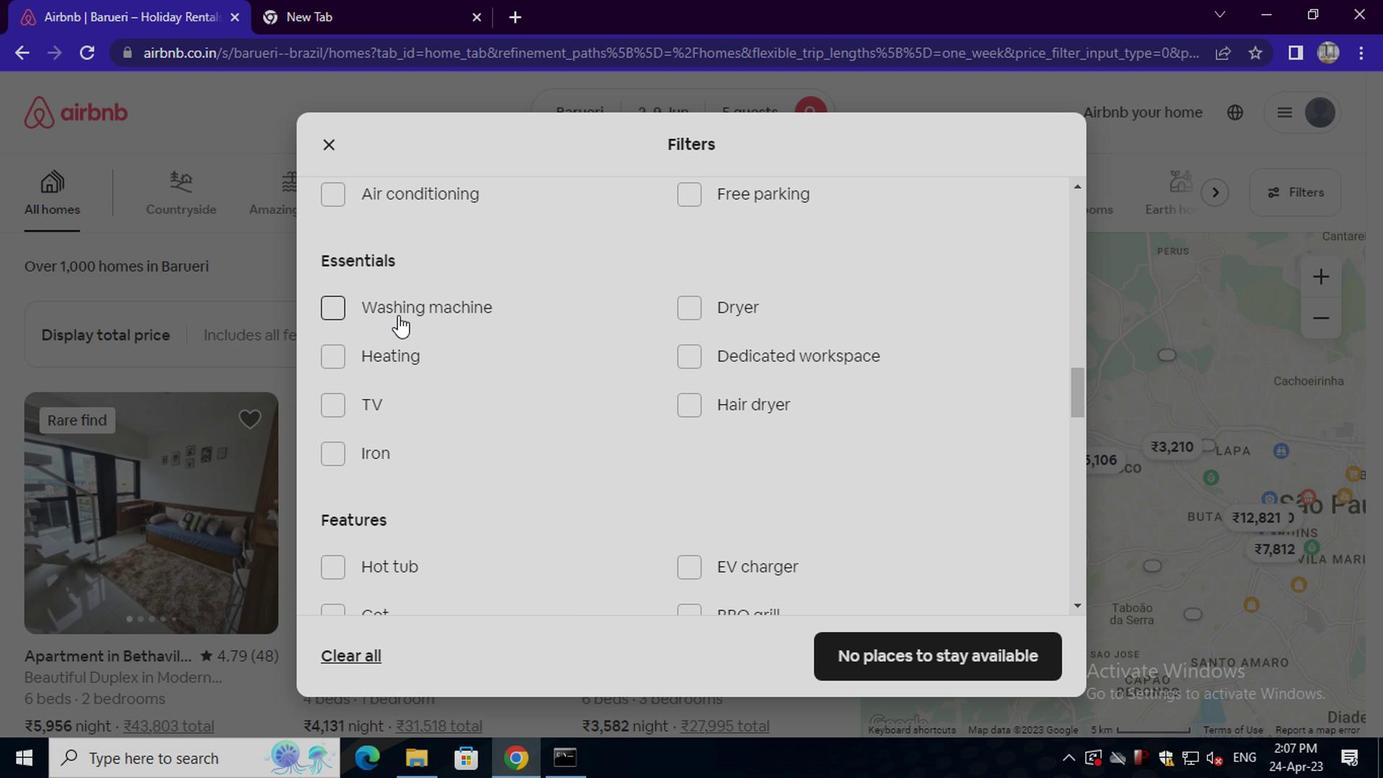 
Action: Mouse moved to (487, 368)
Screenshot: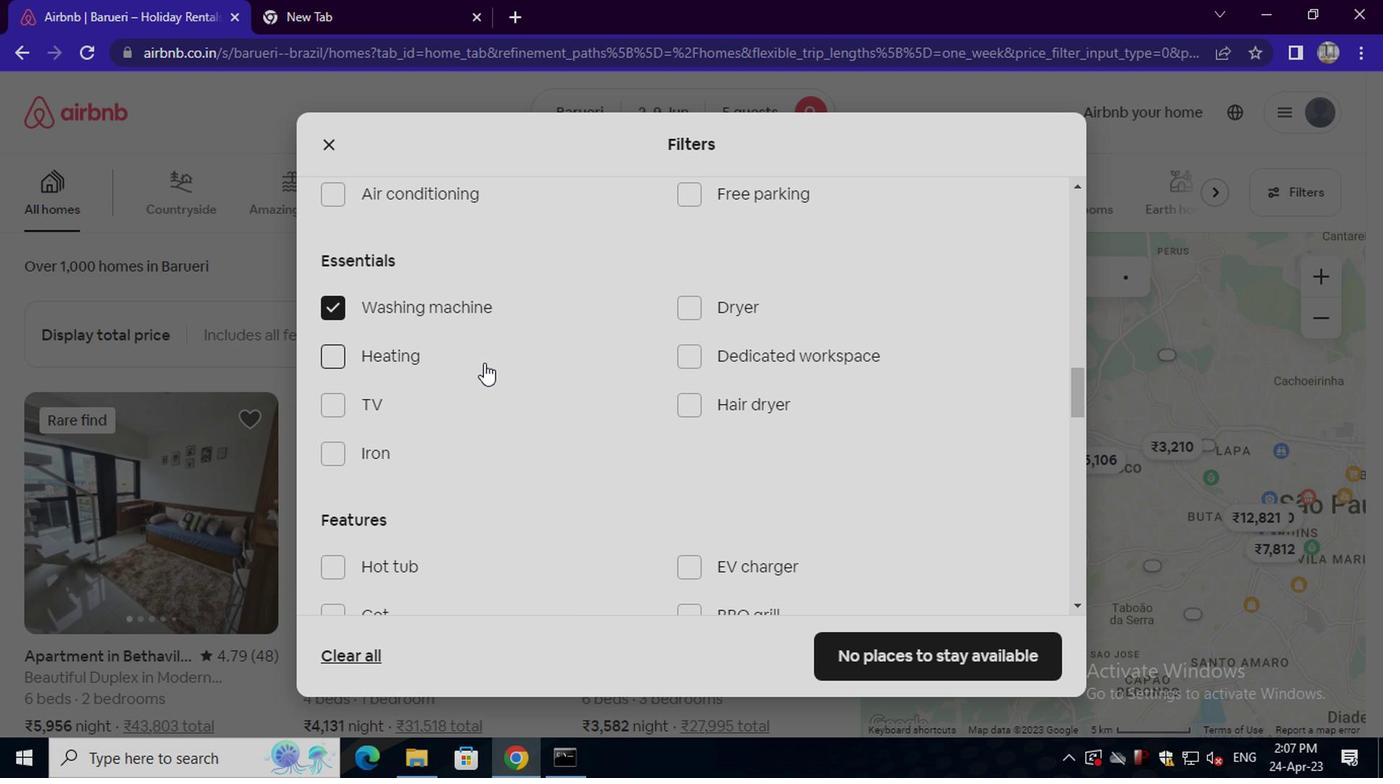 
Action: Mouse scrolled (487, 367) with delta (0, 0)
Screenshot: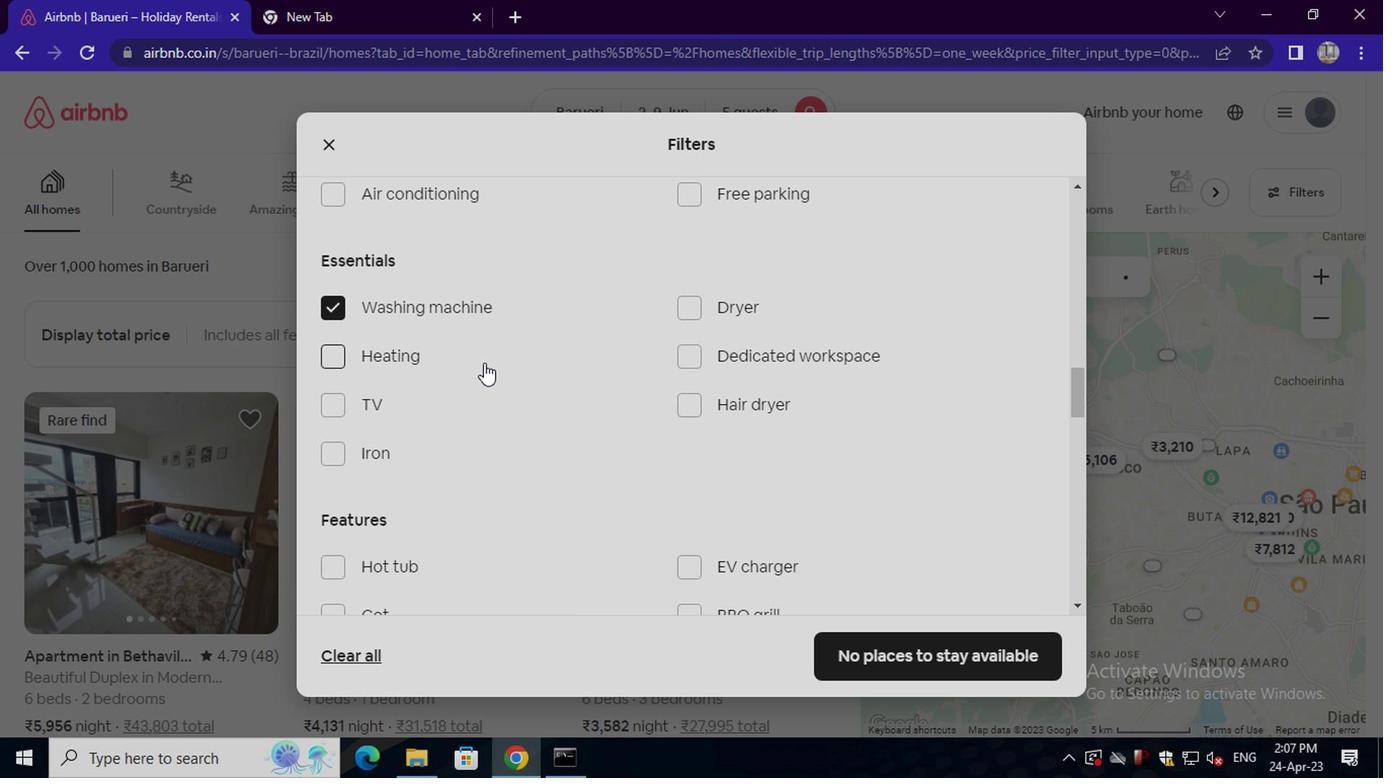 
Action: Mouse scrolled (487, 367) with delta (0, 0)
Screenshot: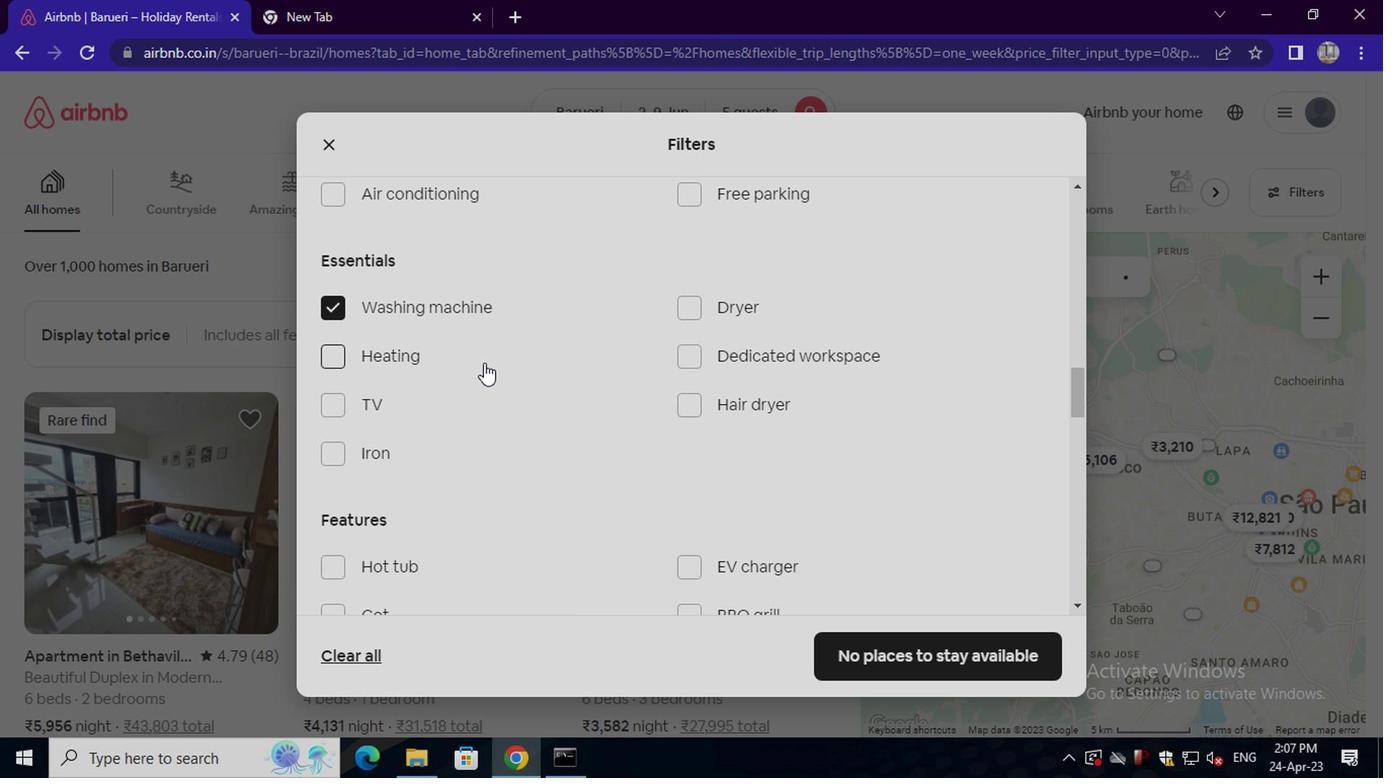 
Action: Mouse scrolled (487, 367) with delta (0, 0)
Screenshot: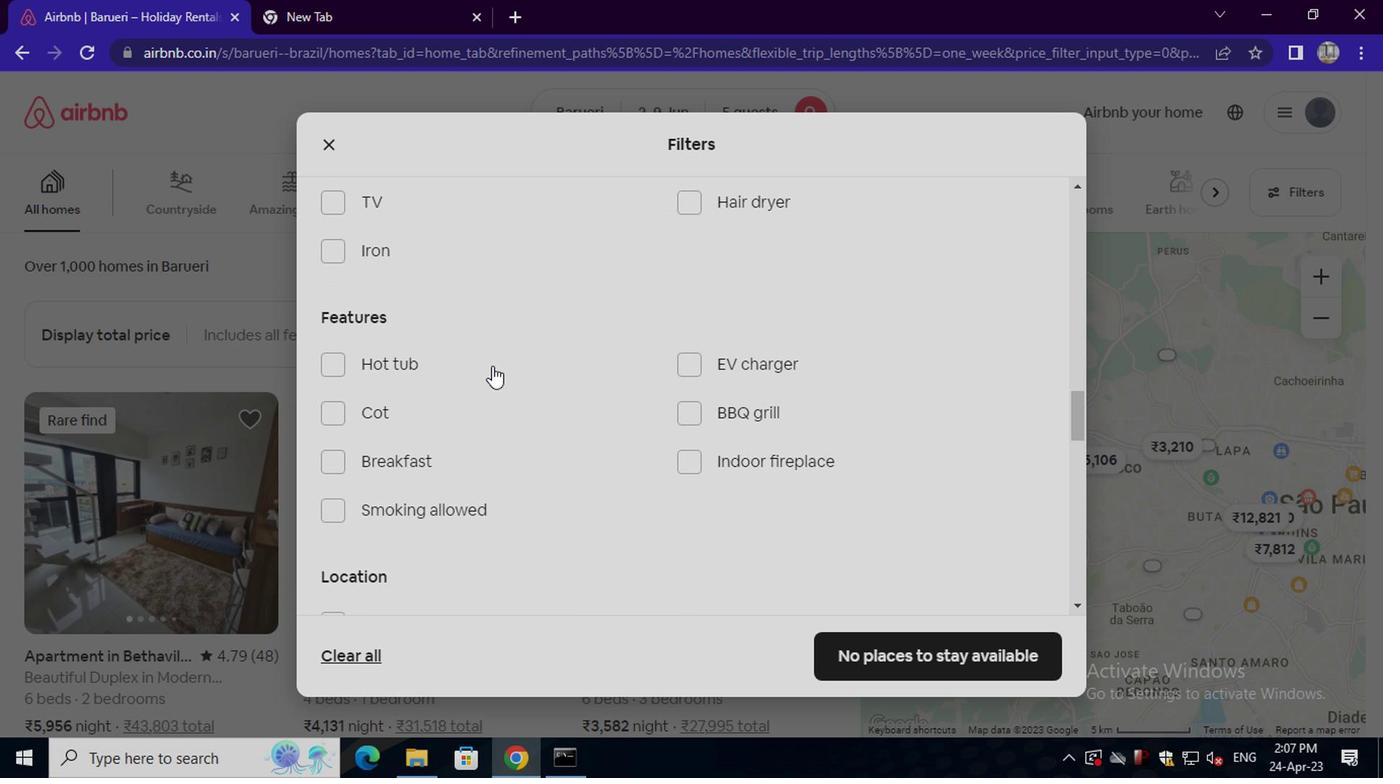 
Action: Mouse scrolled (487, 367) with delta (0, 0)
Screenshot: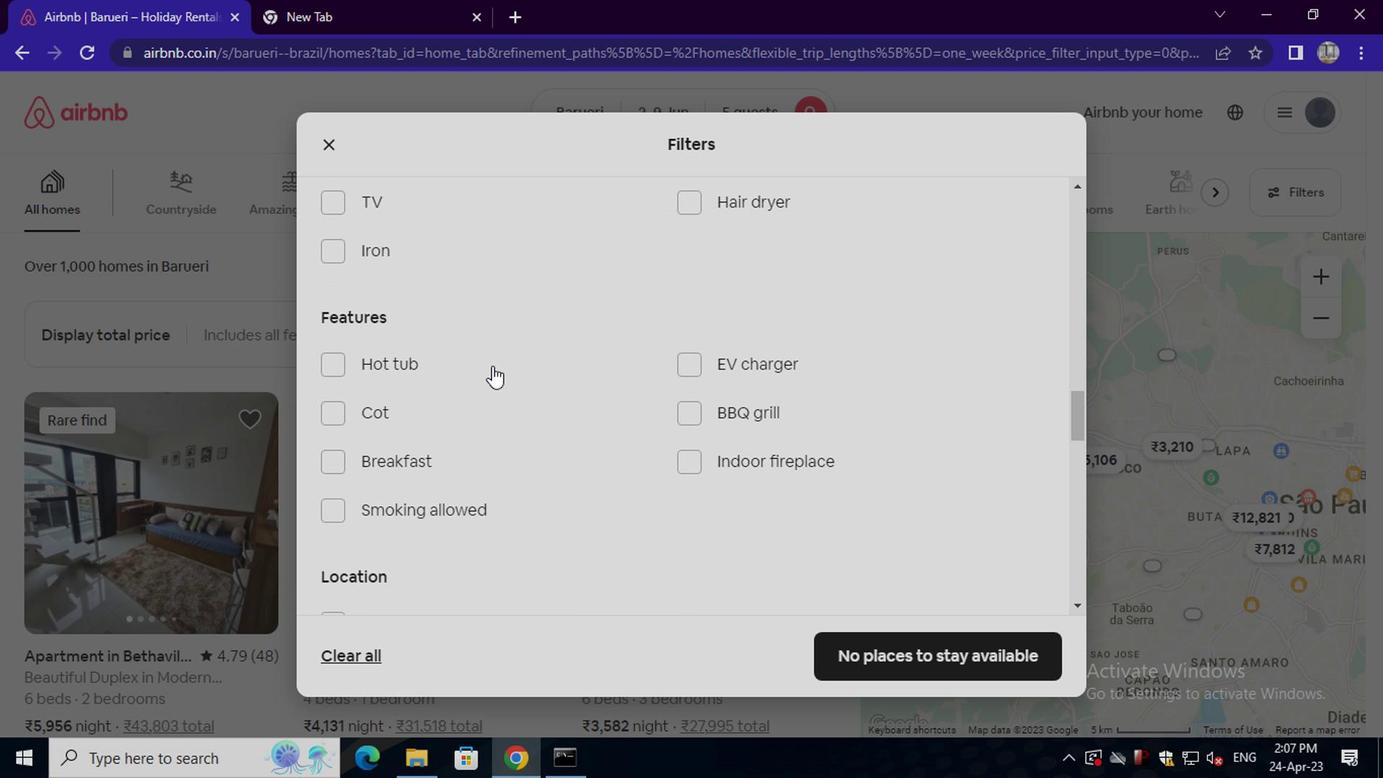 
Action: Mouse scrolled (487, 367) with delta (0, 0)
Screenshot: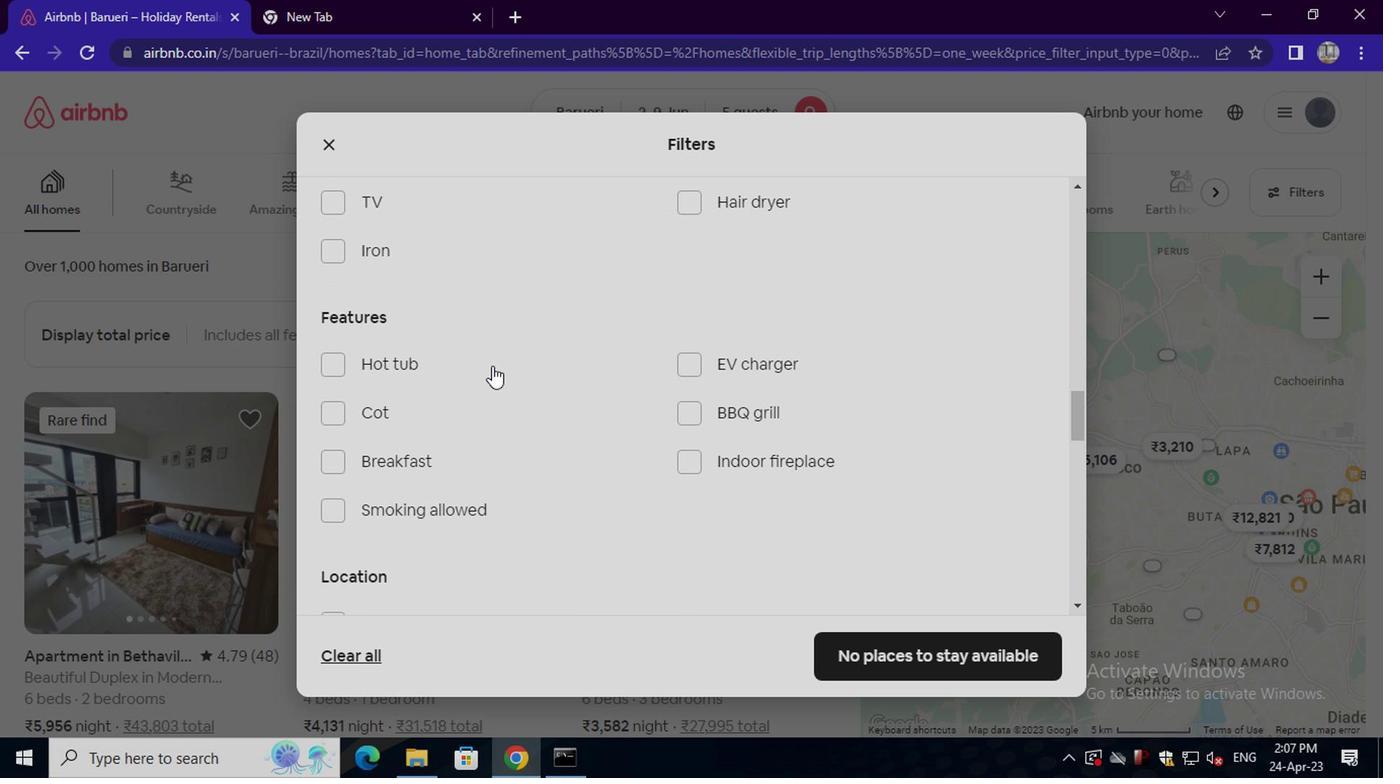 
Action: Mouse moved to (671, 400)
Screenshot: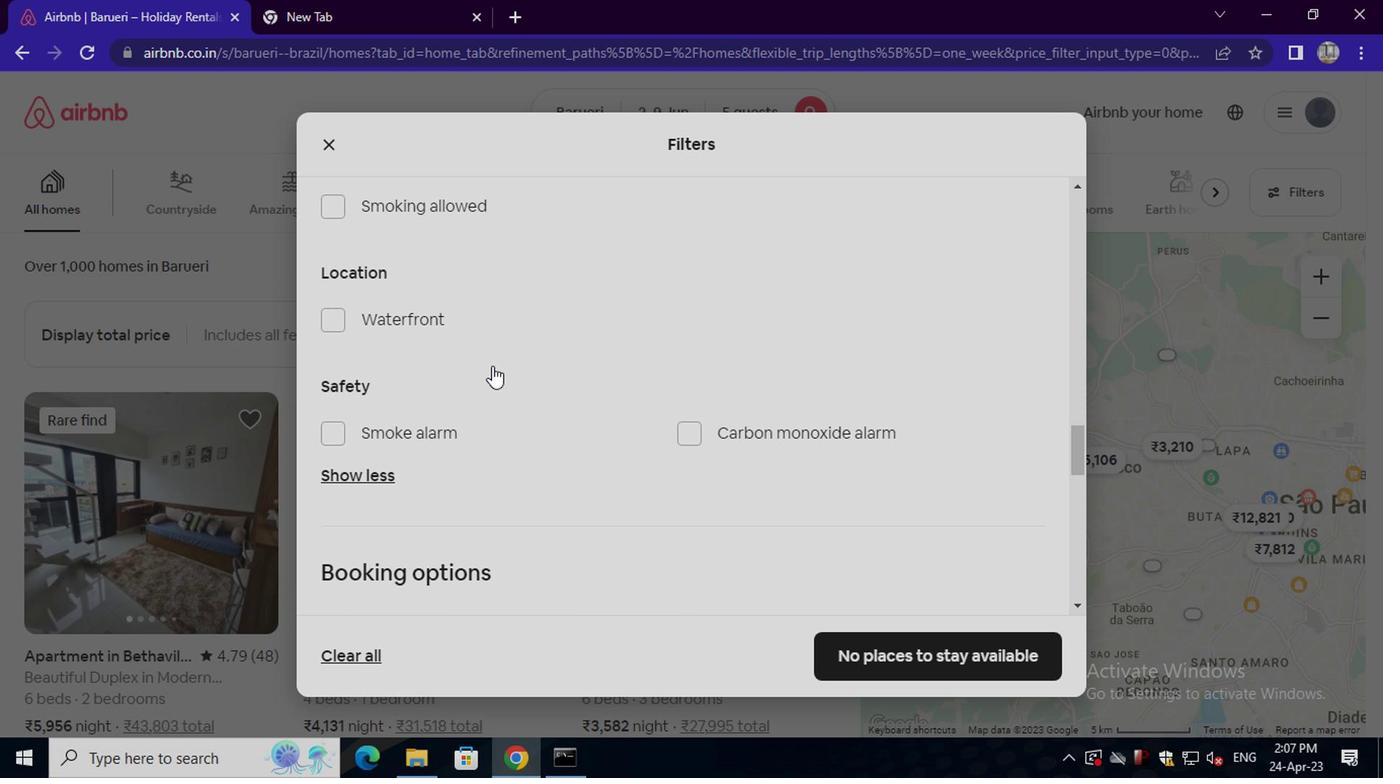 
Action: Mouse scrolled (671, 399) with delta (0, 0)
Screenshot: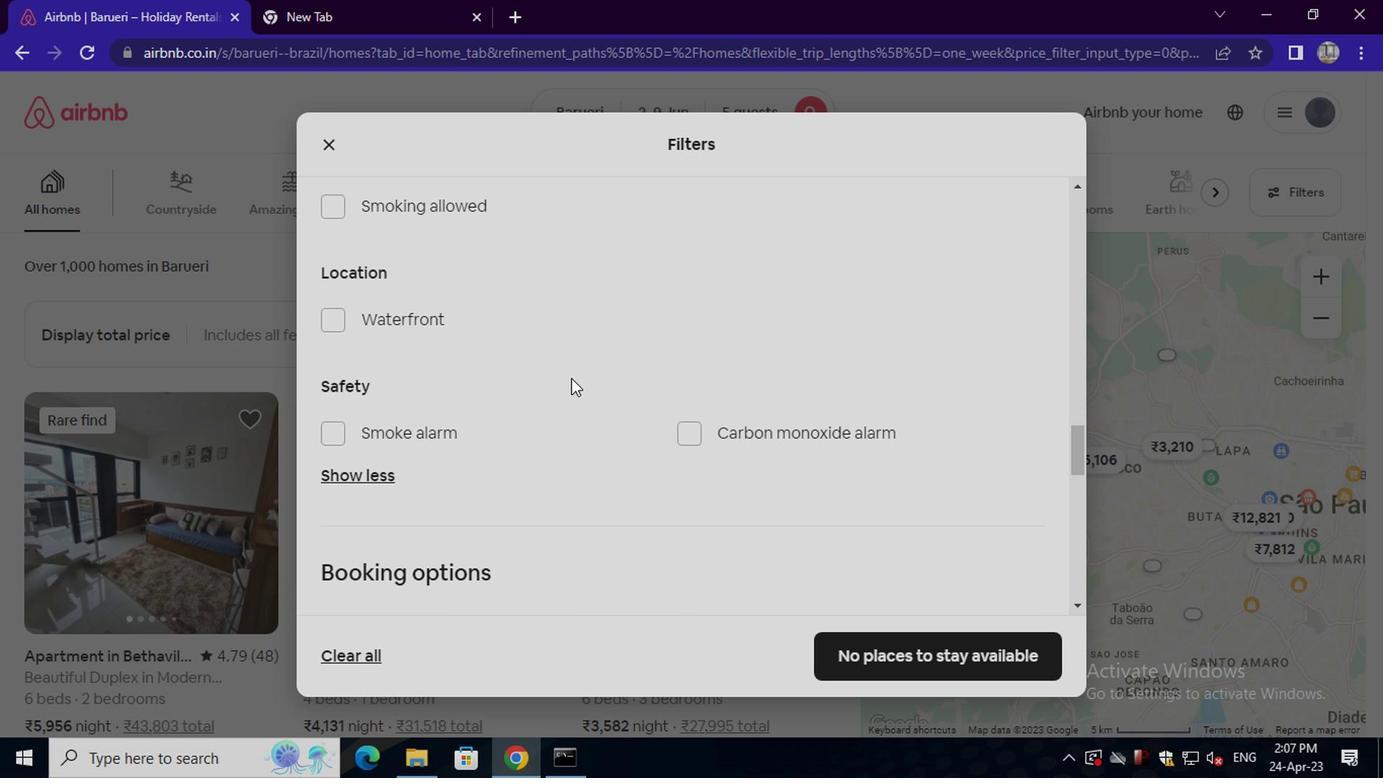 
Action: Mouse scrolled (671, 399) with delta (0, 0)
Screenshot: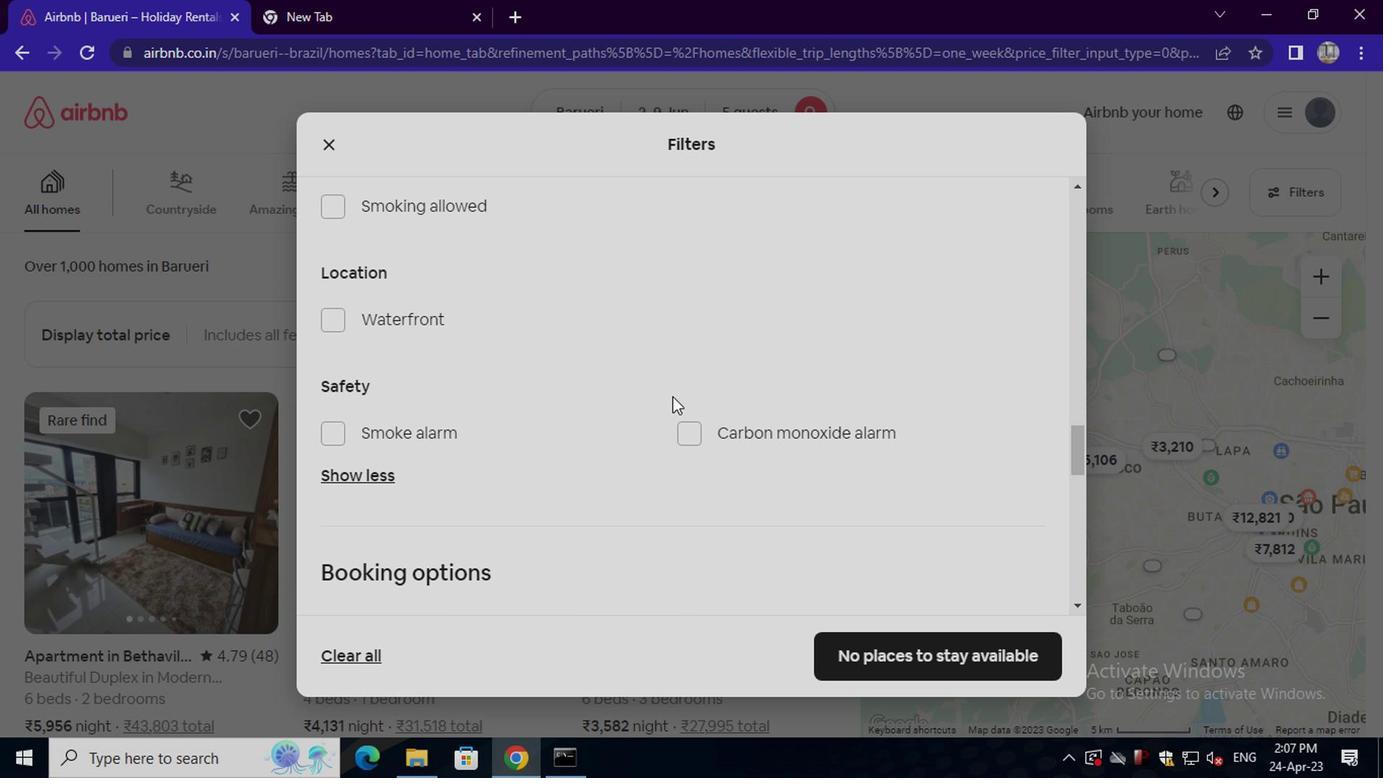 
Action: Mouse scrolled (671, 399) with delta (0, 0)
Screenshot: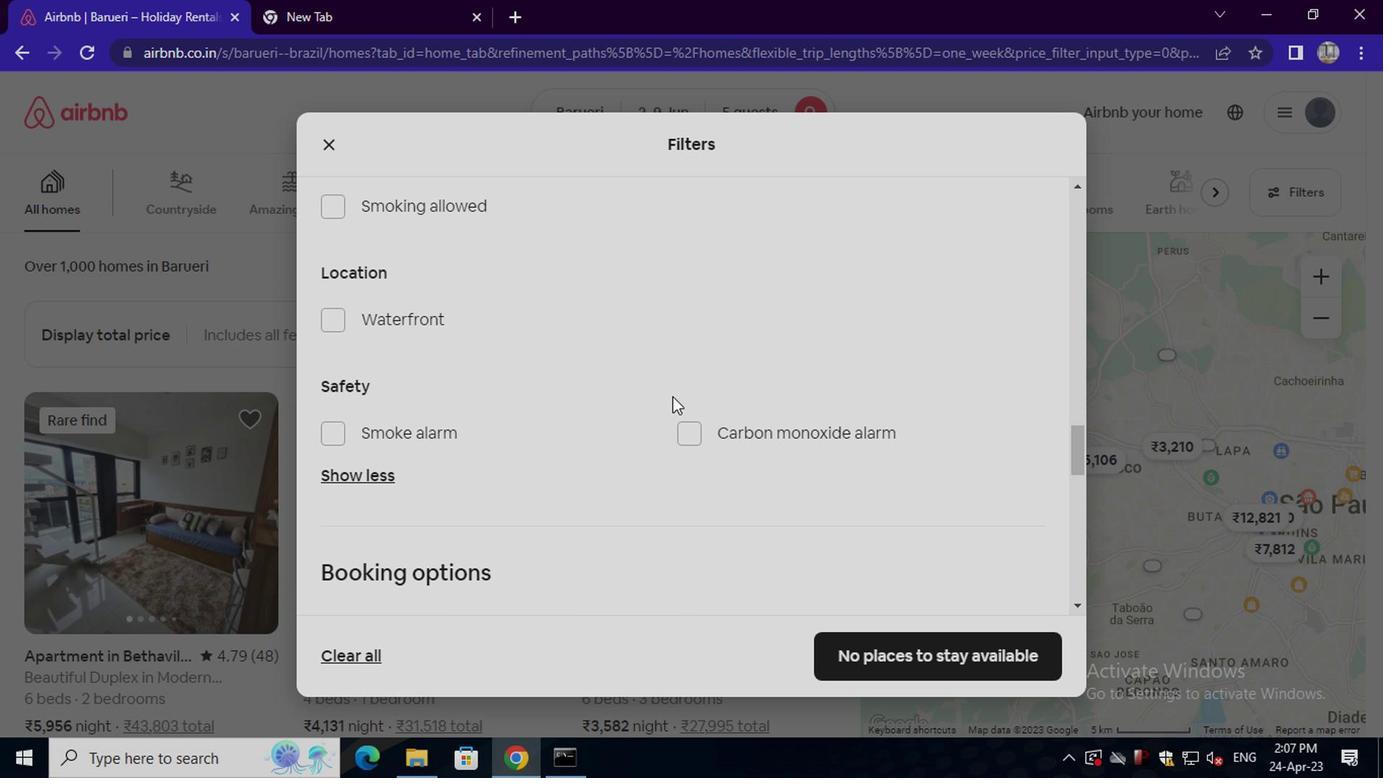 
Action: Mouse scrolled (671, 399) with delta (0, 0)
Screenshot: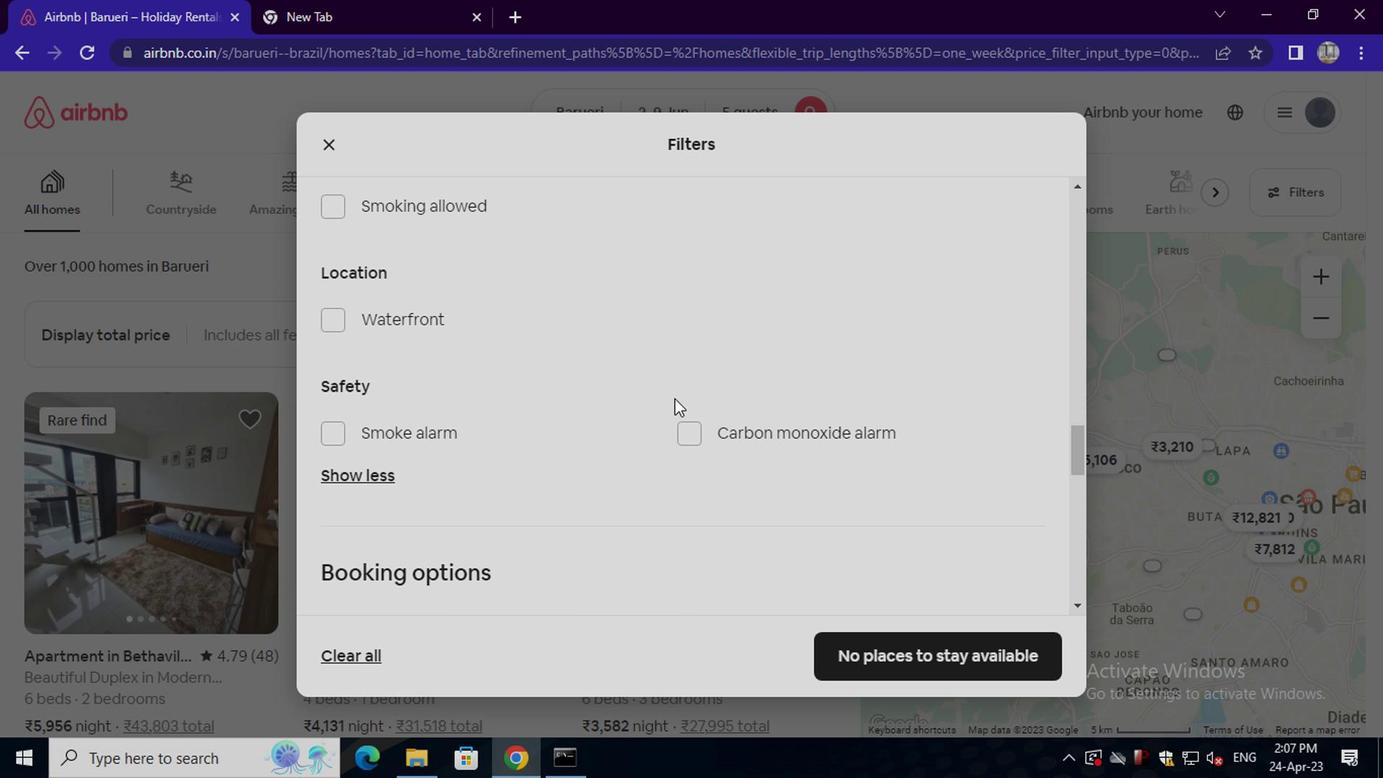 
Action: Mouse moved to (997, 317)
Screenshot: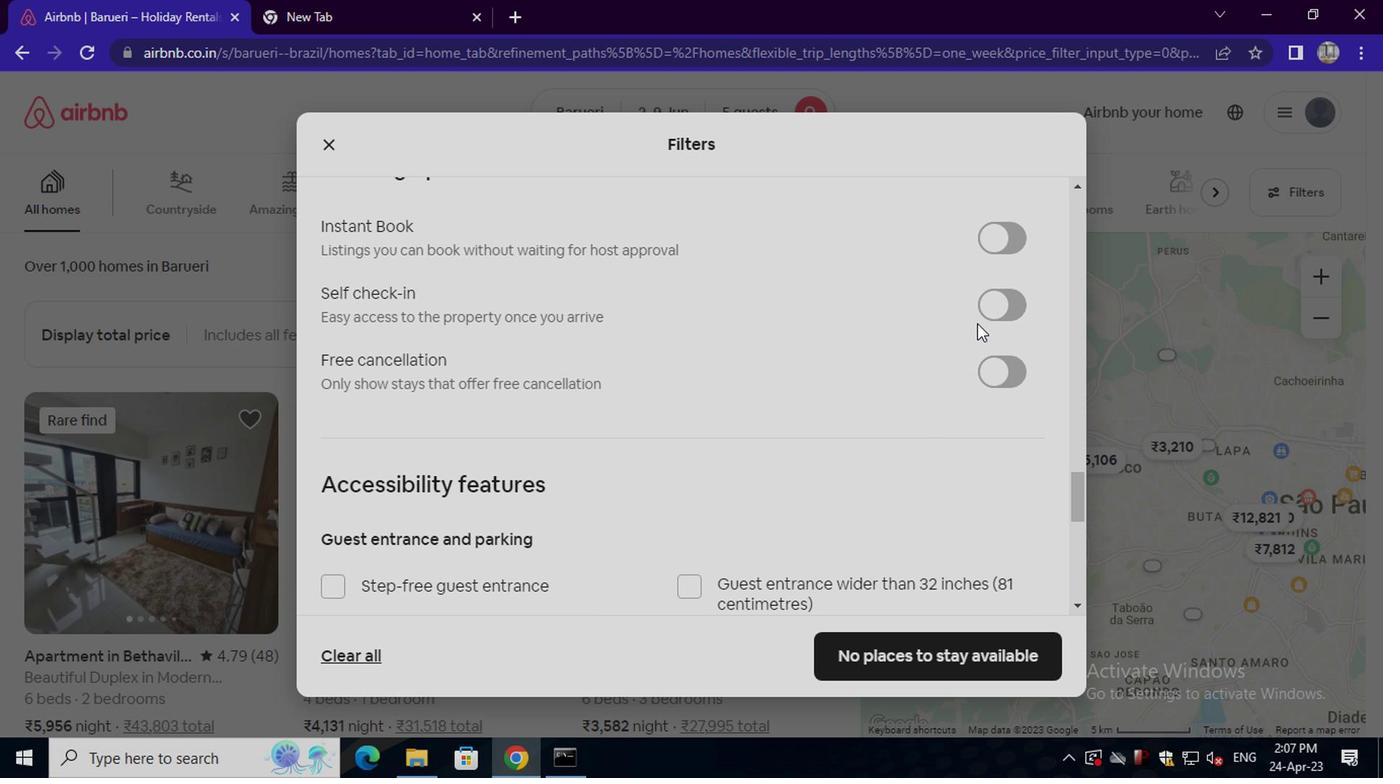 
Action: Mouse pressed left at (997, 317)
Screenshot: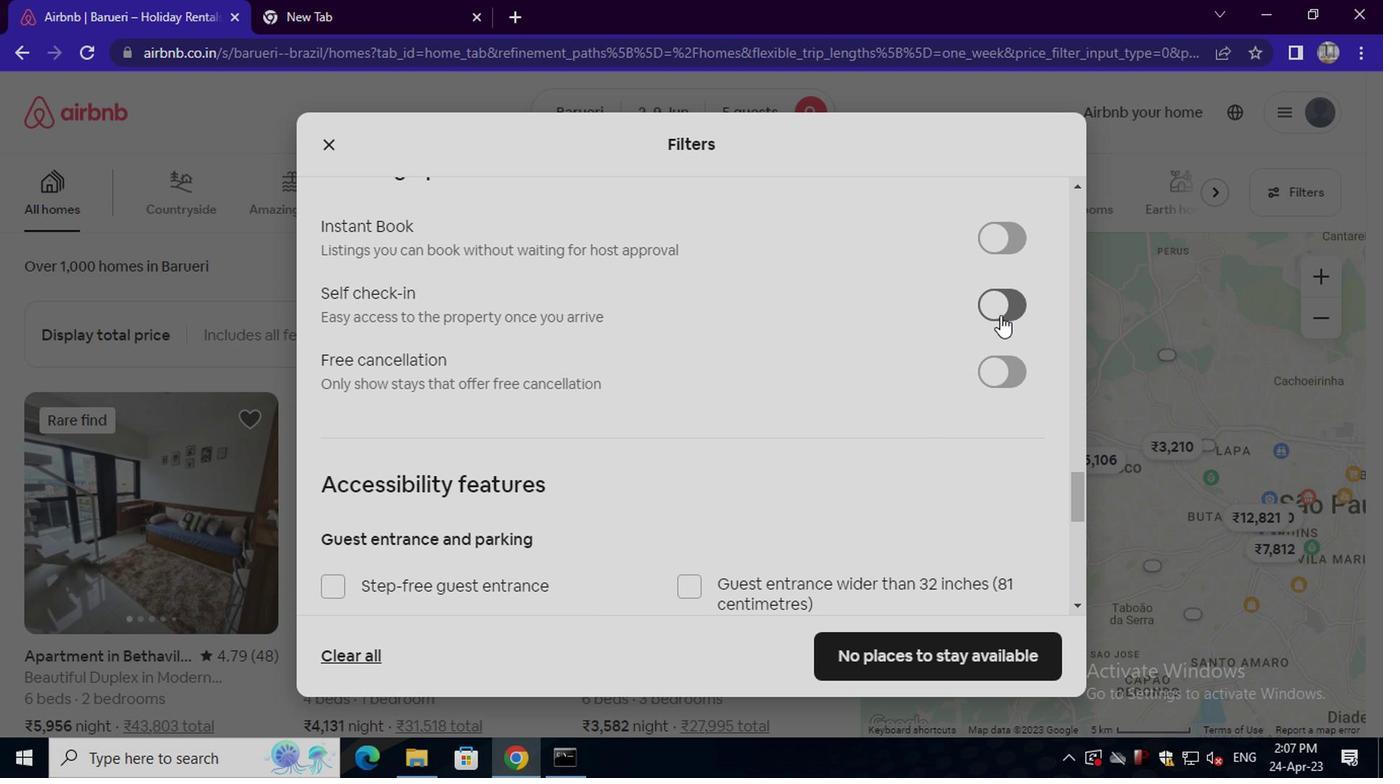 
Action: Mouse moved to (268, 426)
Screenshot: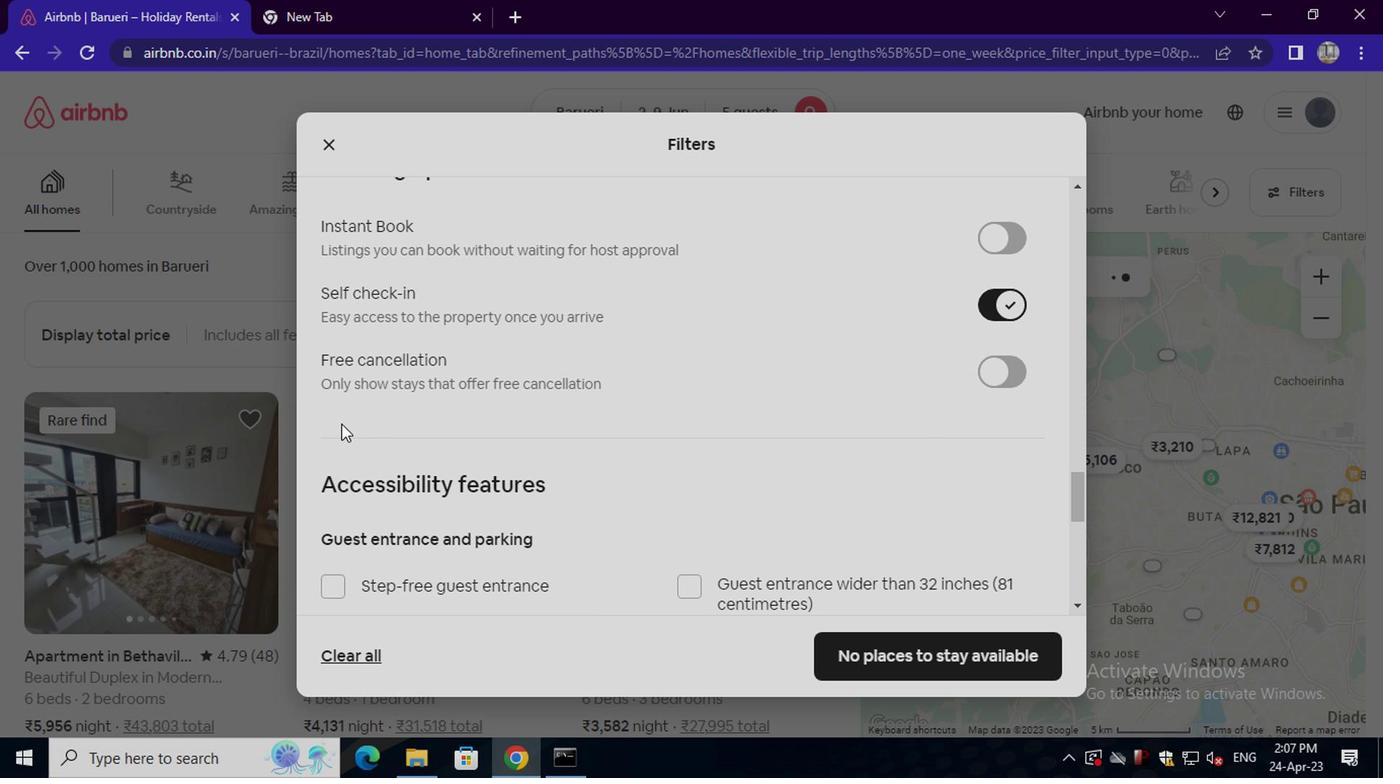 
Action: Mouse scrolled (268, 425) with delta (0, -1)
Screenshot: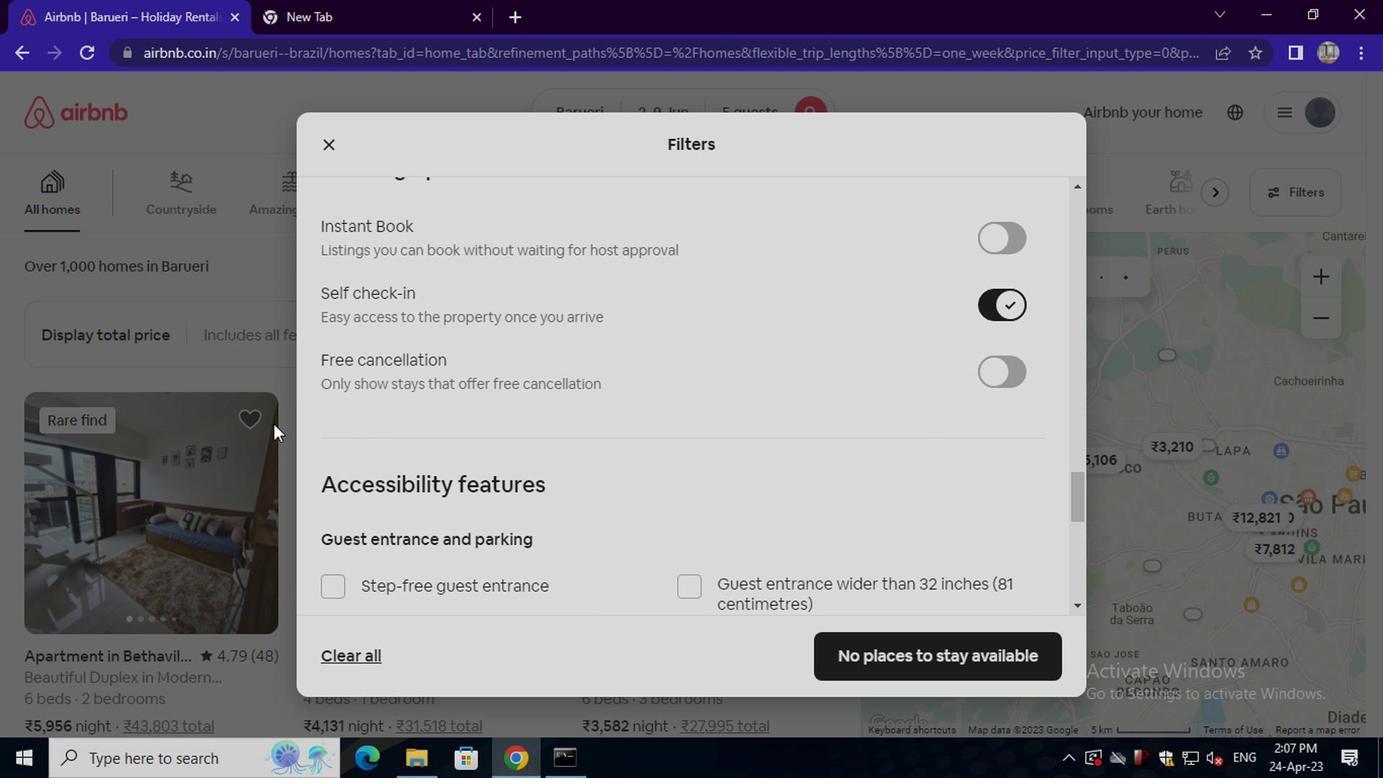 
Action: Mouse scrolled (268, 425) with delta (0, -1)
Screenshot: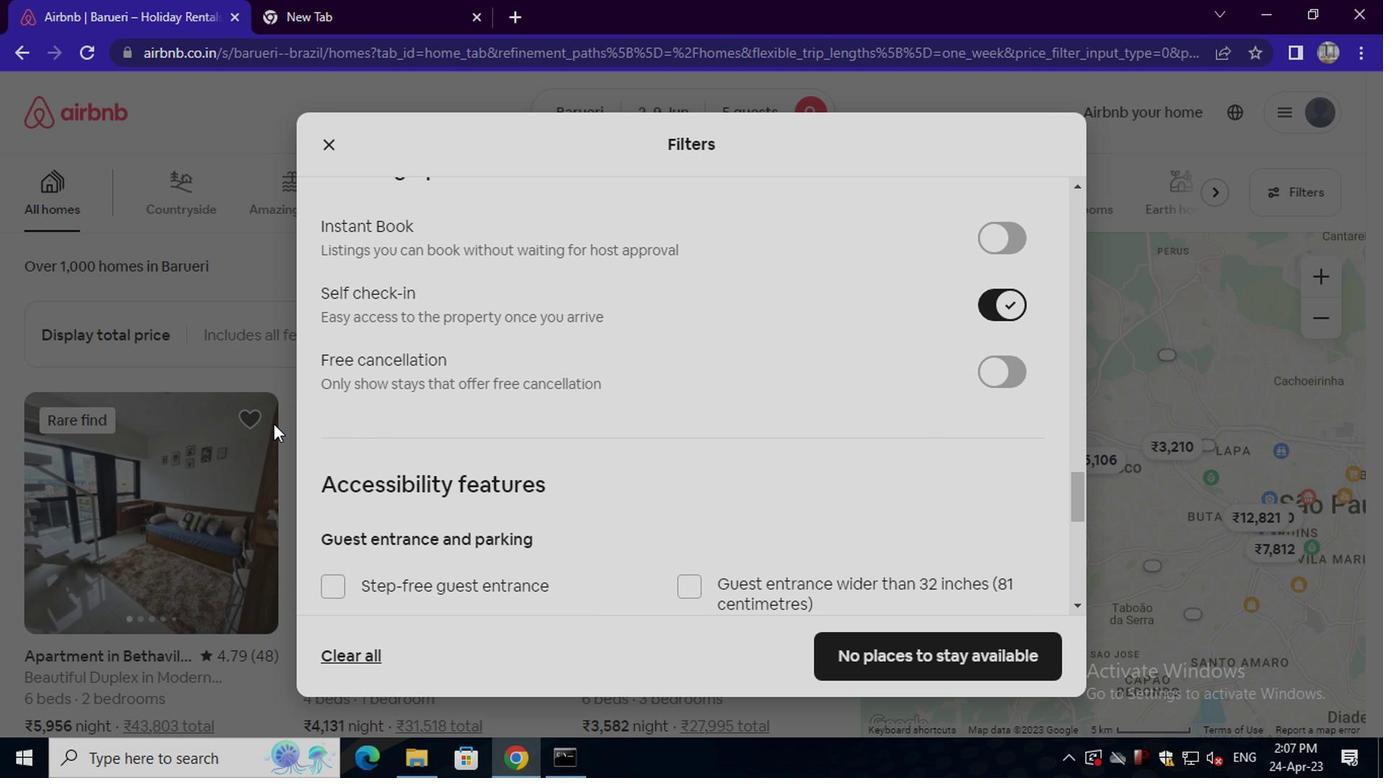 
Action: Mouse scrolled (268, 425) with delta (0, -1)
Screenshot: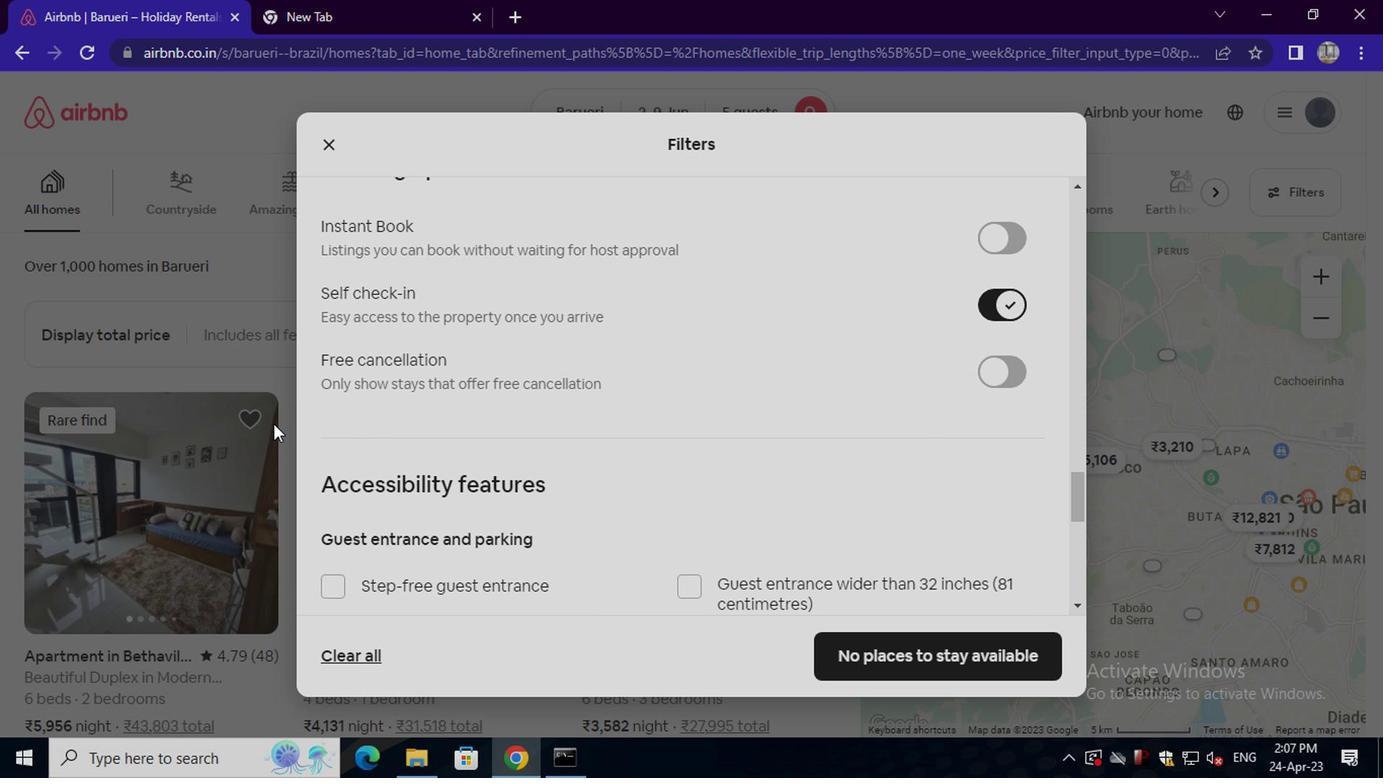 
Action: Mouse scrolled (268, 425) with delta (0, -1)
Screenshot: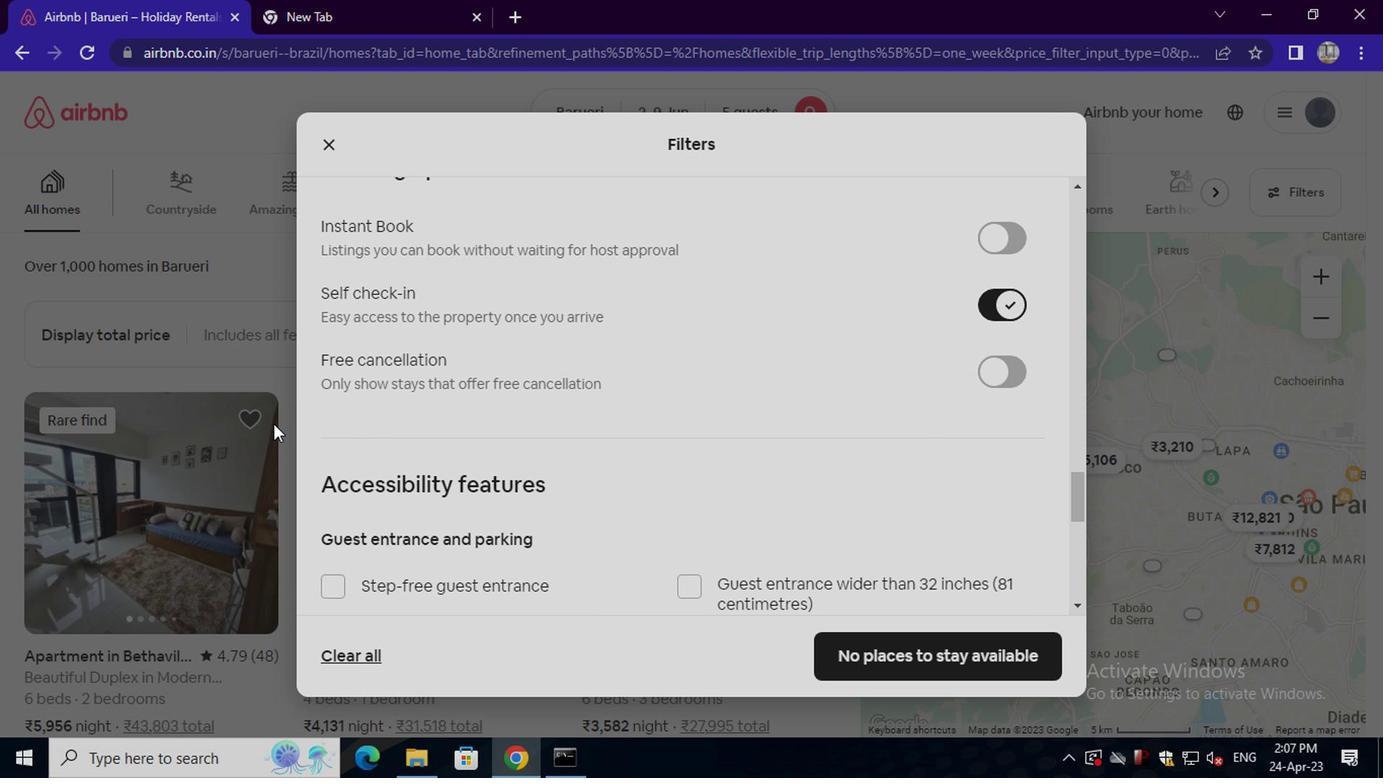 
Action: Mouse scrolled (268, 425) with delta (0, -1)
Screenshot: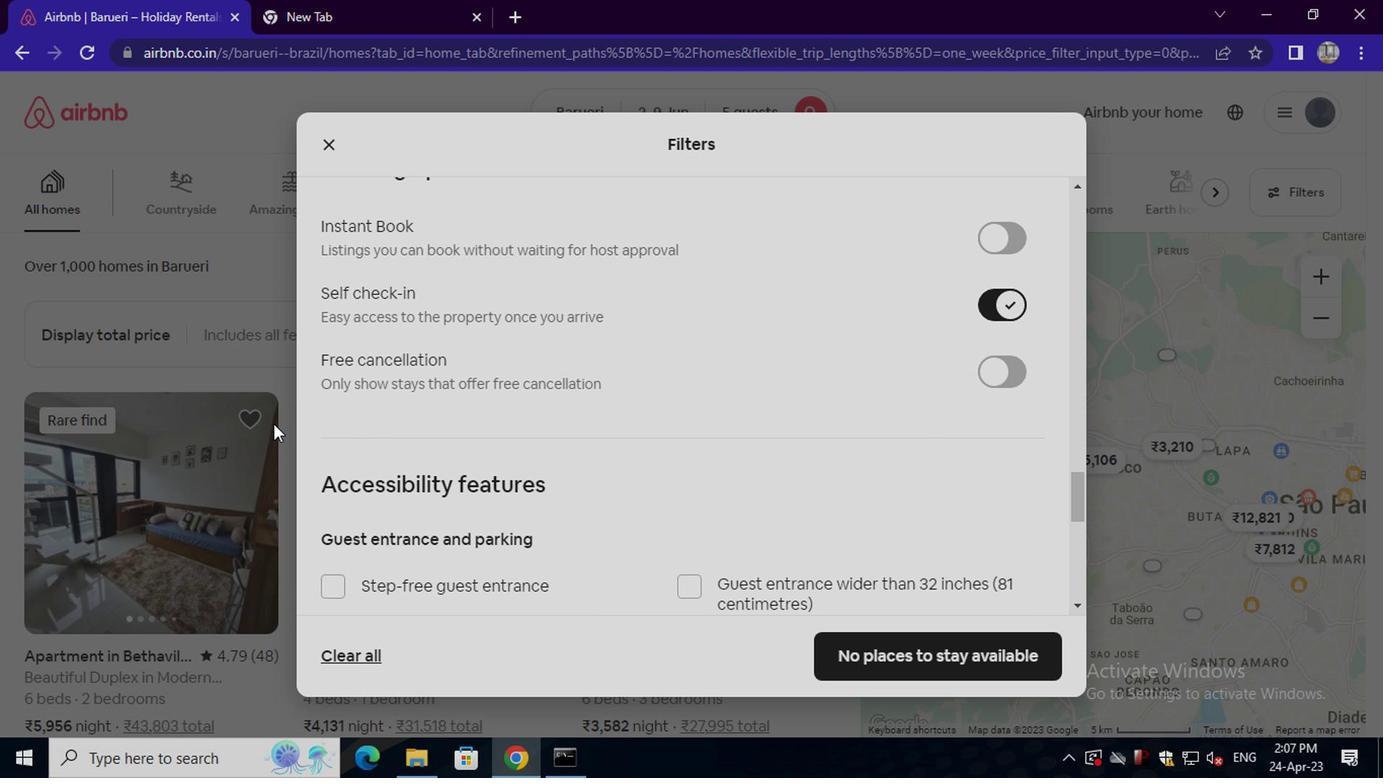 
Action: Mouse scrolled (268, 425) with delta (0, -1)
Screenshot: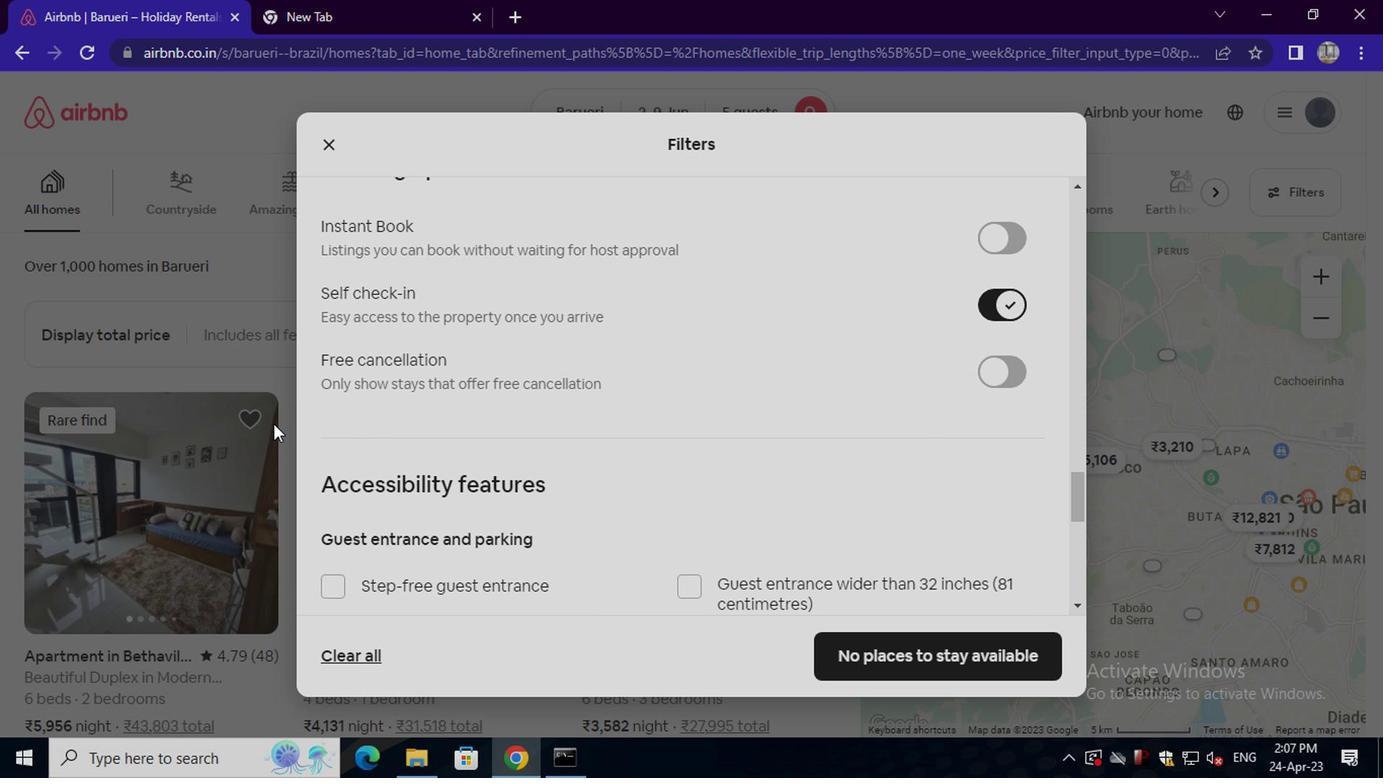 
Action: Mouse moved to (391, 536)
Screenshot: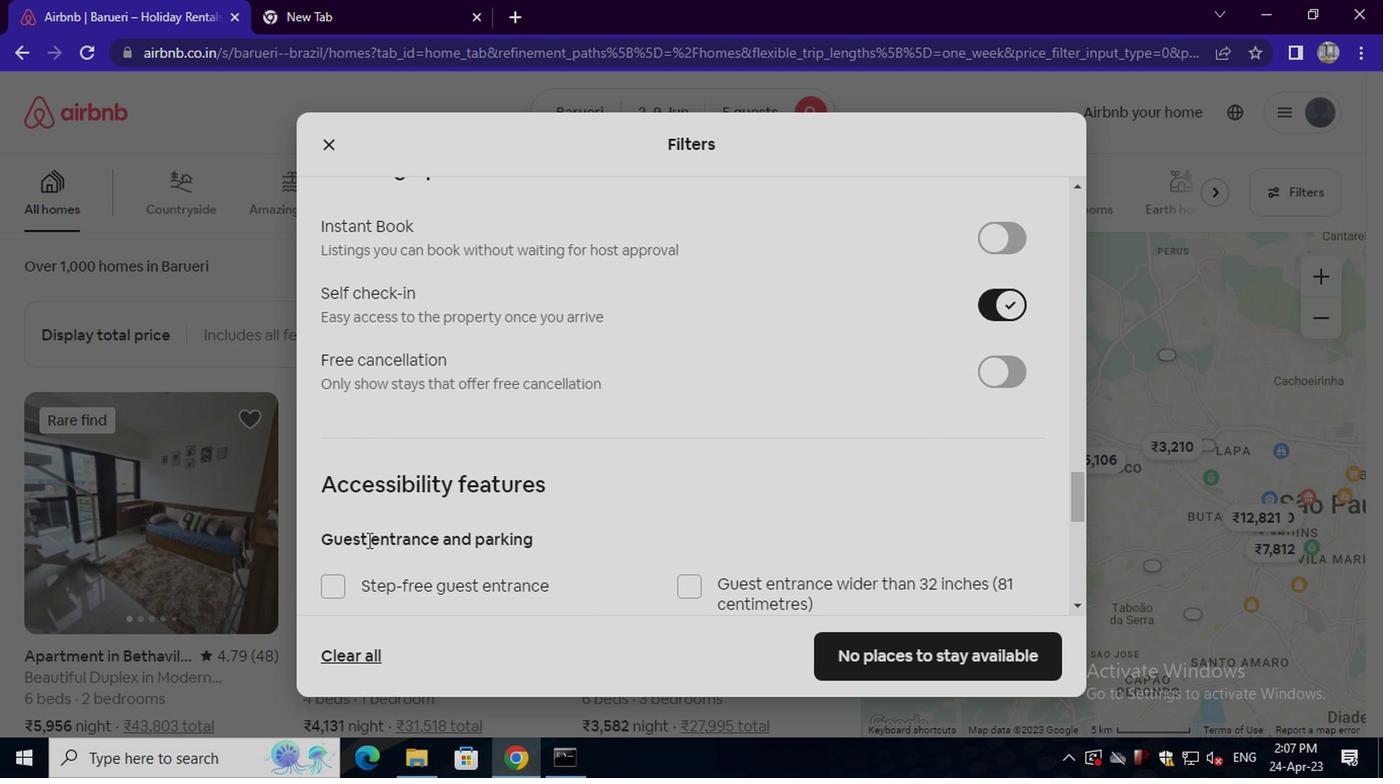 
Action: Mouse scrolled (391, 534) with delta (0, -1)
Screenshot: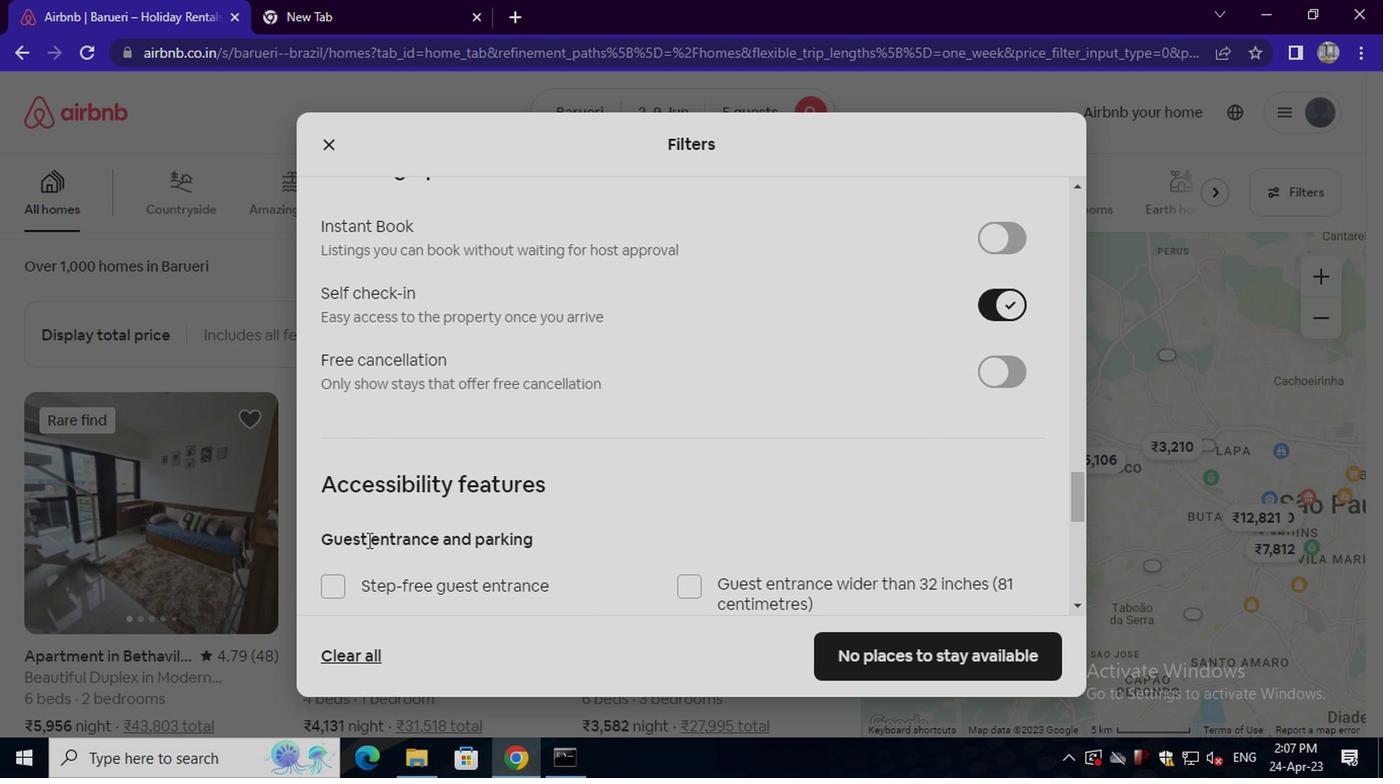 
Action: Mouse moved to (435, 516)
Screenshot: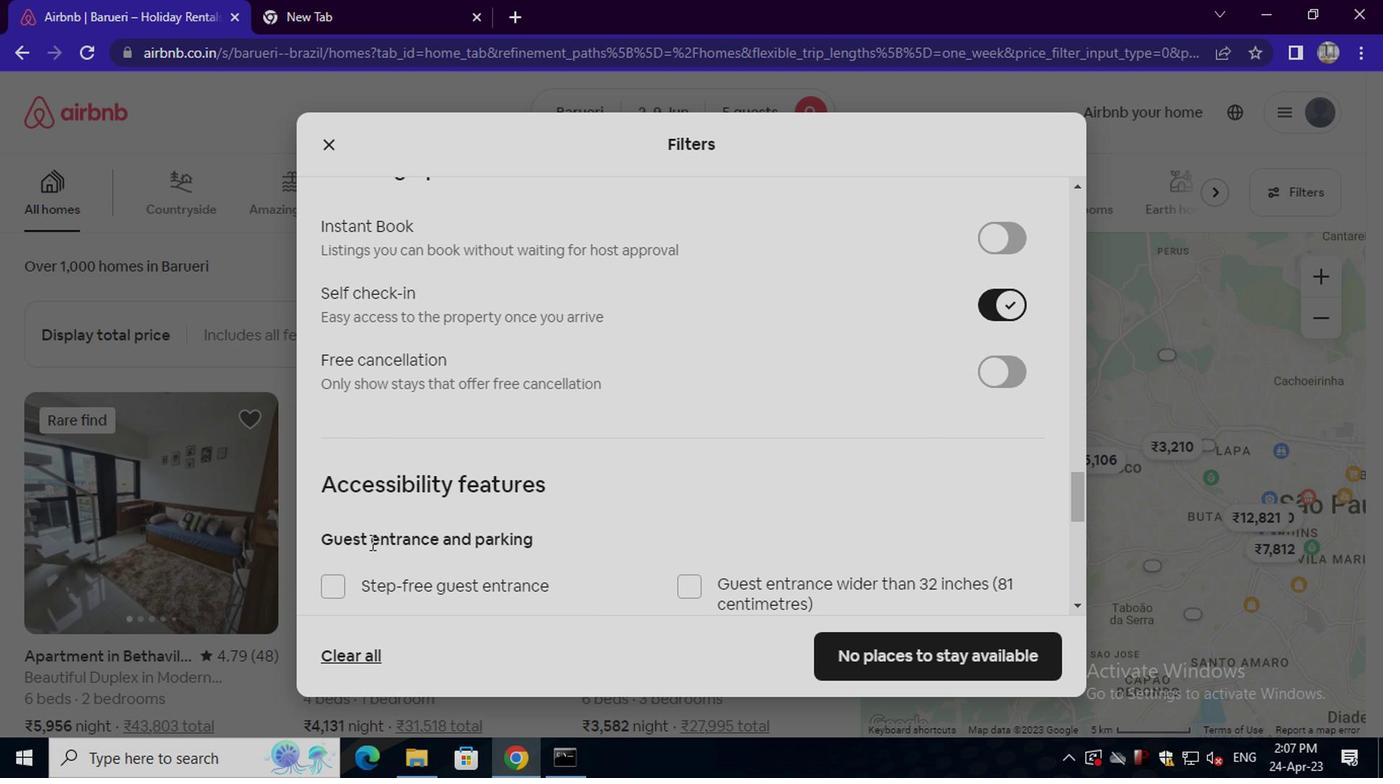 
Action: Mouse scrolled (435, 514) with delta (0, -1)
Screenshot: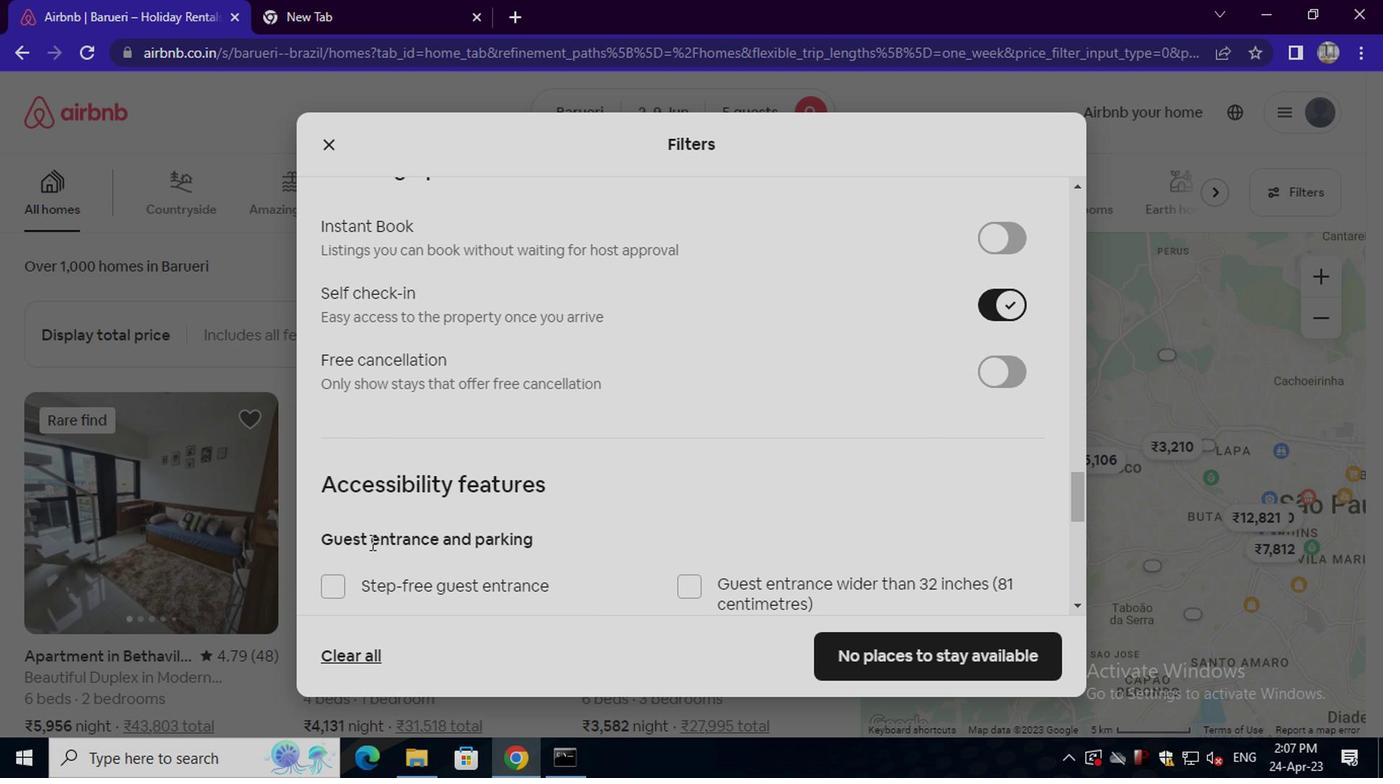 
Action: Mouse moved to (436, 514)
Screenshot: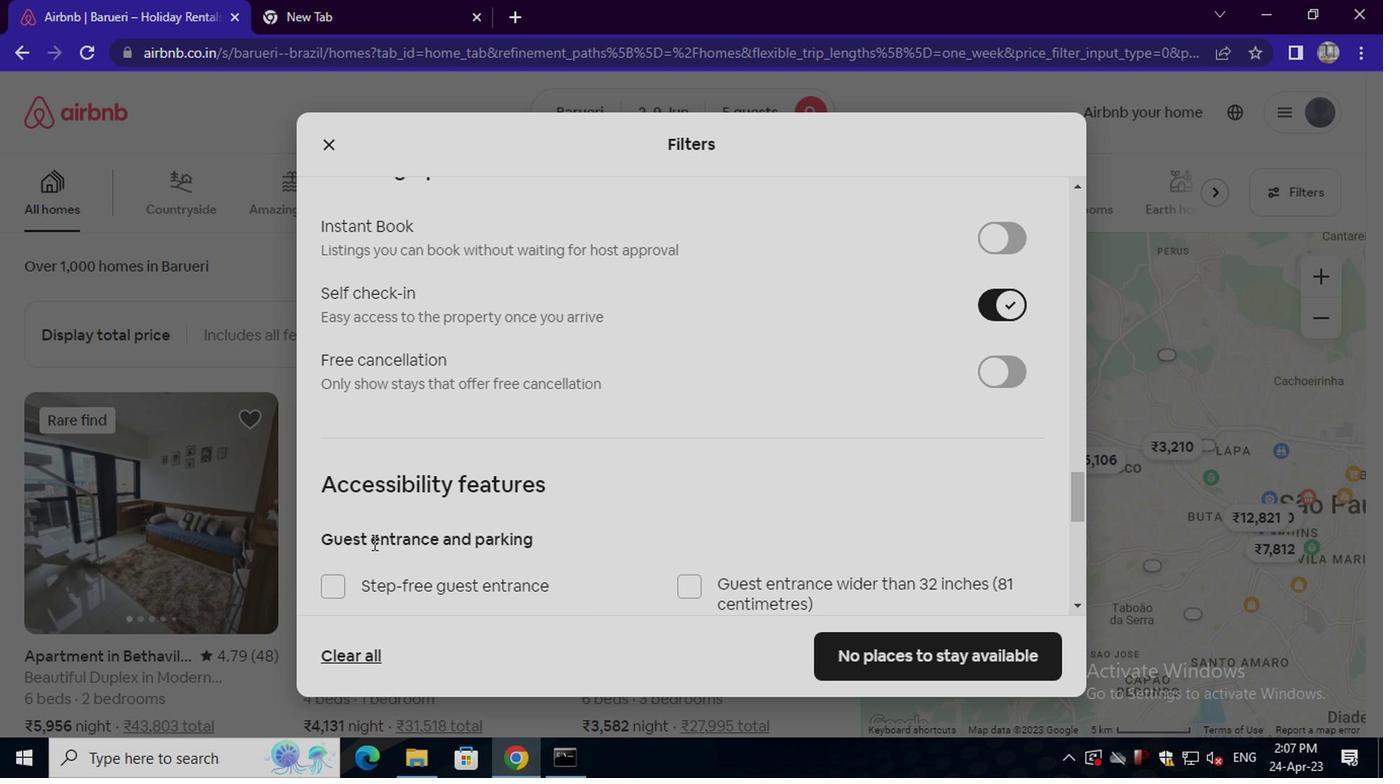 
Action: Mouse scrolled (436, 513) with delta (0, 0)
Screenshot: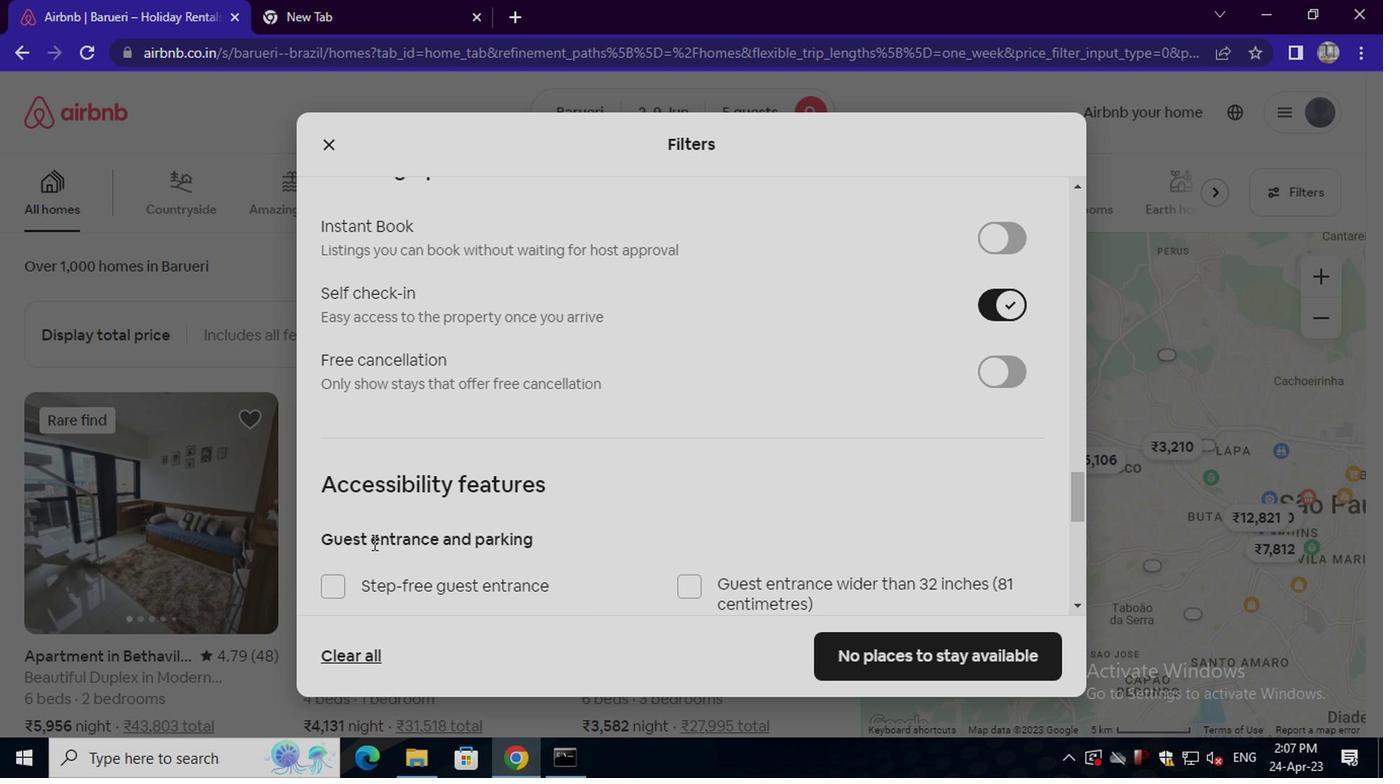 
Action: Mouse moved to (436, 513)
Screenshot: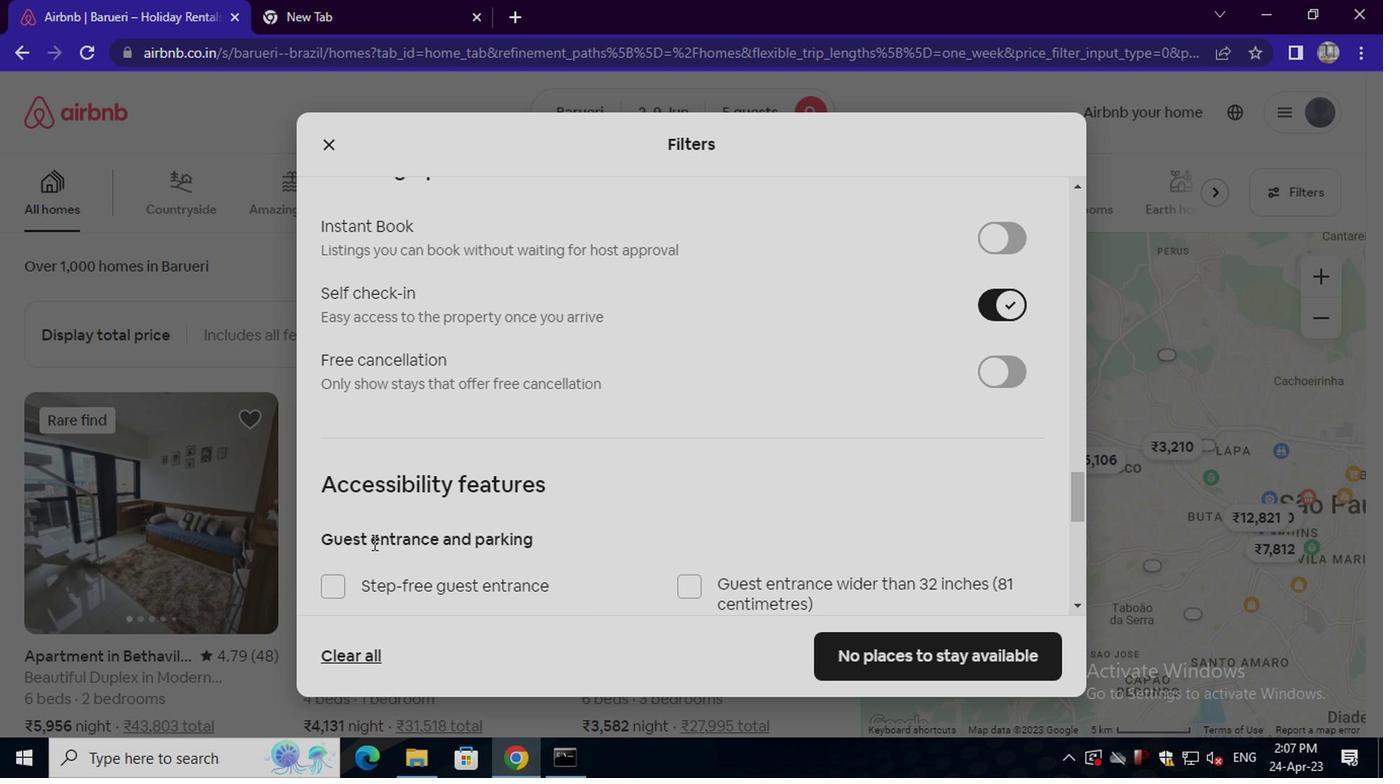 
Action: Mouse scrolled (436, 512) with delta (0, -1)
Screenshot: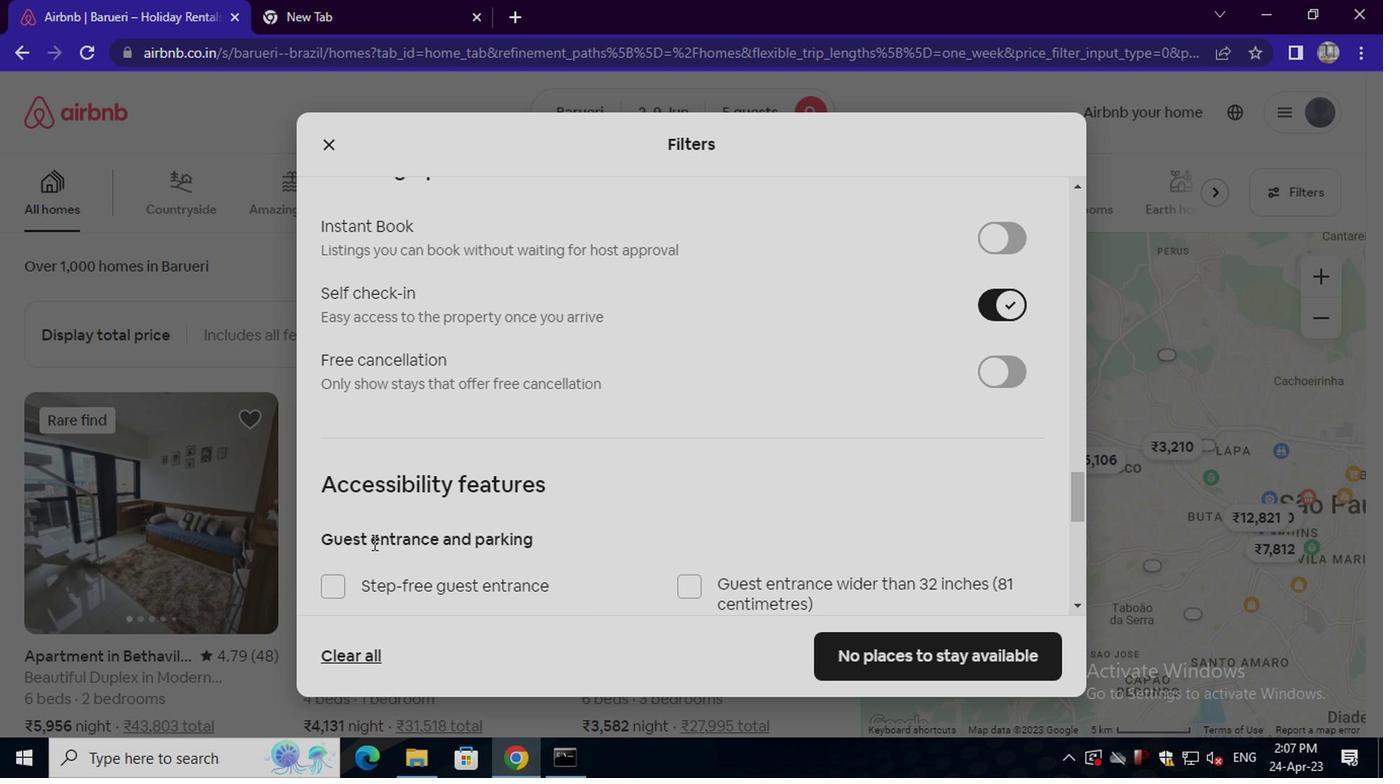 
Action: Mouse scrolled (436, 512) with delta (0, -1)
Screenshot: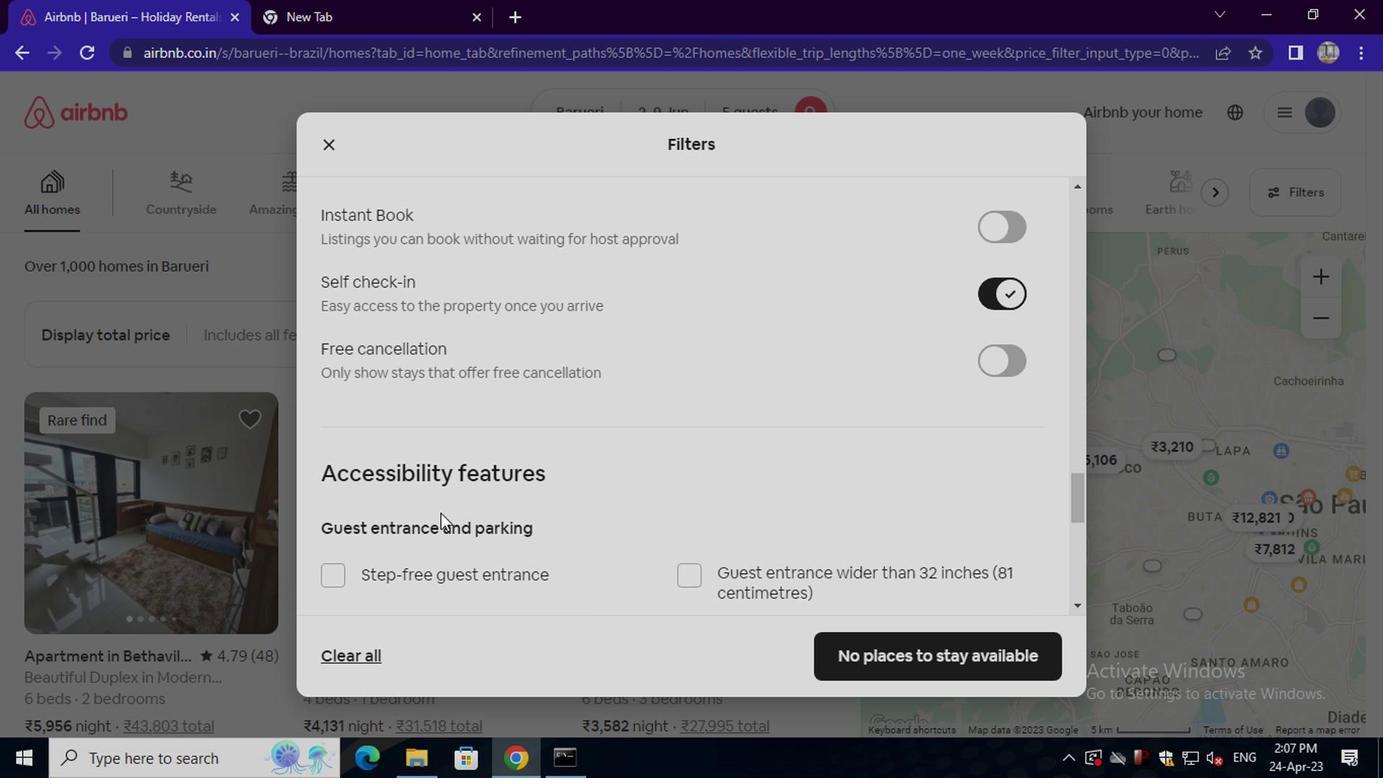 
Action: Mouse scrolled (436, 512) with delta (0, -1)
Screenshot: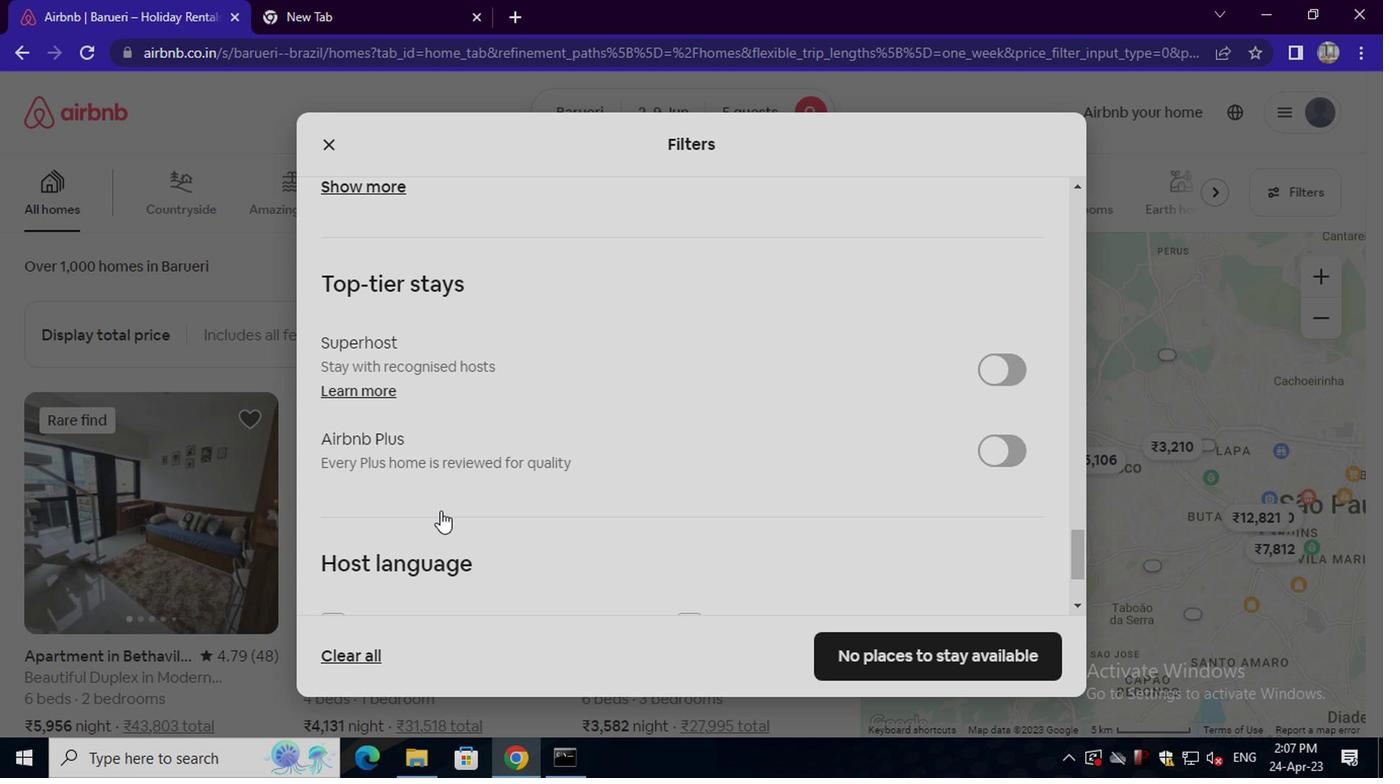 
Action: Mouse scrolled (436, 512) with delta (0, -1)
Screenshot: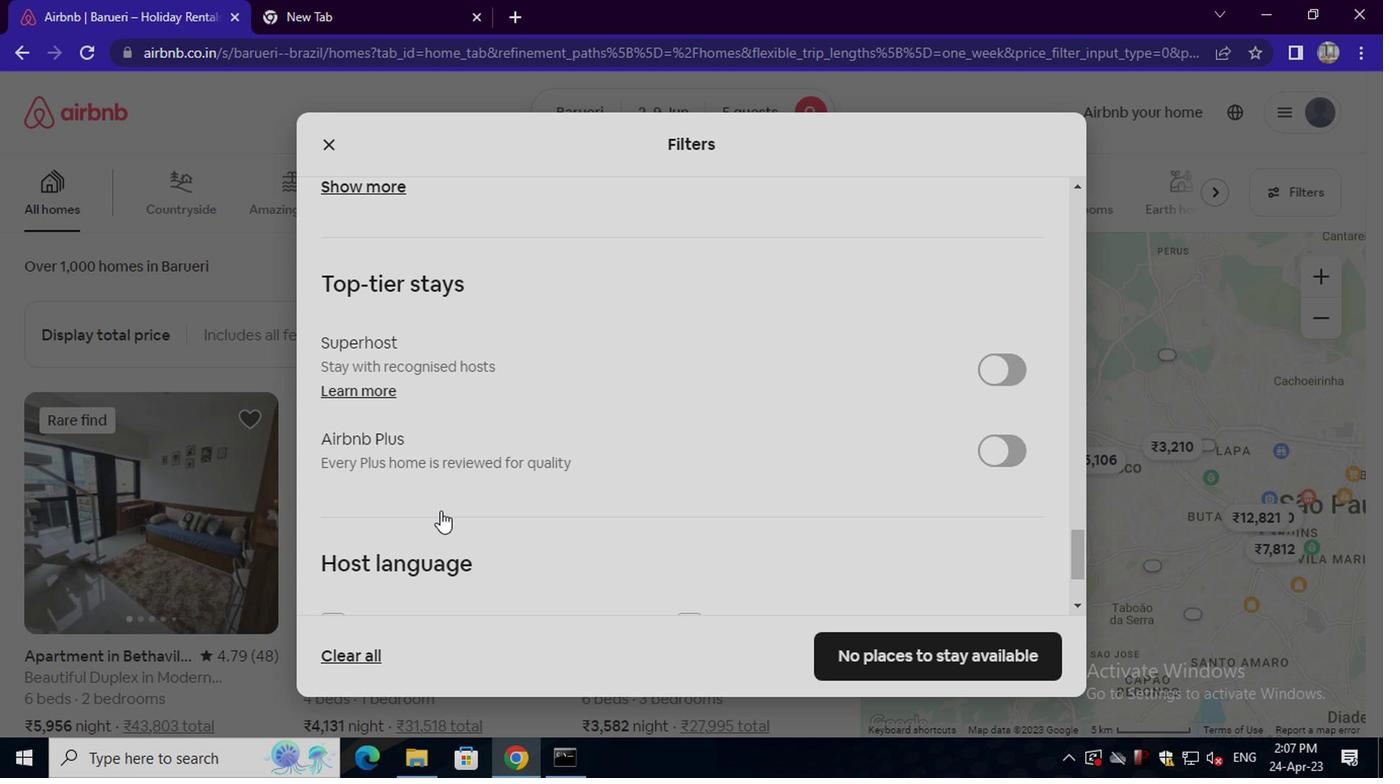 
Action: Mouse scrolled (436, 512) with delta (0, -1)
Screenshot: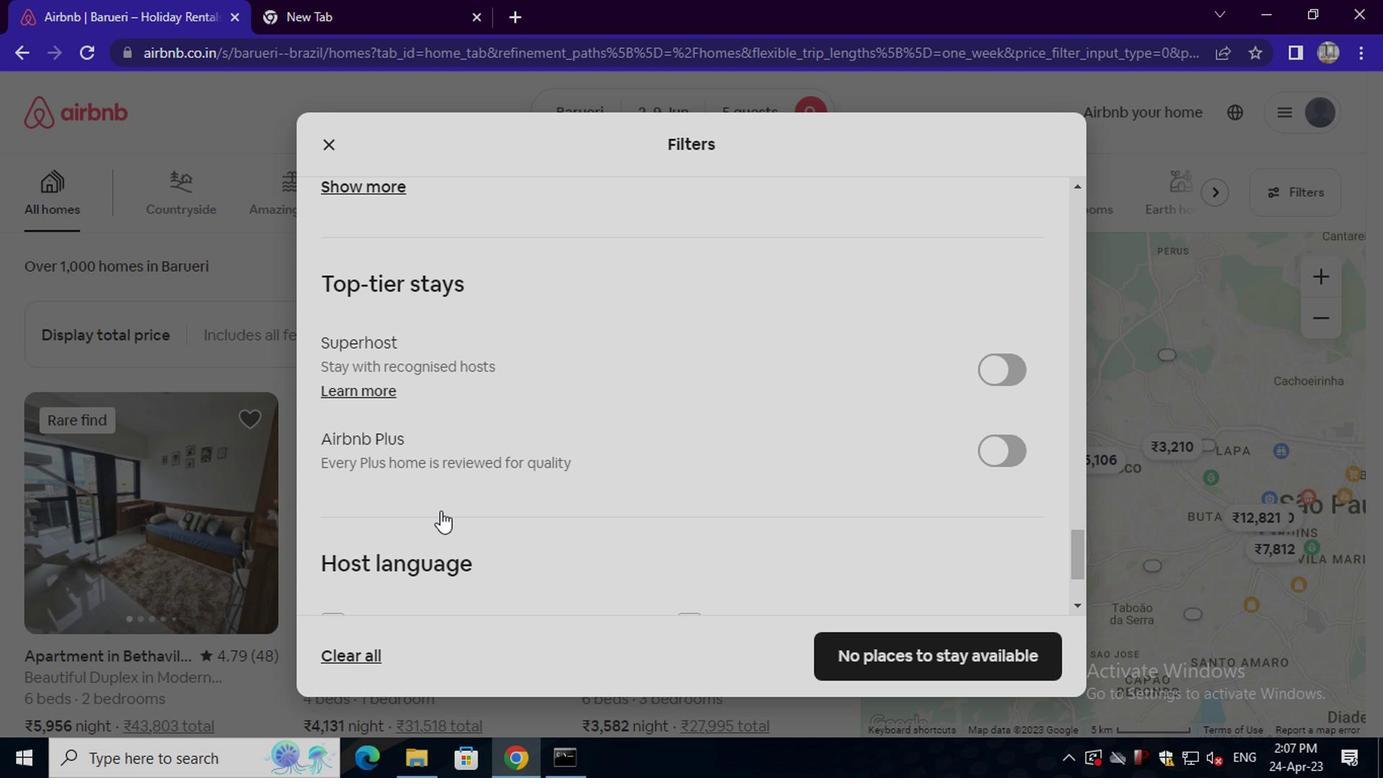 
Action: Mouse scrolled (436, 512) with delta (0, -1)
Screenshot: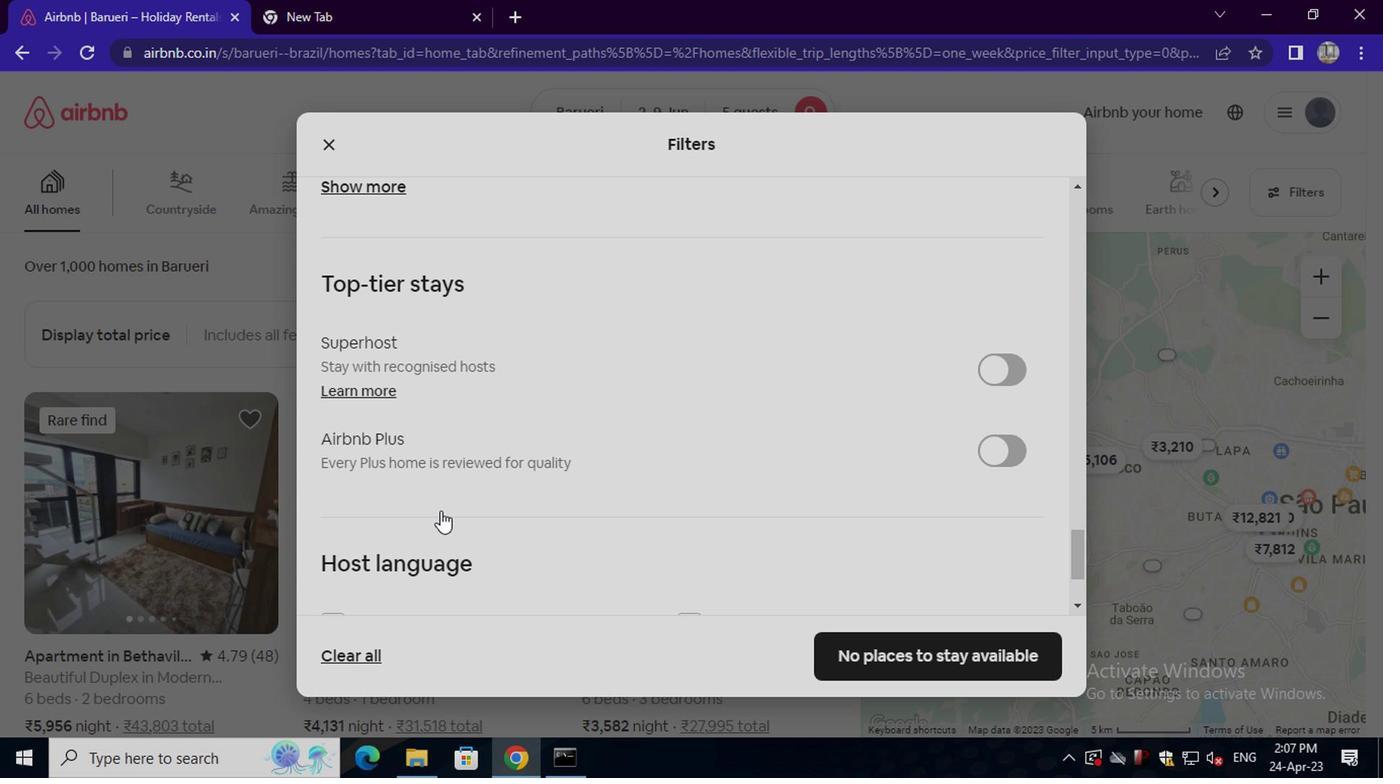 
Action: Mouse moved to (365, 563)
Screenshot: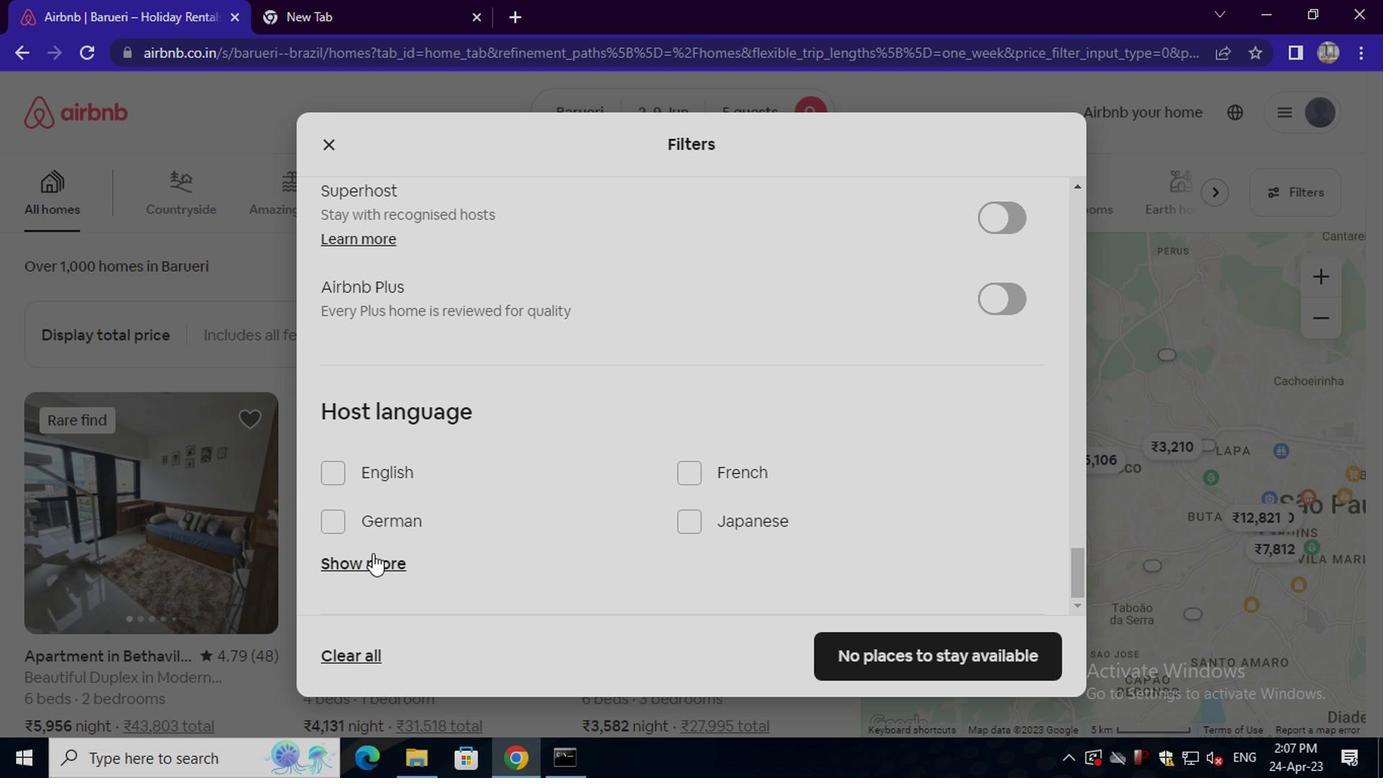 
Action: Mouse pressed left at (365, 563)
Screenshot: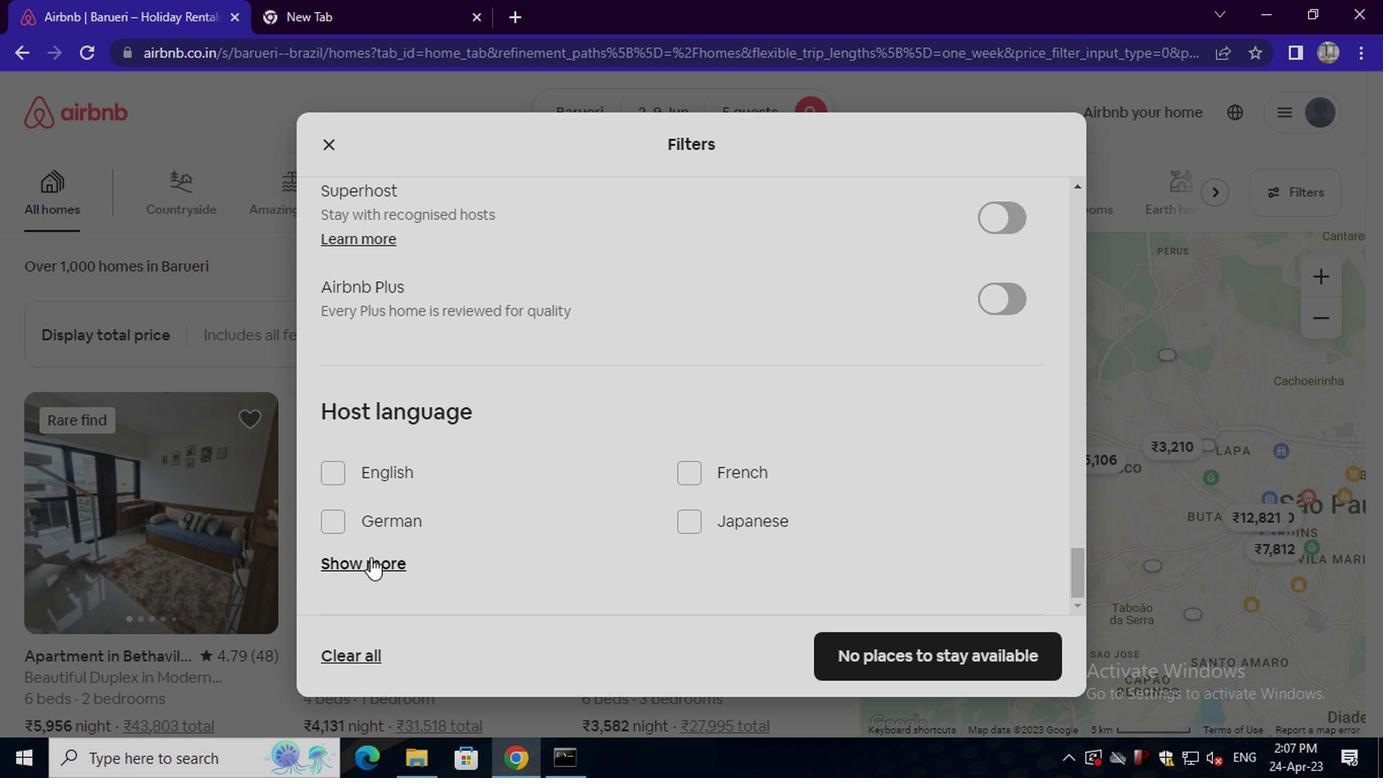 
Action: Mouse moved to (373, 552)
Screenshot: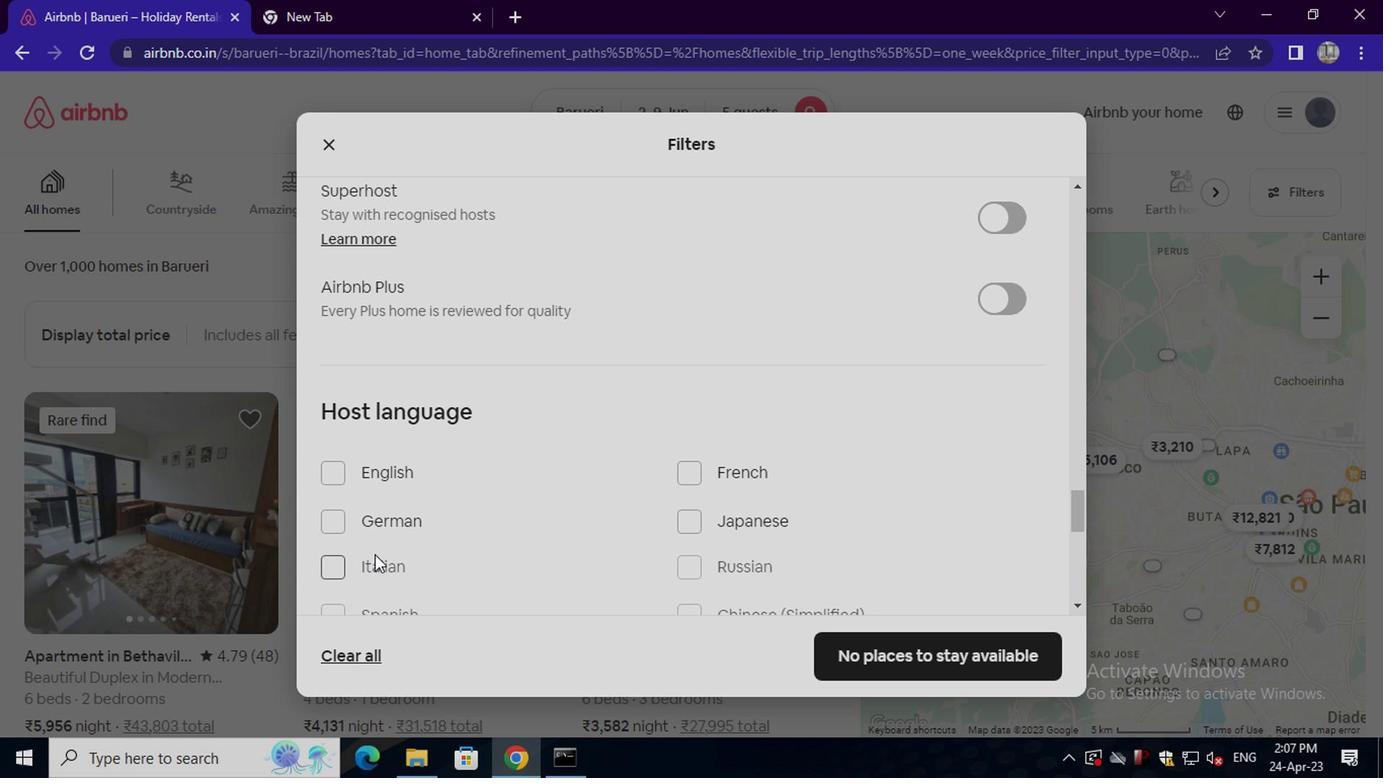 
Action: Mouse scrolled (373, 551) with delta (0, 0)
Screenshot: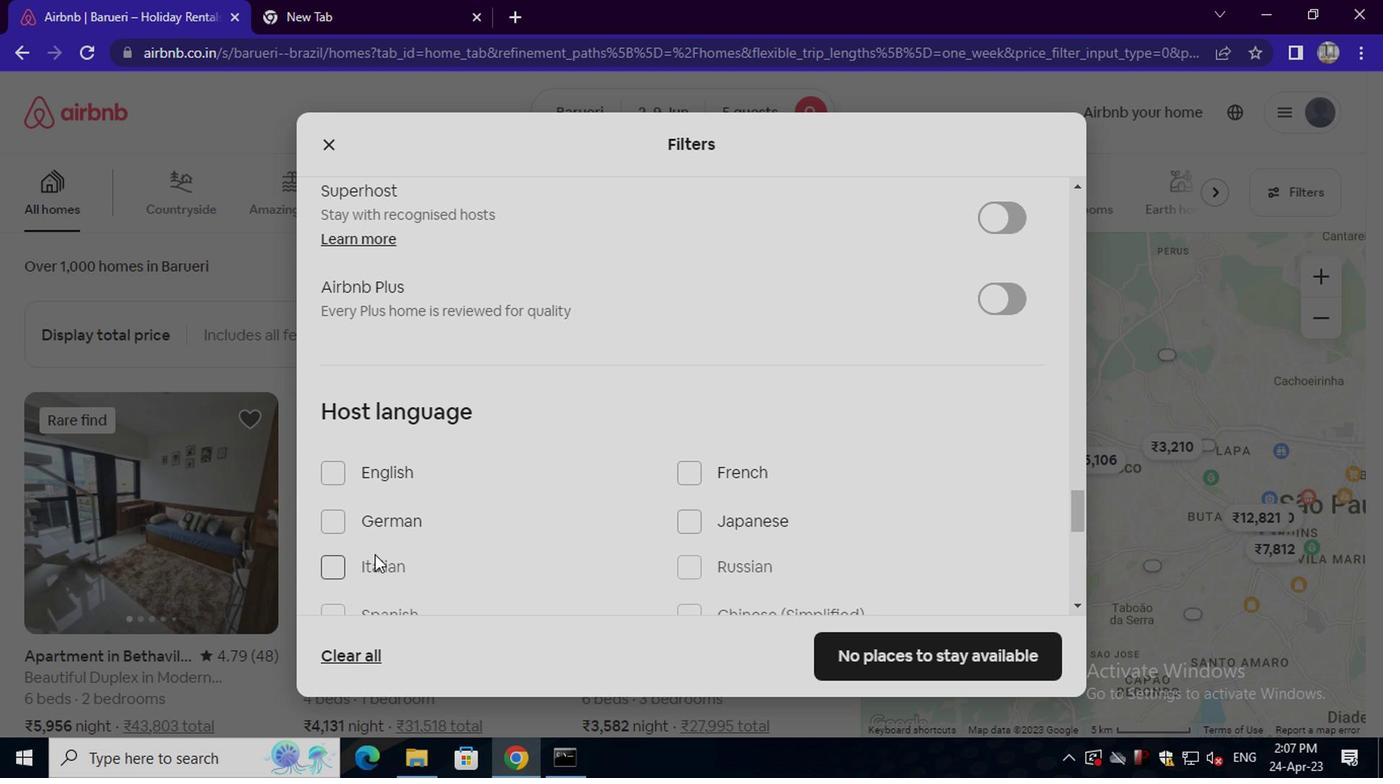 
Action: Mouse moved to (373, 526)
Screenshot: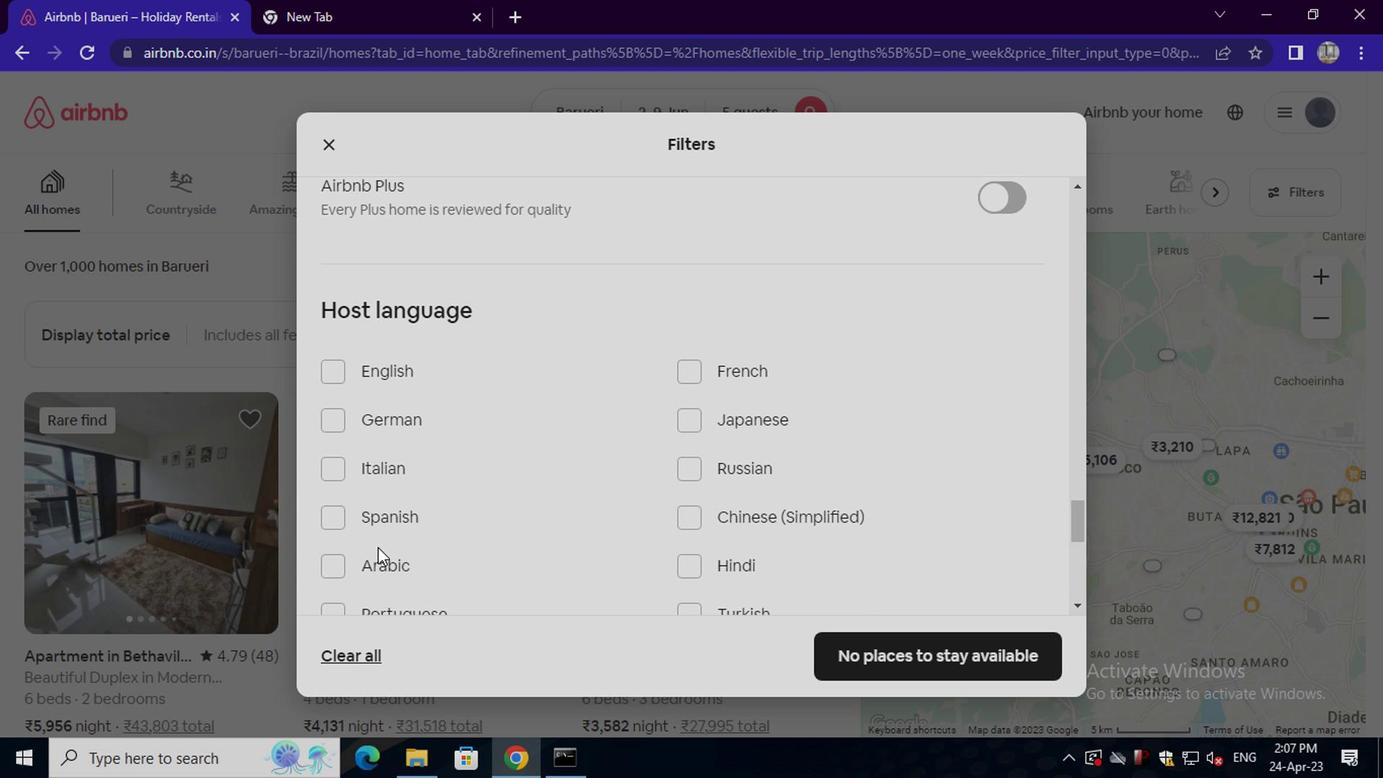
Action: Mouse pressed left at (373, 526)
Screenshot: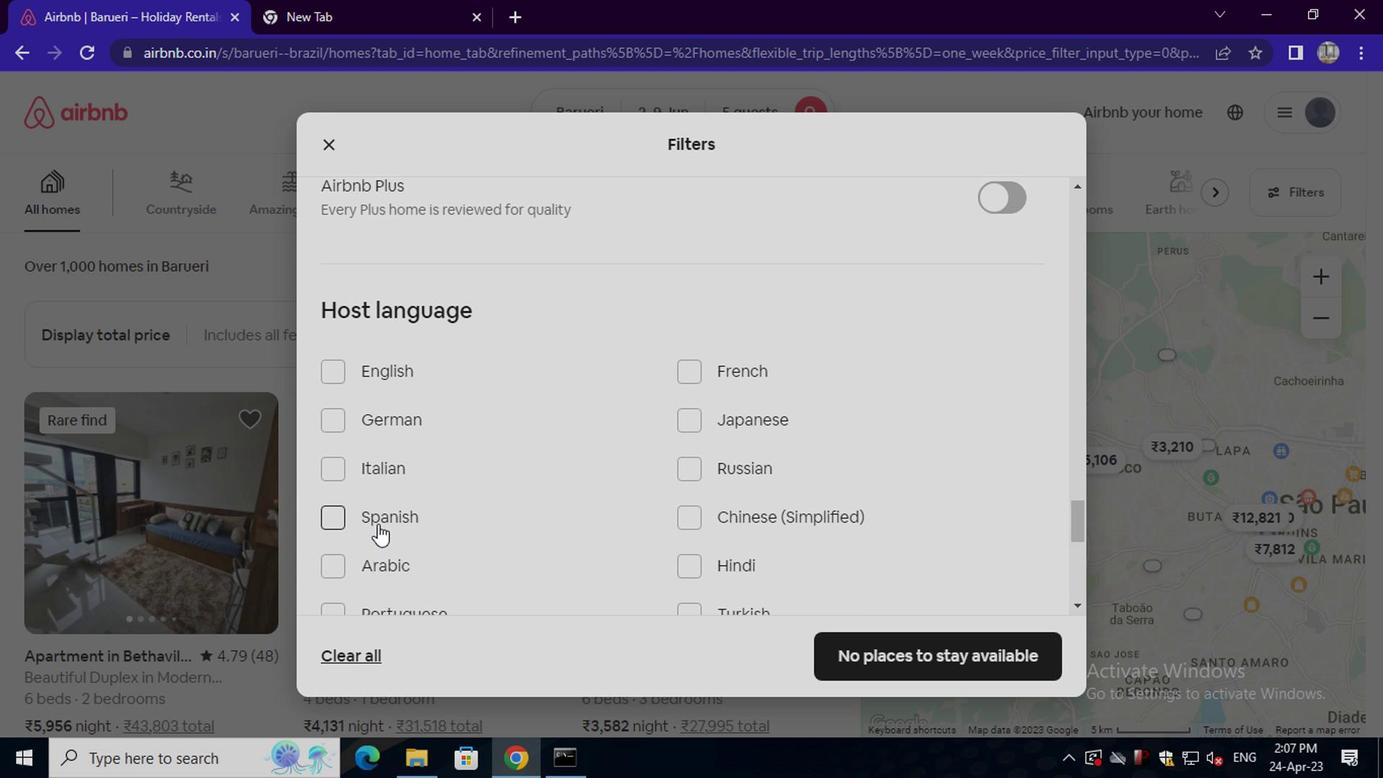 
Action: Mouse moved to (893, 670)
Screenshot: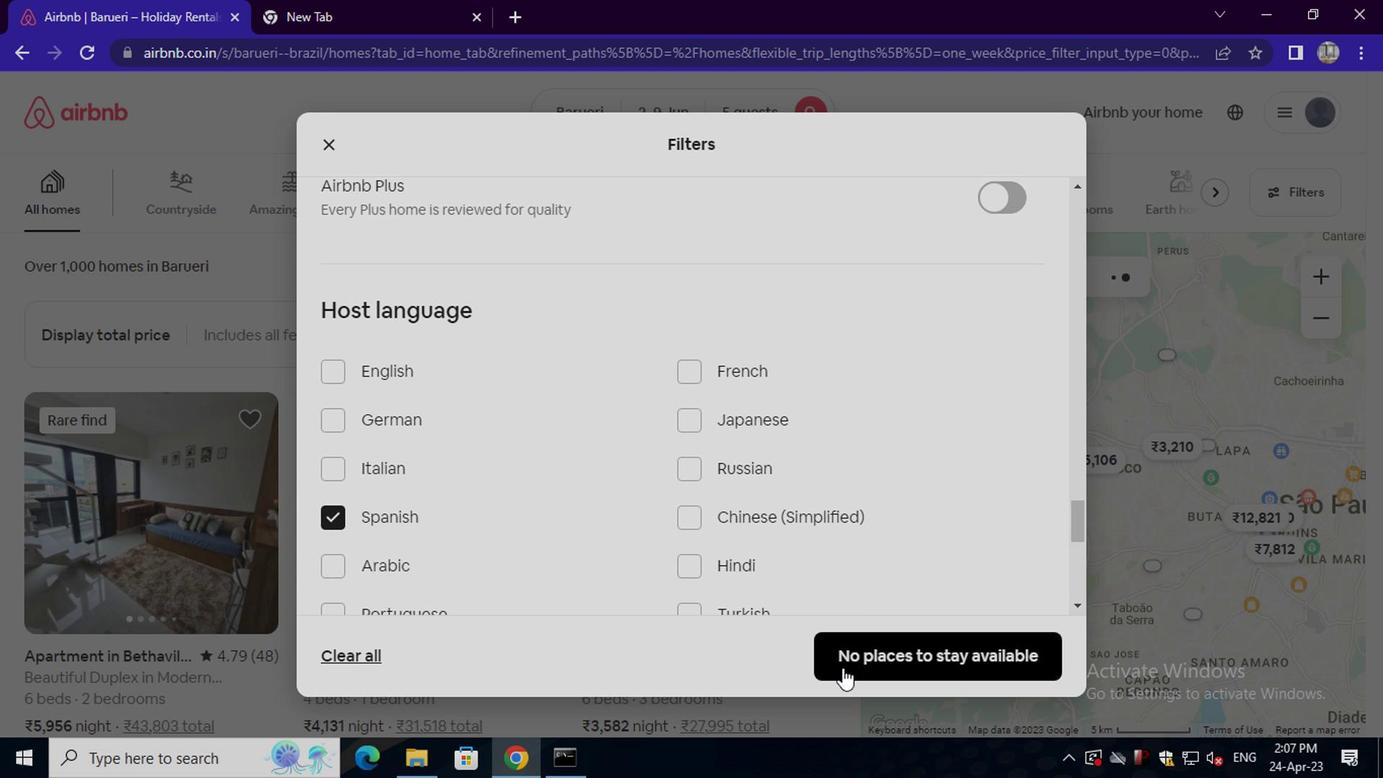
Action: Mouse pressed left at (893, 670)
Screenshot: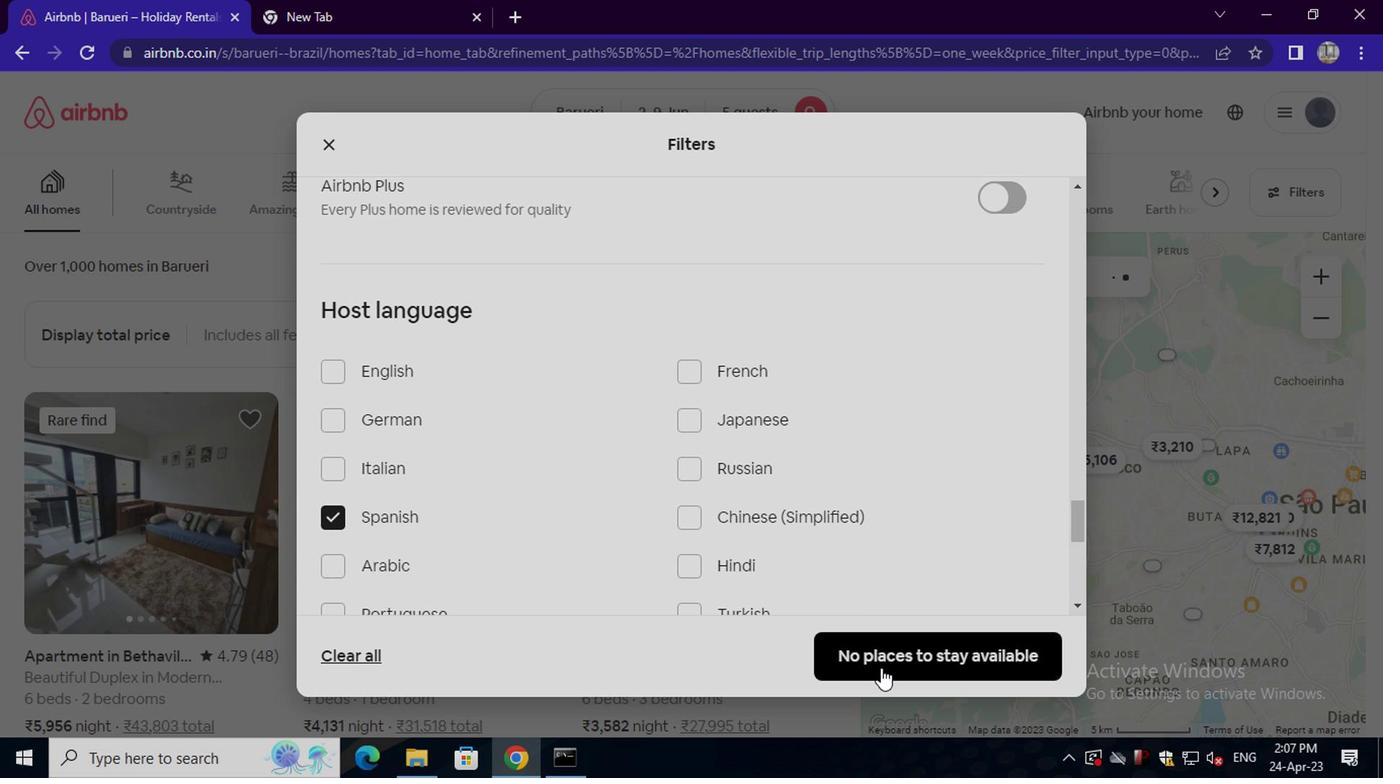 
